 Task: Search one way flight ticket for 5 adults, 2 children, 1 infant in seat and 2 infants on lap in economy from Salina: Salina Regional Airport to Greensboro: Piedmont Triad International Airport on 5-1-2023. Choice of flights is Delta. Number of bags: 2 carry on bags. Price is upto 35000. Outbound departure time preference is 4:00.
Action: Mouse moved to (294, 313)
Screenshot: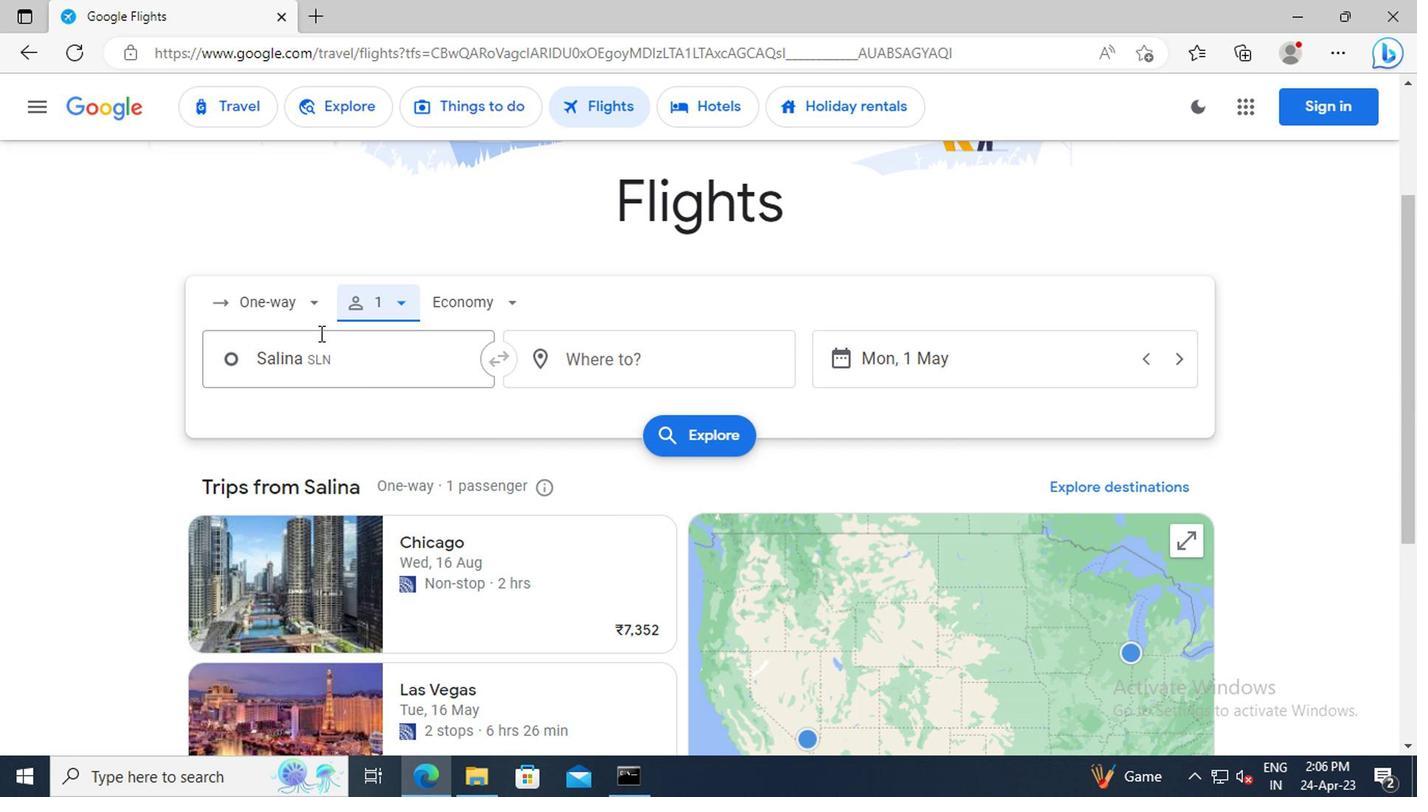 
Action: Mouse pressed left at (294, 313)
Screenshot: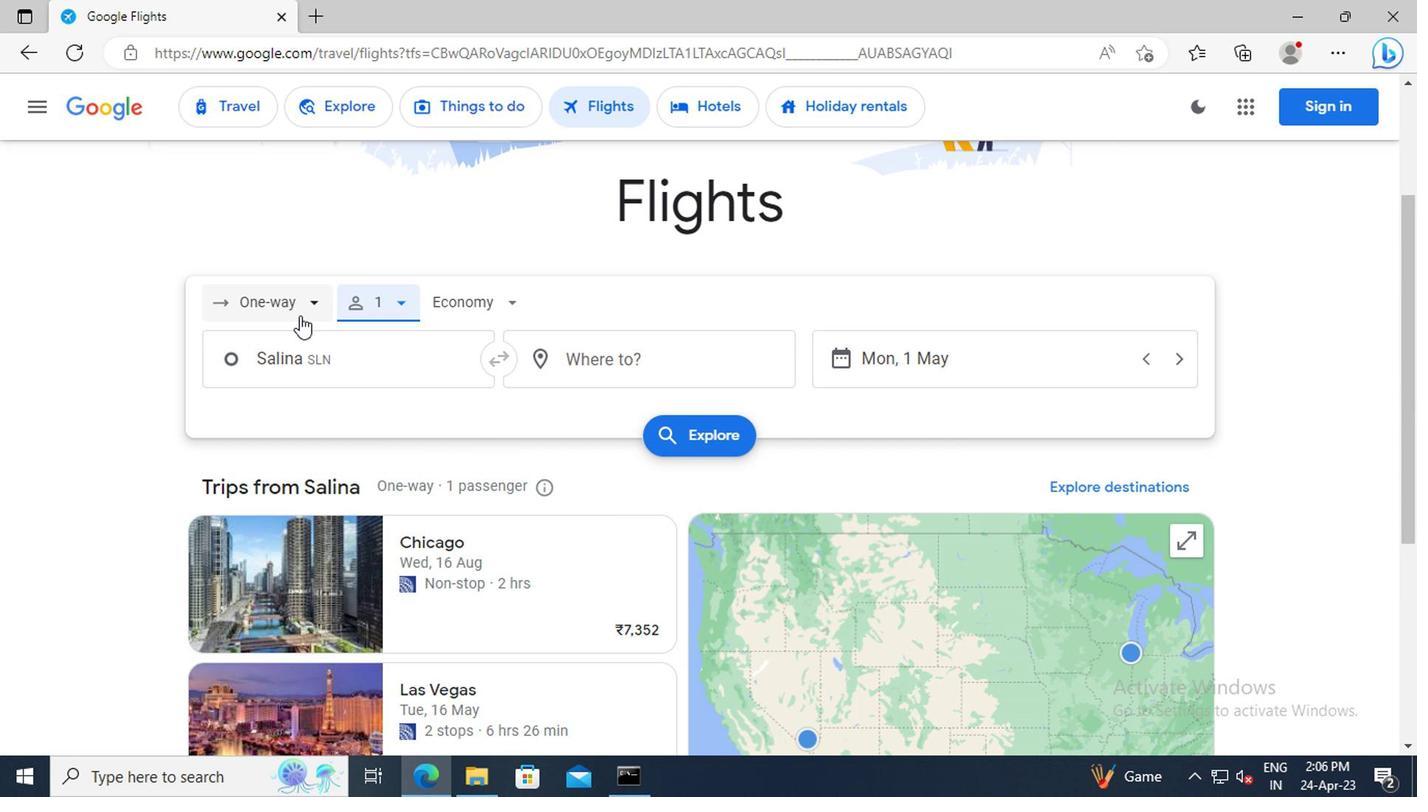 
Action: Mouse moved to (273, 409)
Screenshot: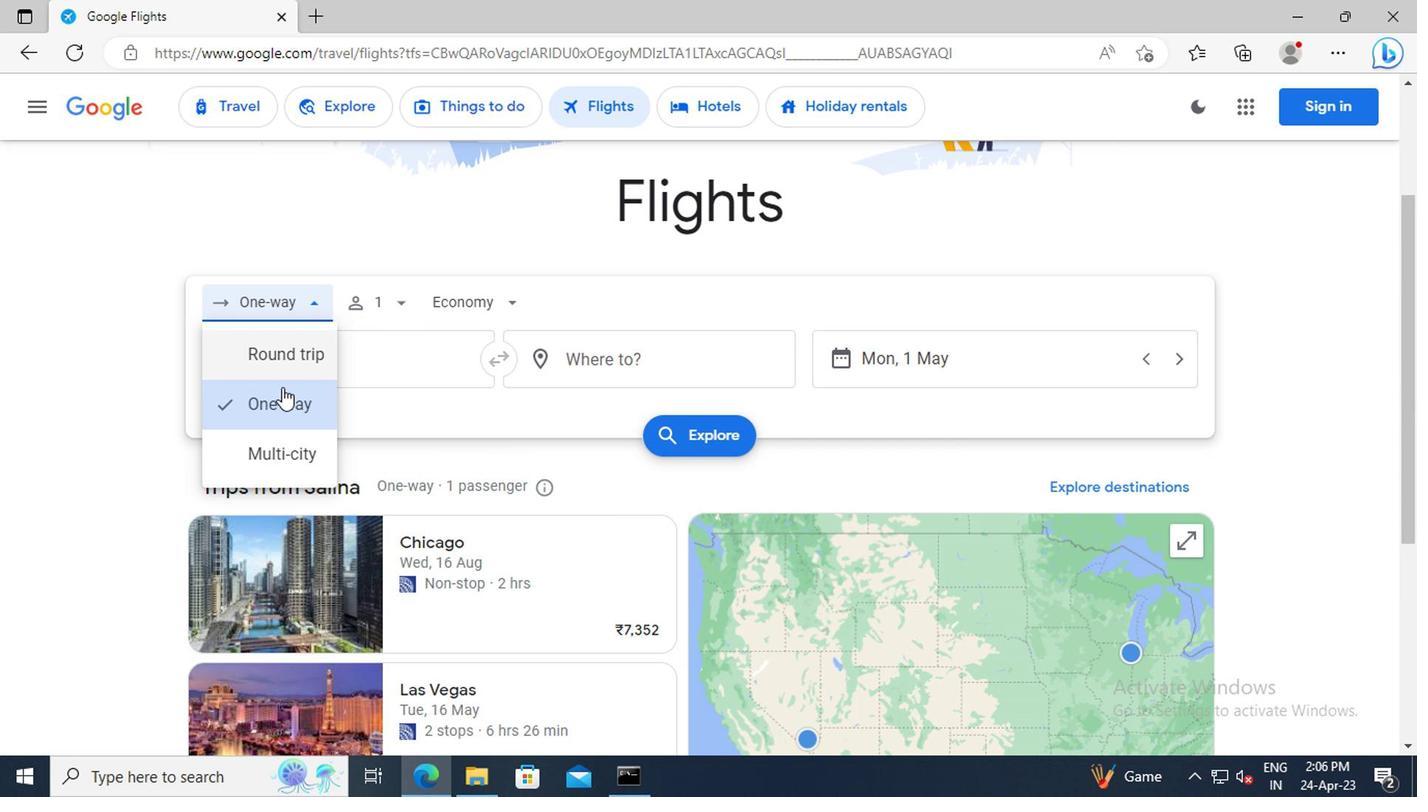 
Action: Mouse pressed left at (273, 409)
Screenshot: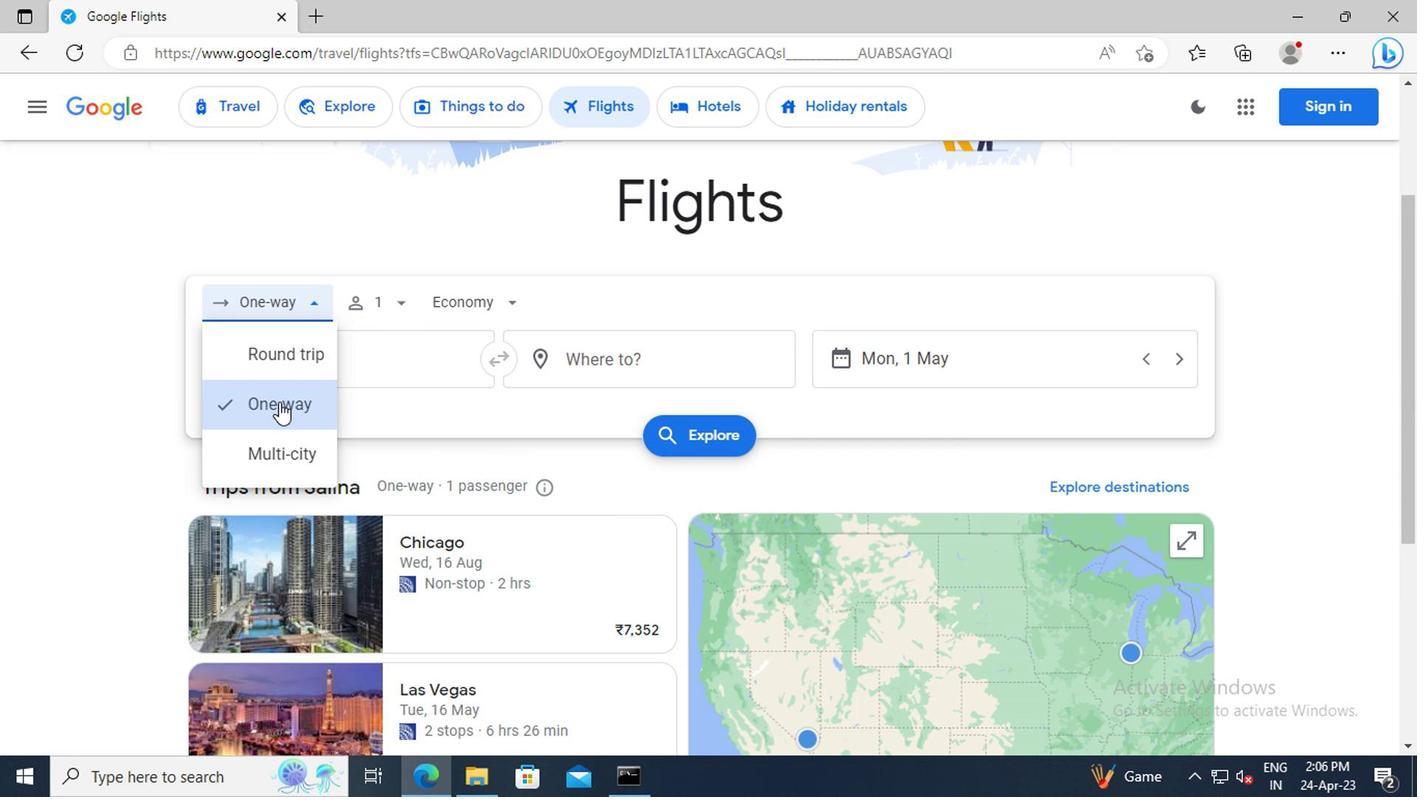 
Action: Mouse moved to (386, 308)
Screenshot: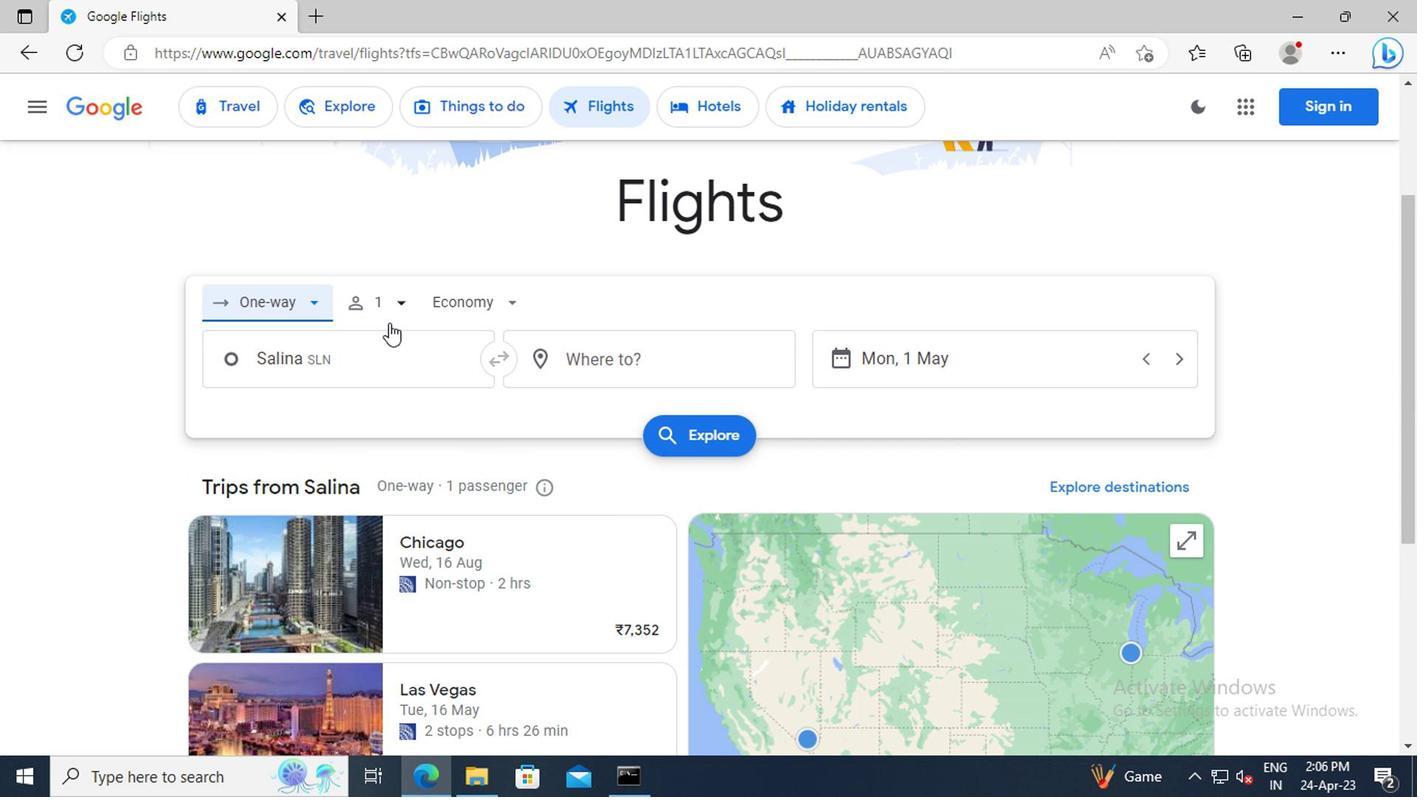
Action: Mouse pressed left at (386, 308)
Screenshot: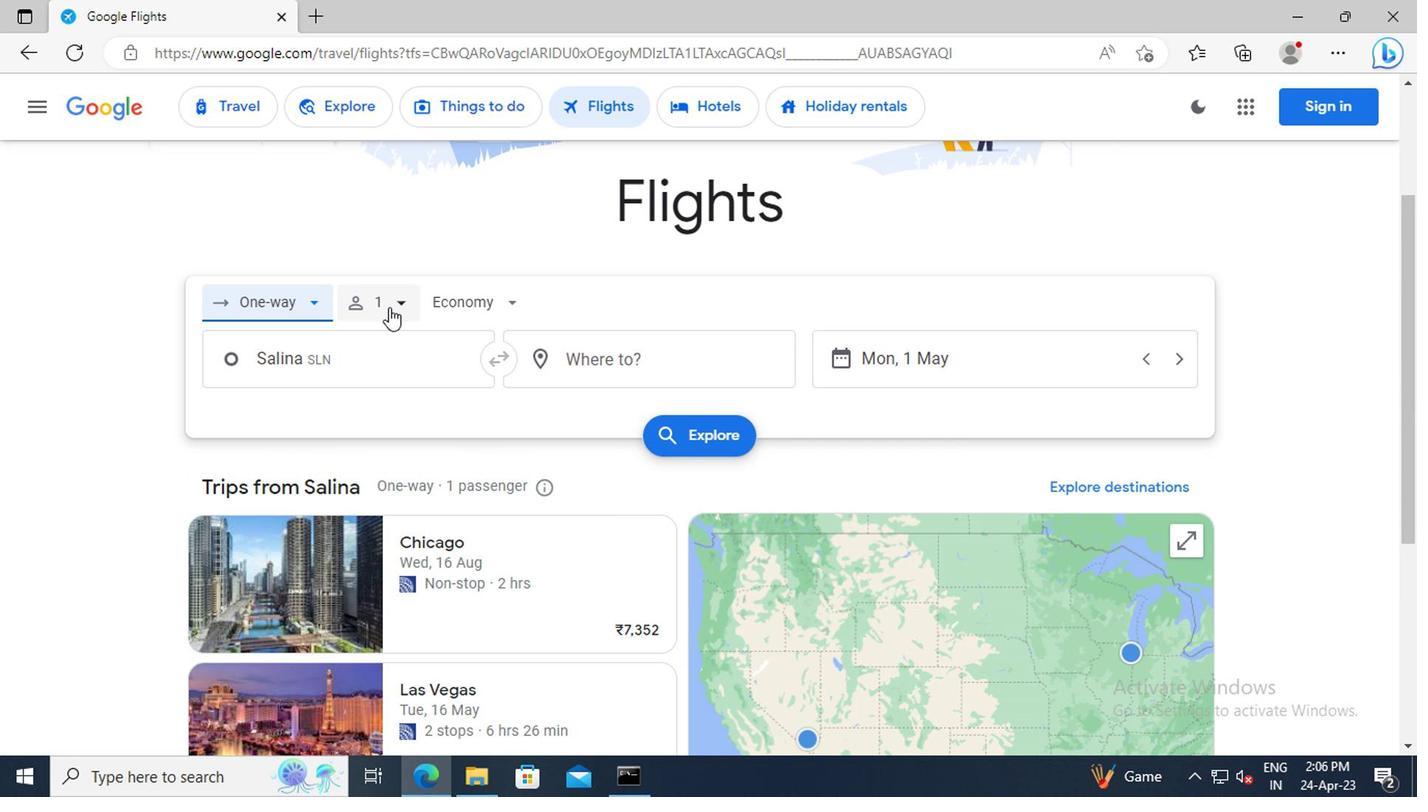 
Action: Mouse moved to (552, 364)
Screenshot: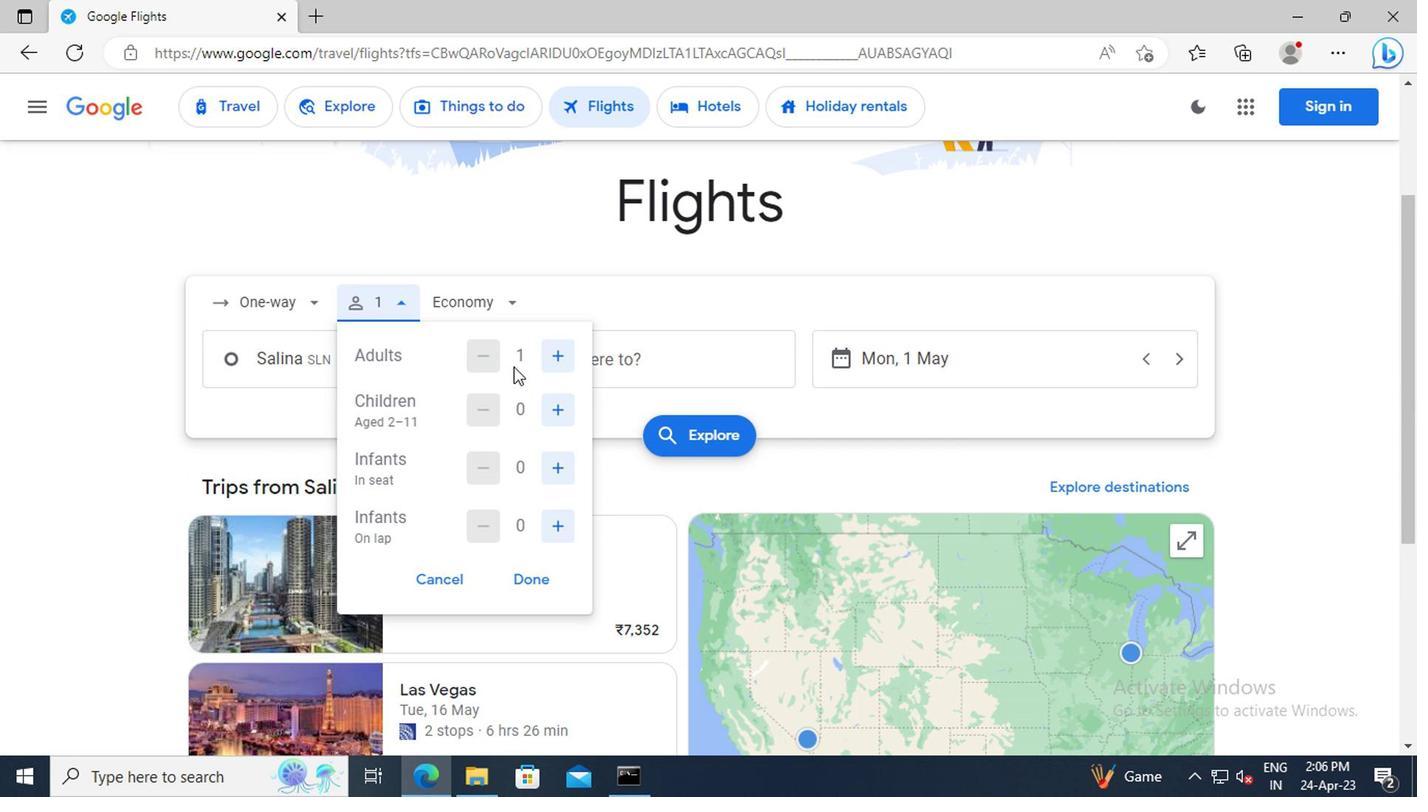
Action: Mouse pressed left at (552, 364)
Screenshot: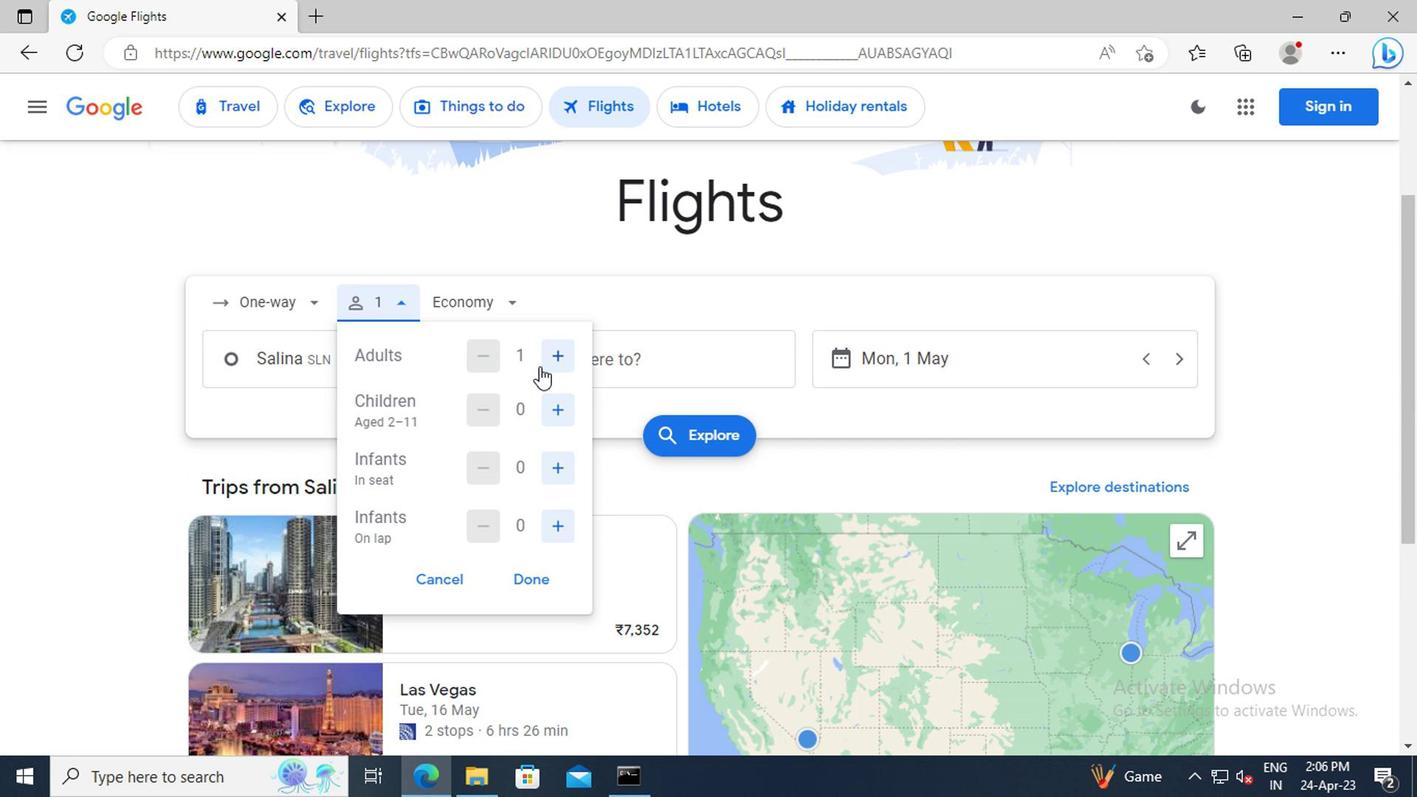 
Action: Mouse pressed left at (552, 364)
Screenshot: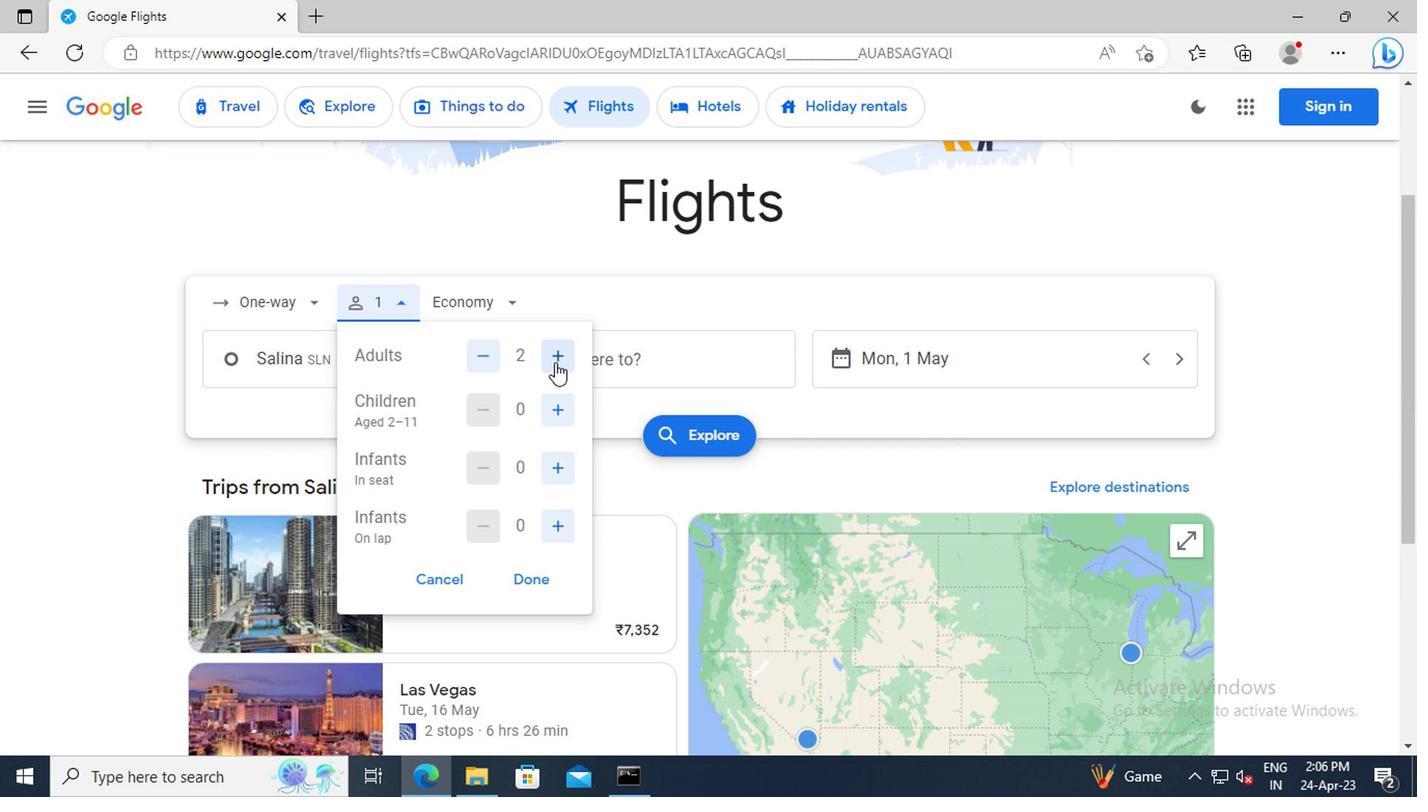 
Action: Mouse pressed left at (552, 364)
Screenshot: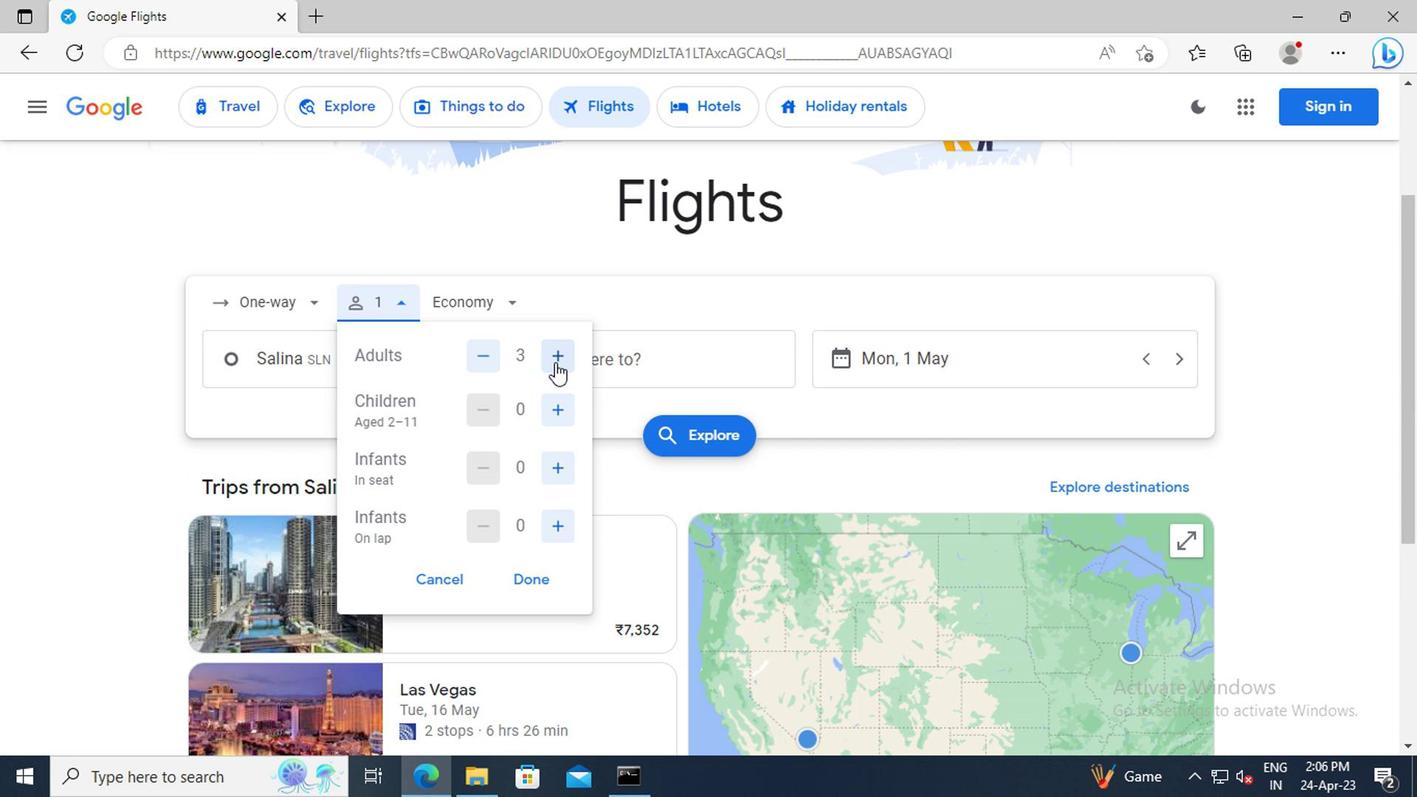 
Action: Mouse pressed left at (552, 364)
Screenshot: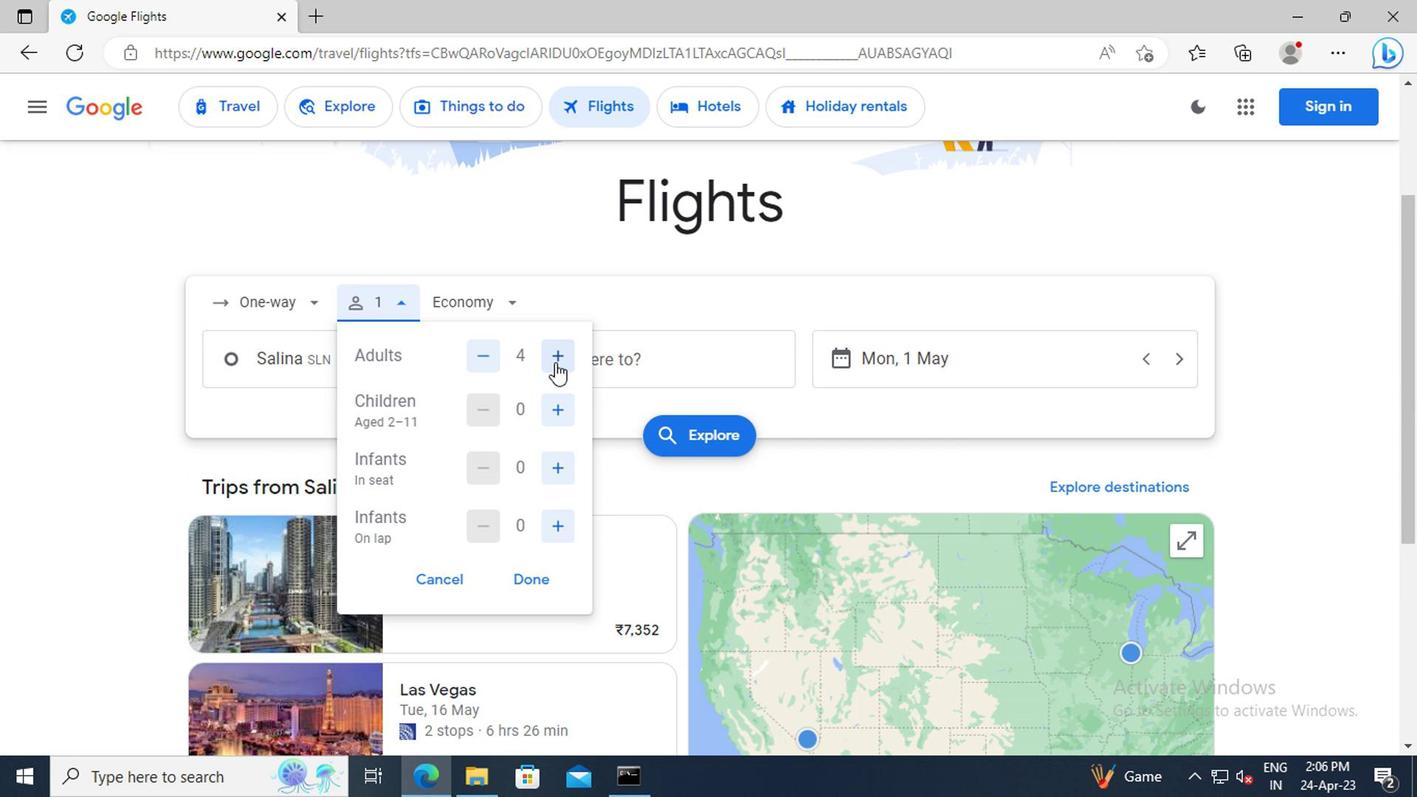 
Action: Mouse moved to (549, 406)
Screenshot: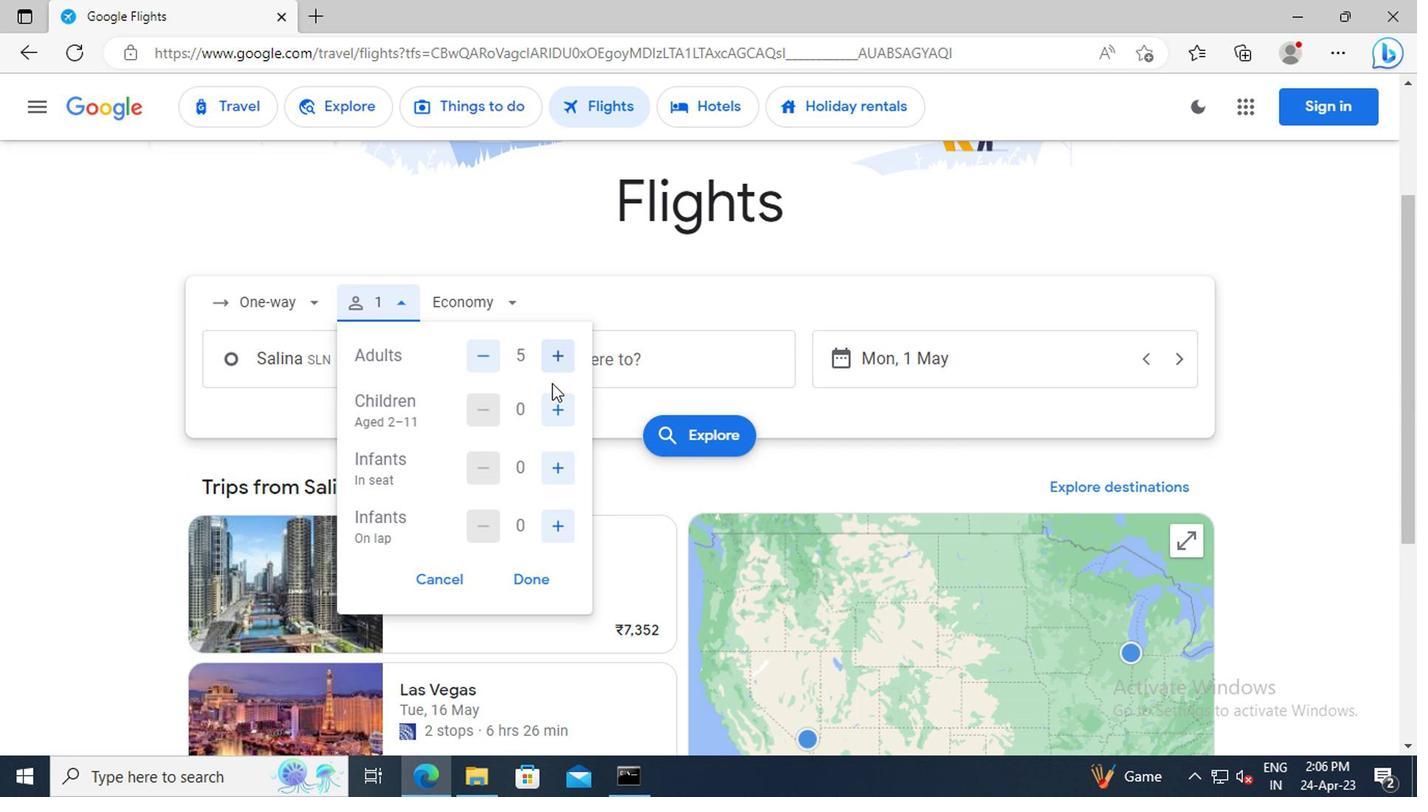 
Action: Mouse pressed left at (549, 406)
Screenshot: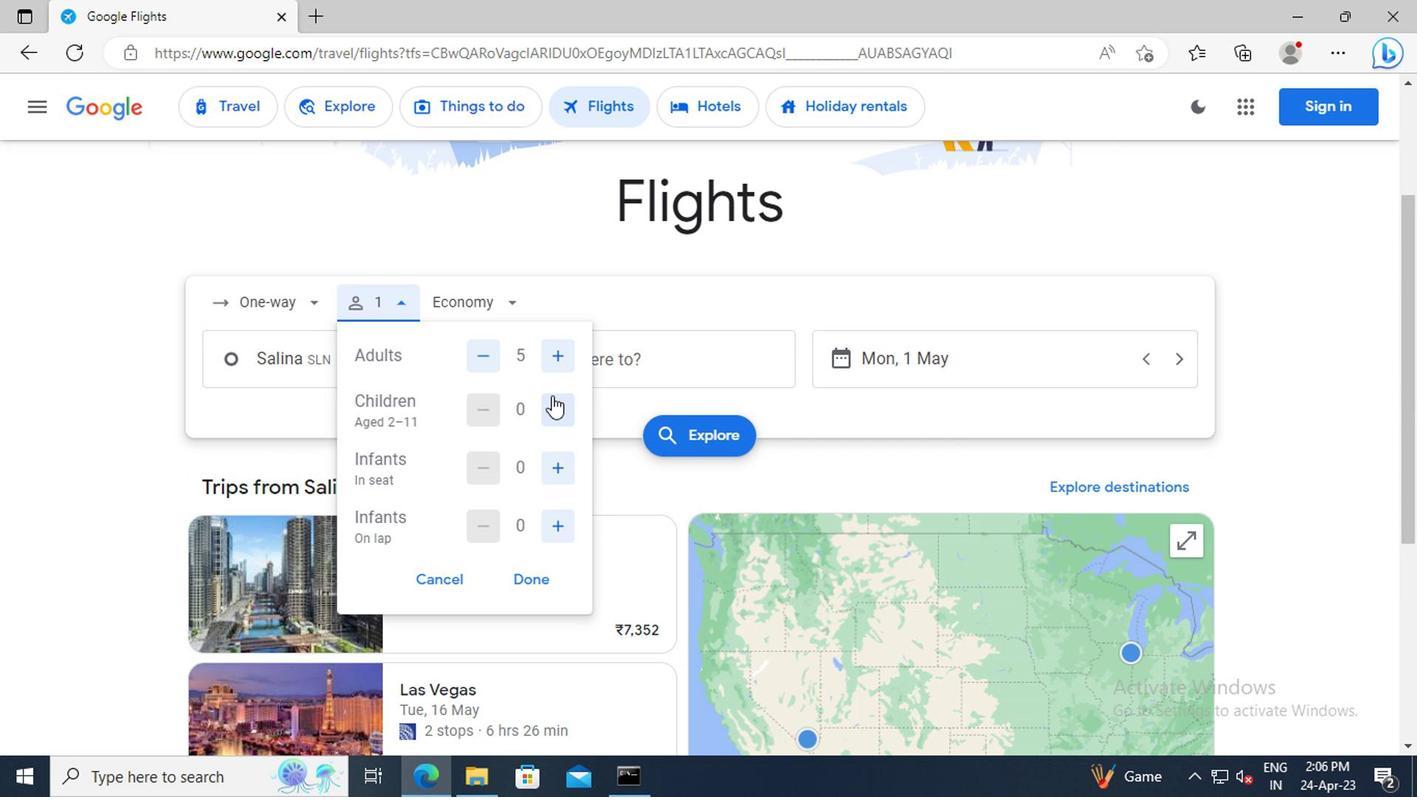 
Action: Mouse pressed left at (549, 406)
Screenshot: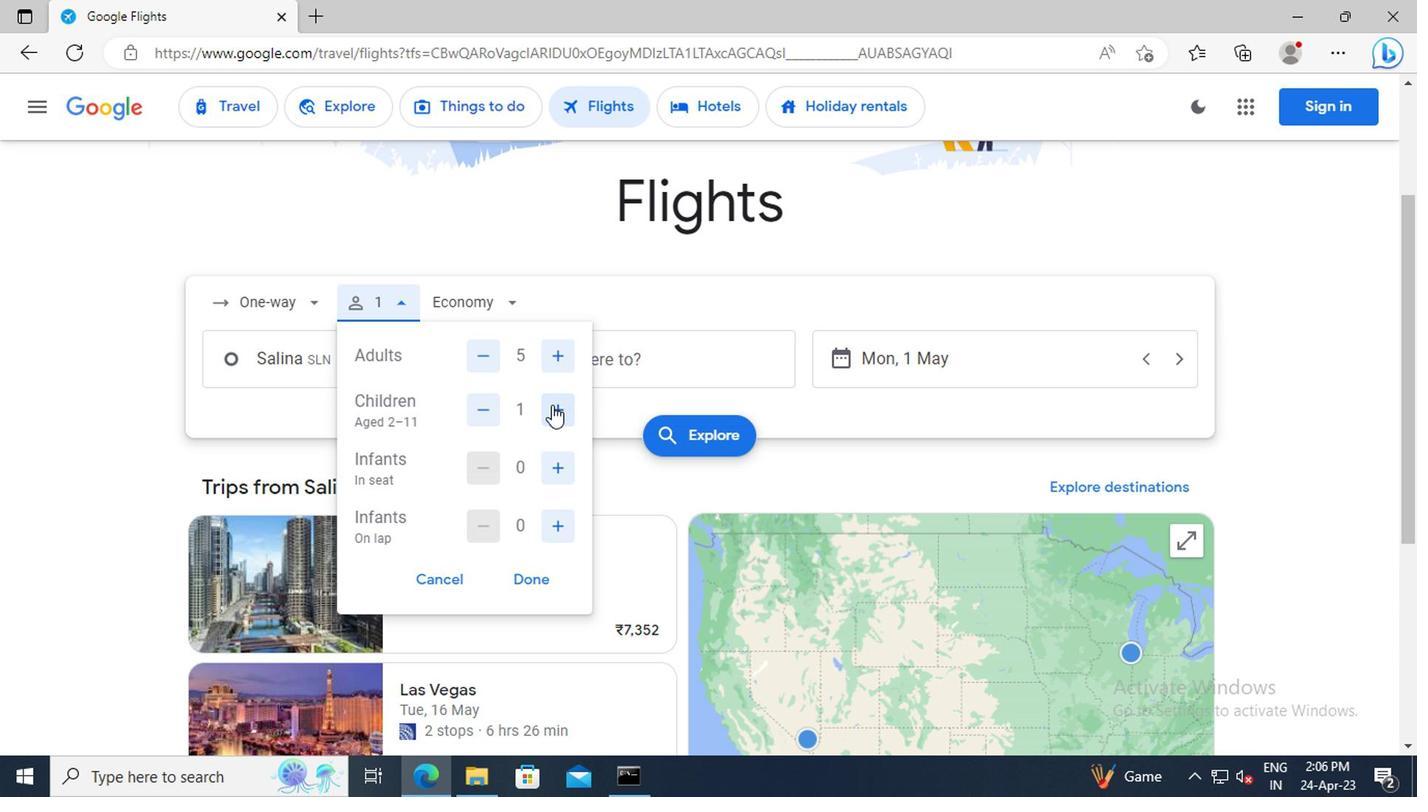 
Action: Mouse moved to (549, 460)
Screenshot: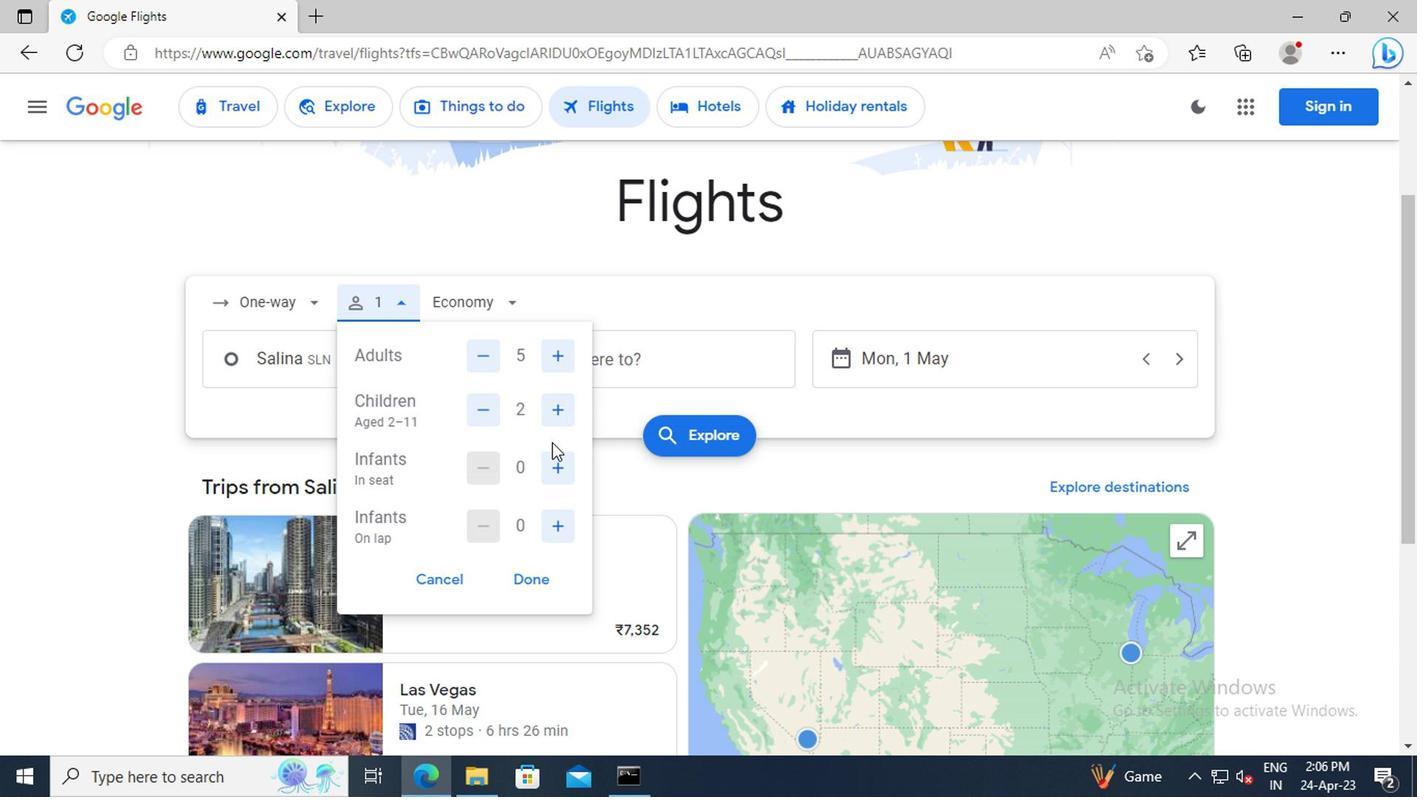 
Action: Mouse pressed left at (549, 460)
Screenshot: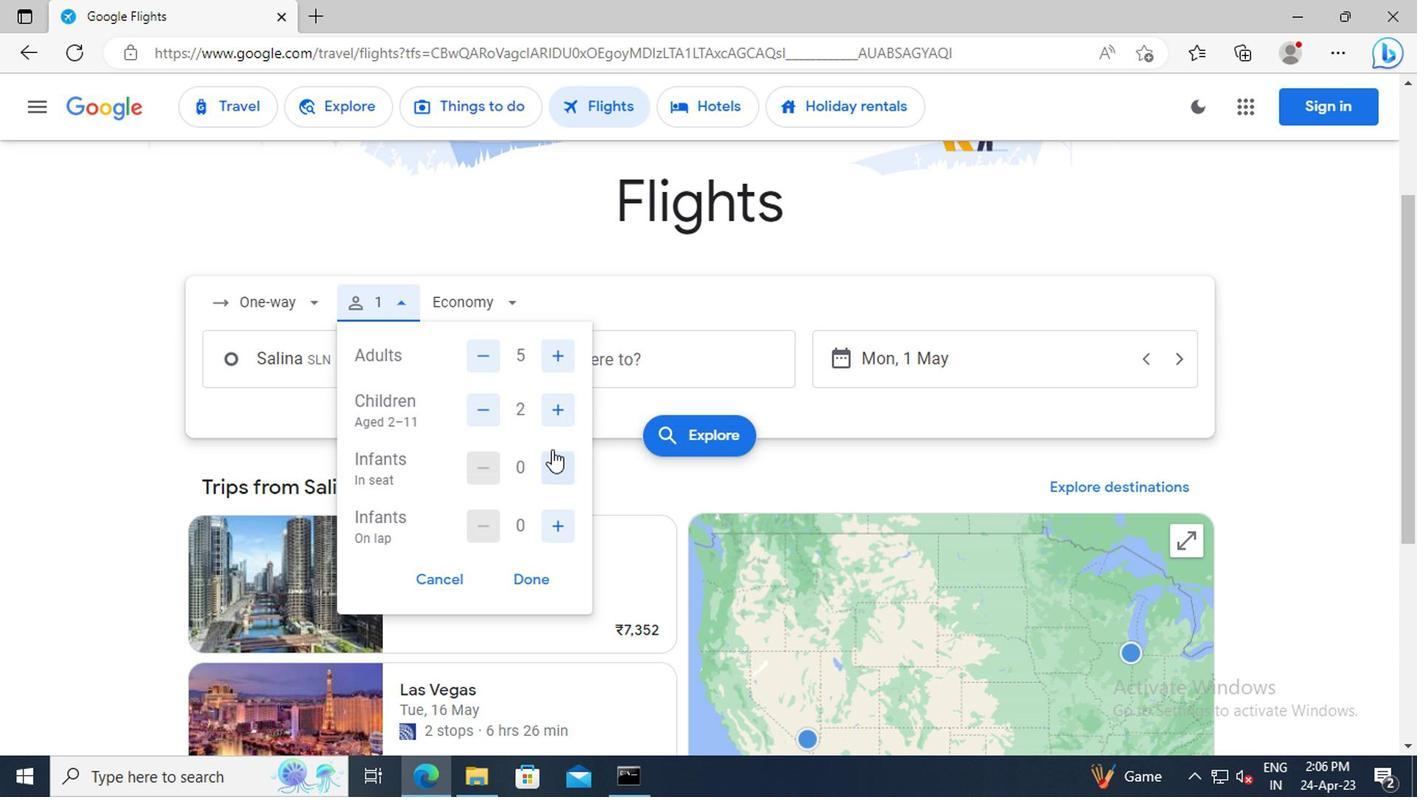 
Action: Mouse moved to (554, 530)
Screenshot: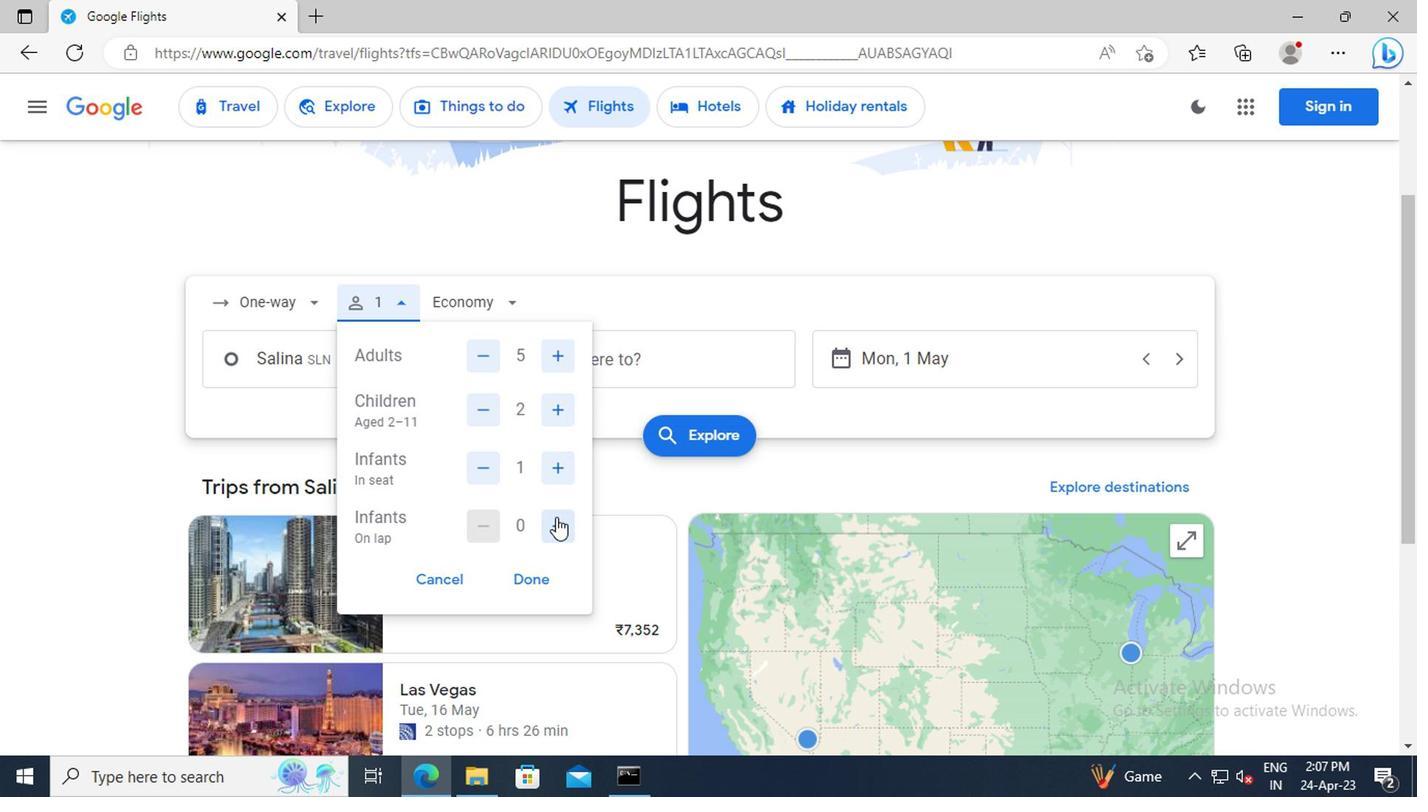 
Action: Mouse pressed left at (554, 530)
Screenshot: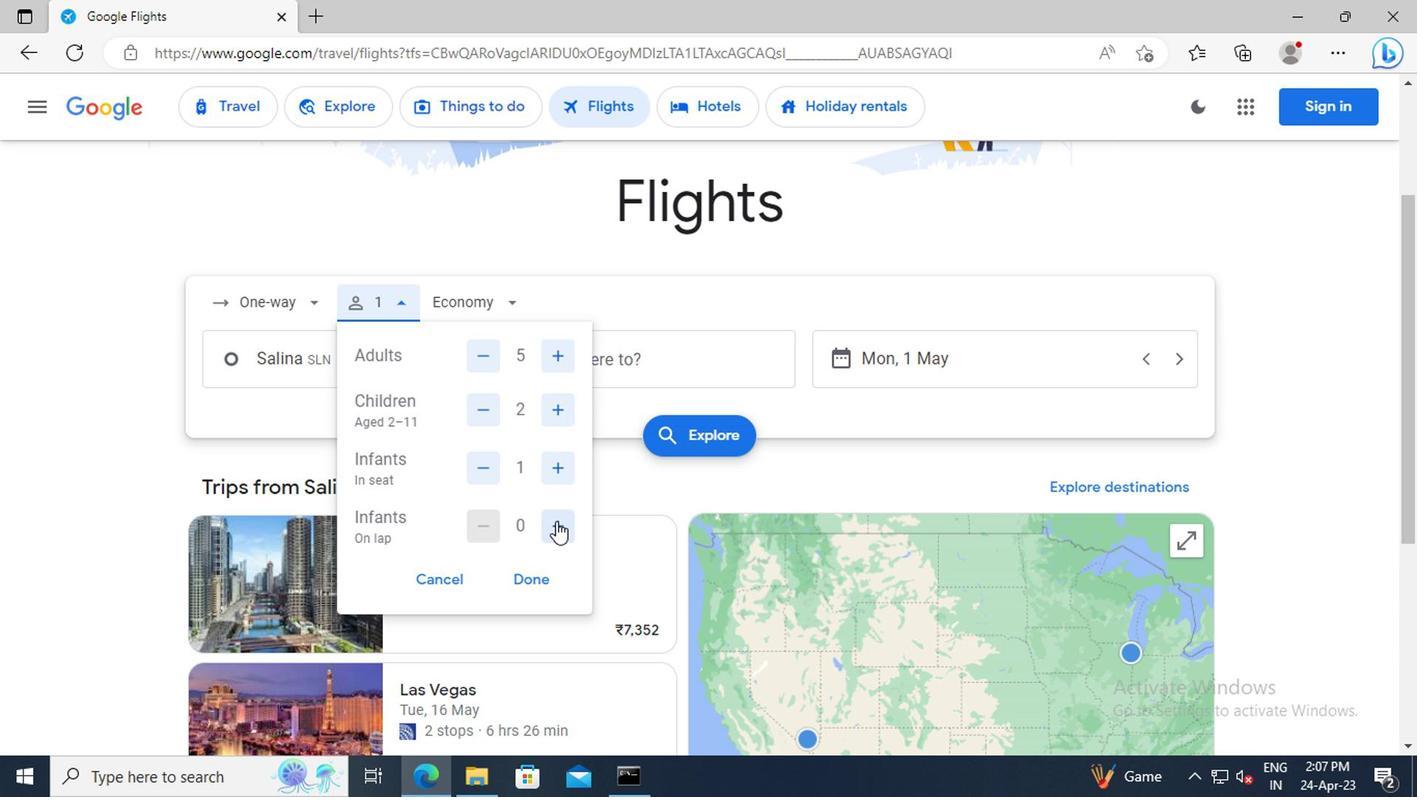 
Action: Mouse moved to (530, 581)
Screenshot: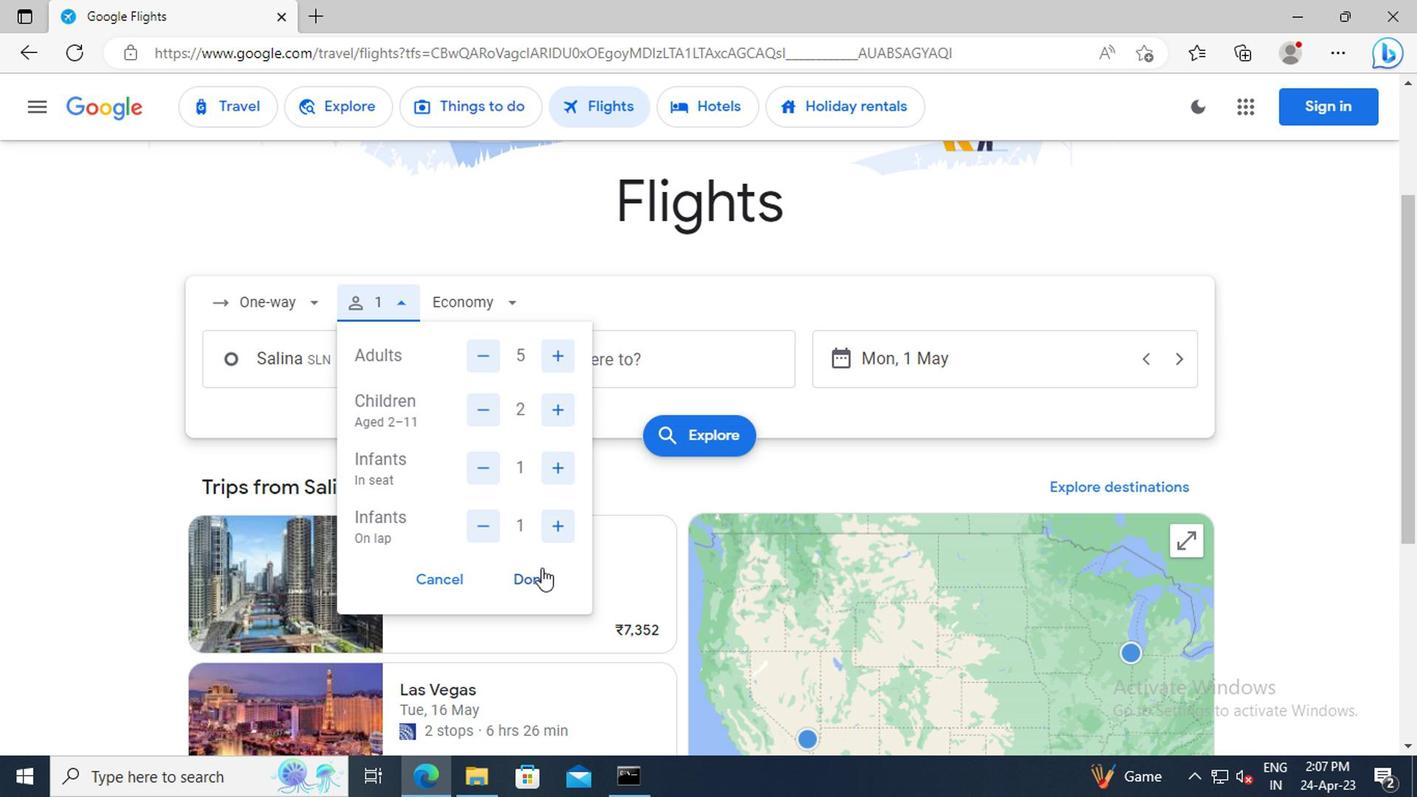 
Action: Mouse pressed left at (530, 581)
Screenshot: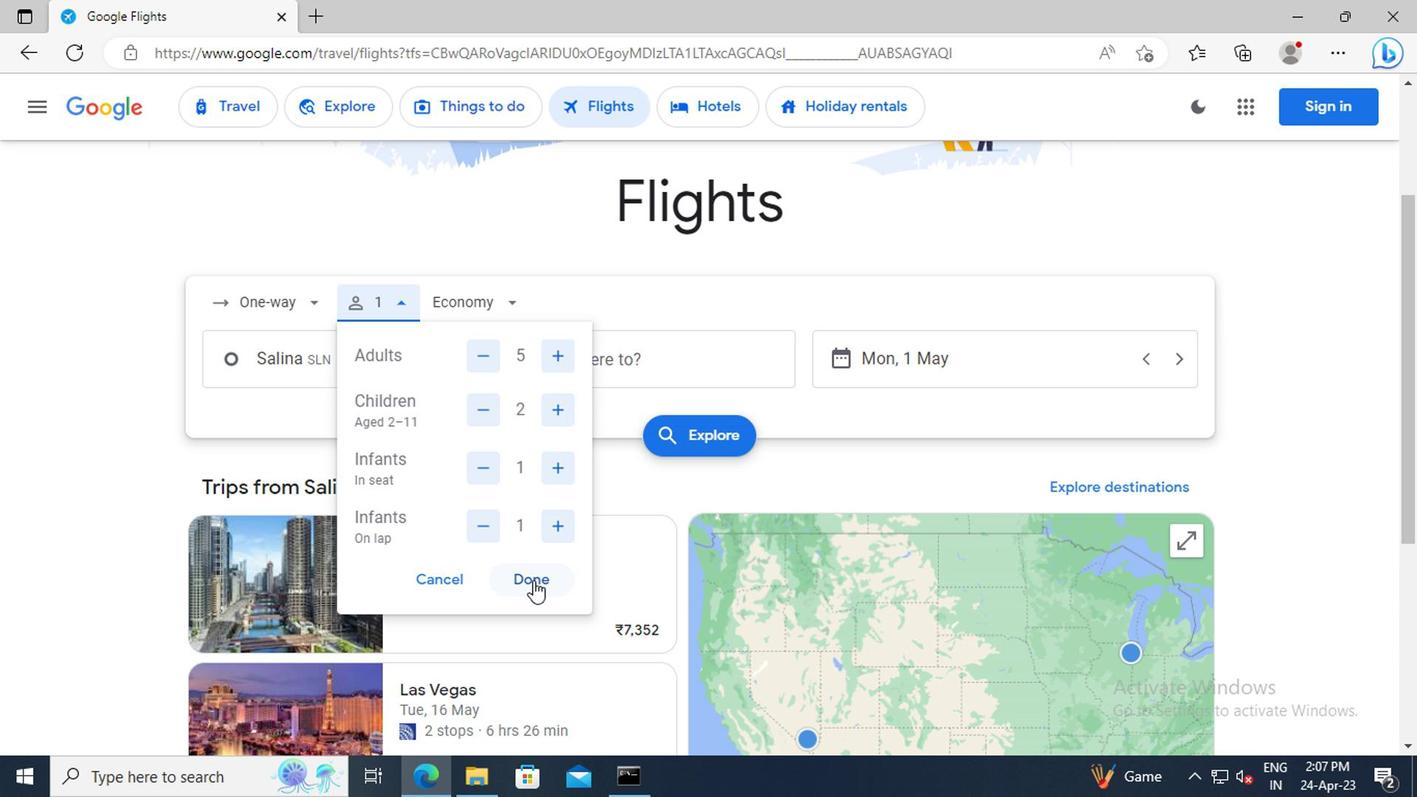 
Action: Mouse moved to (467, 307)
Screenshot: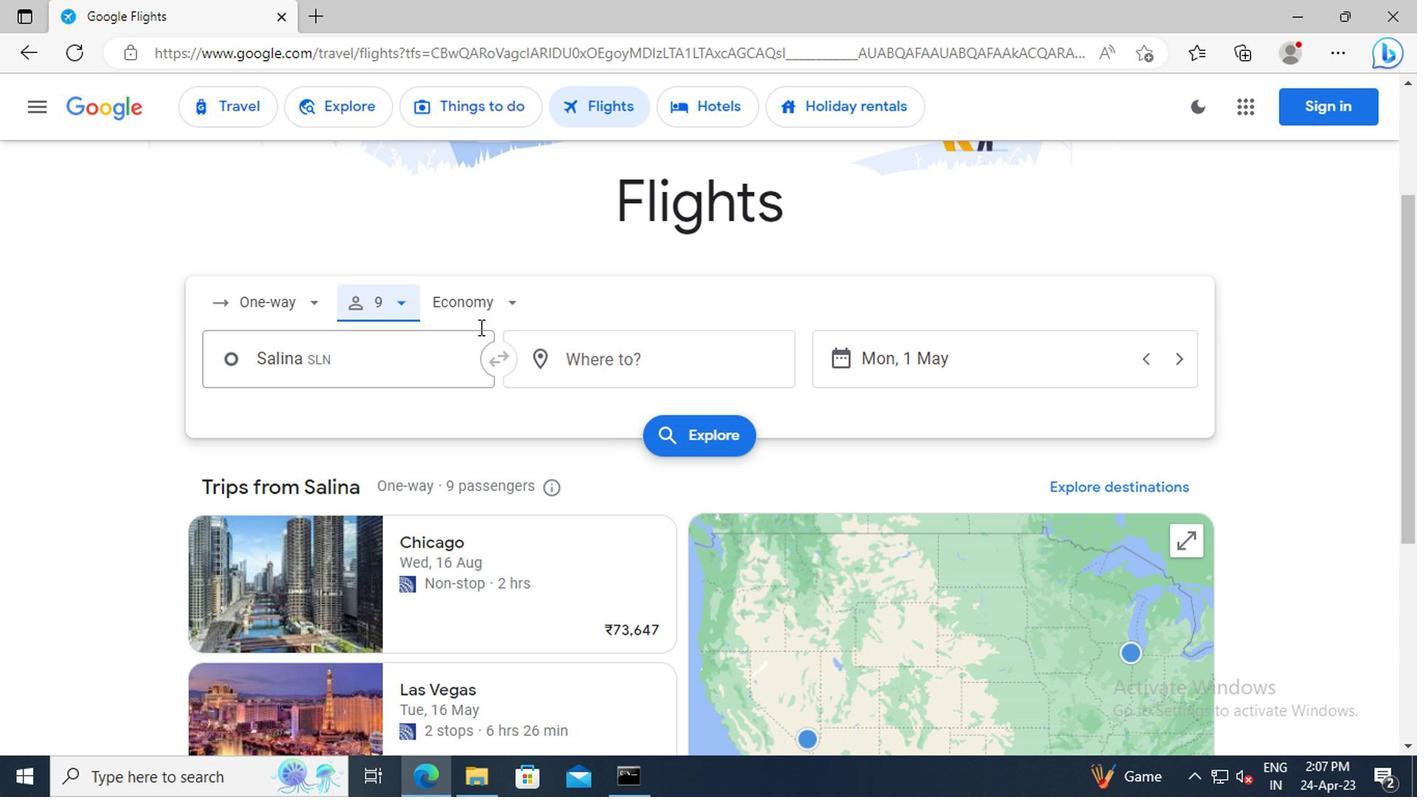 
Action: Mouse pressed left at (467, 307)
Screenshot: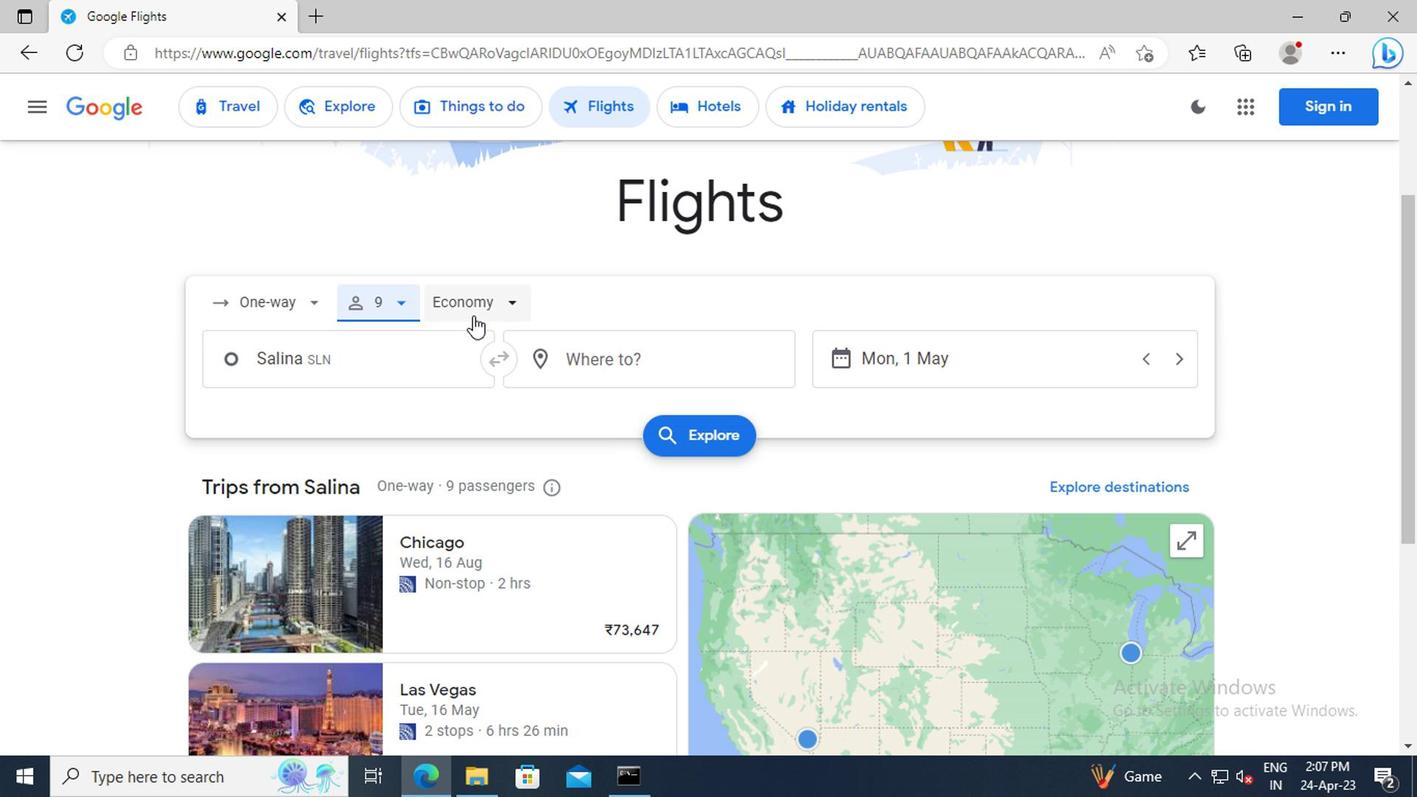 
Action: Mouse moved to (484, 366)
Screenshot: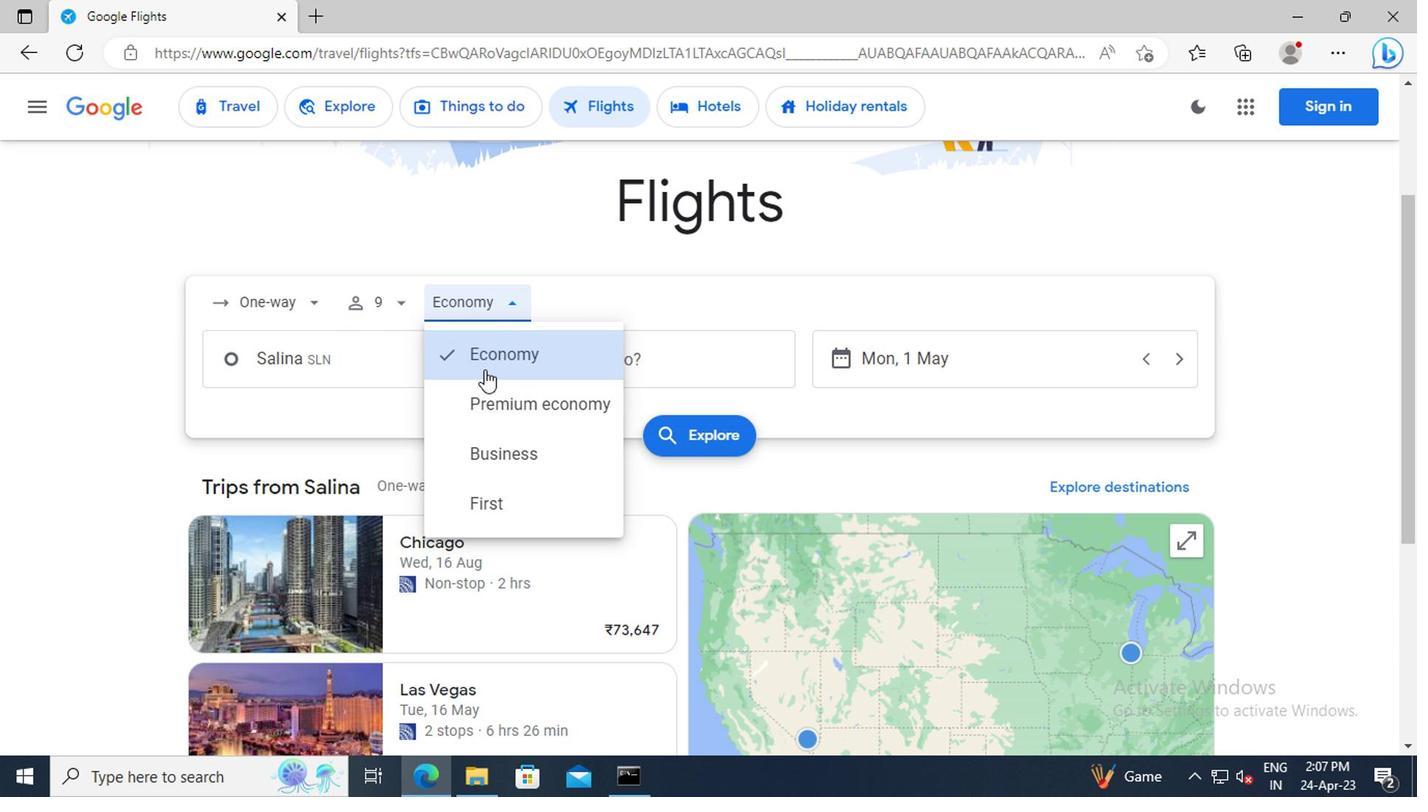 
Action: Mouse pressed left at (484, 366)
Screenshot: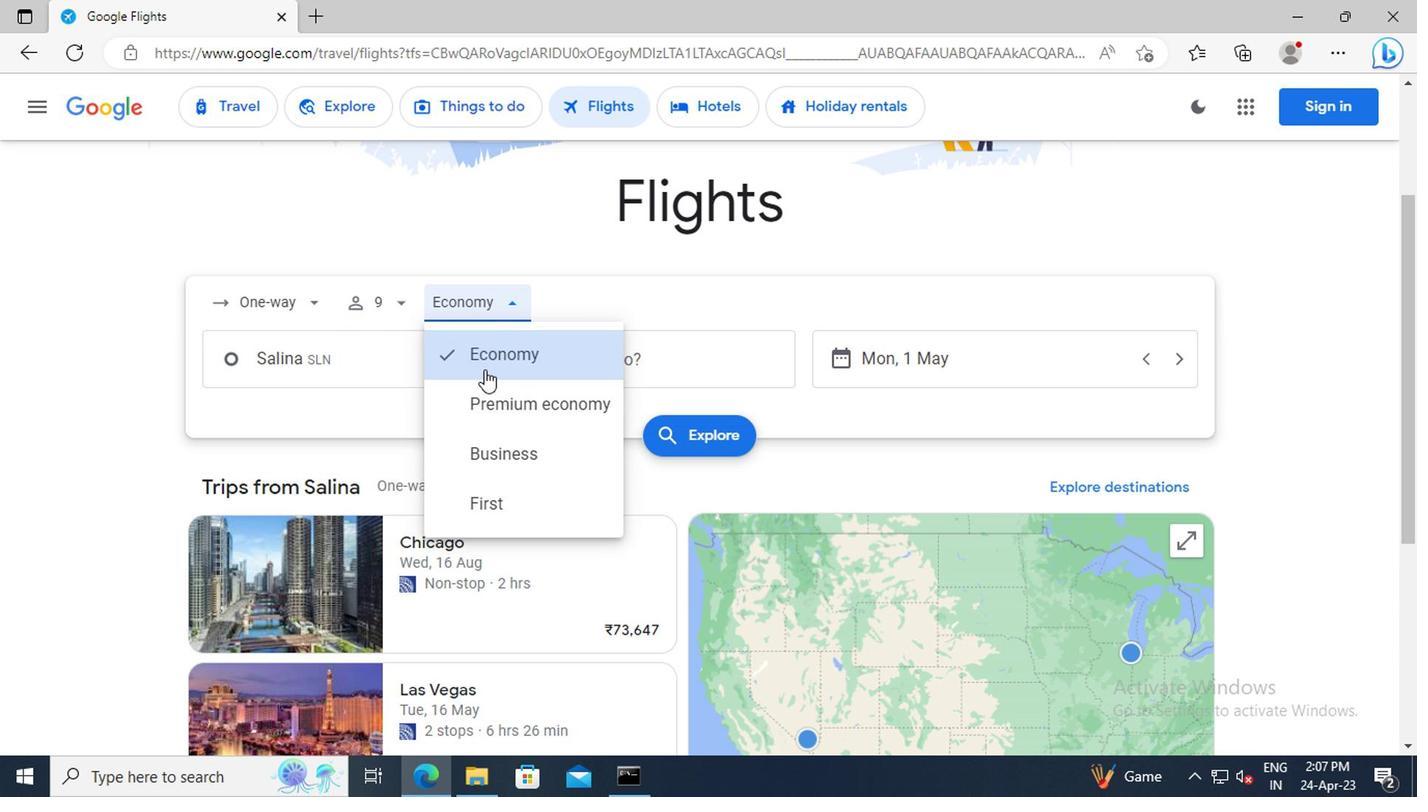 
Action: Mouse moved to (416, 371)
Screenshot: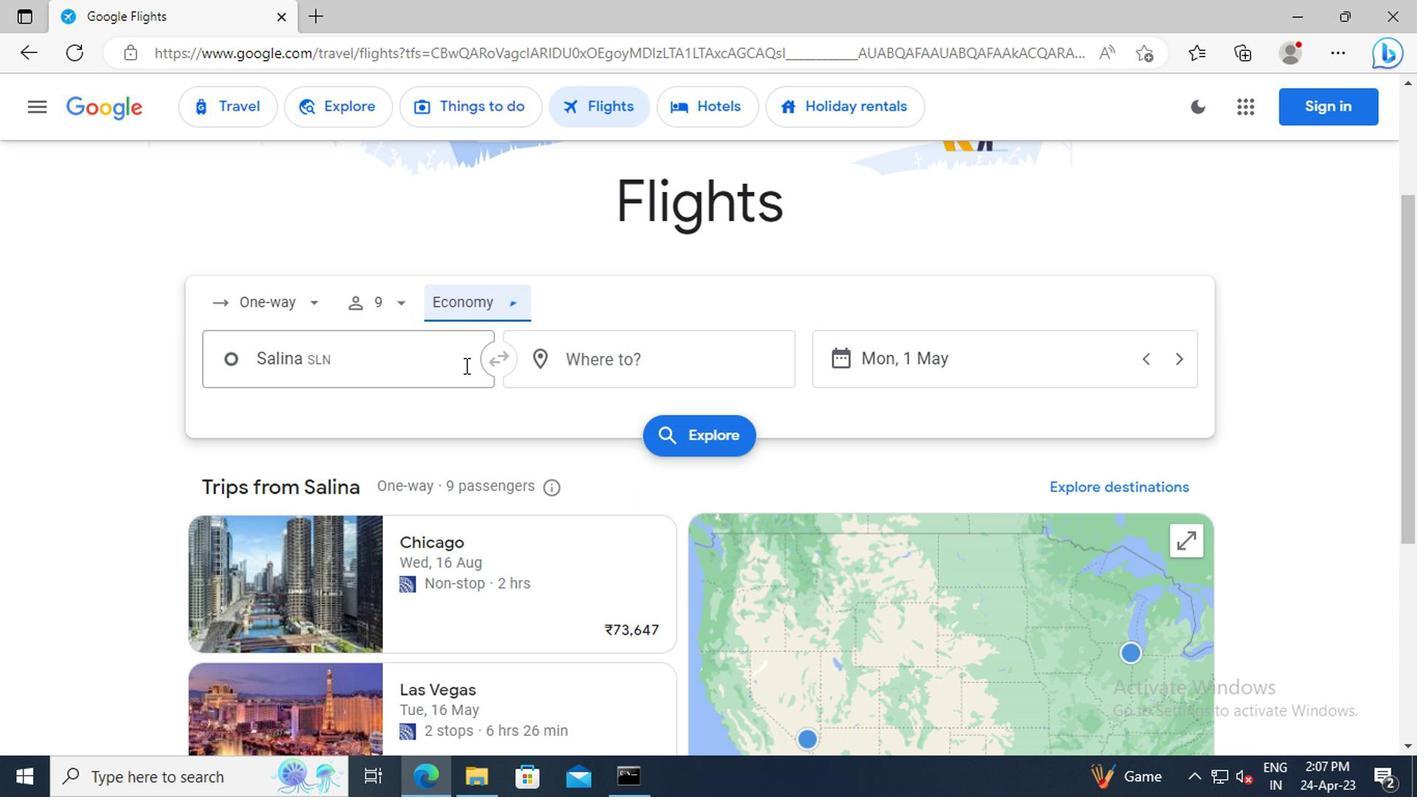 
Action: Mouse pressed left at (416, 371)
Screenshot: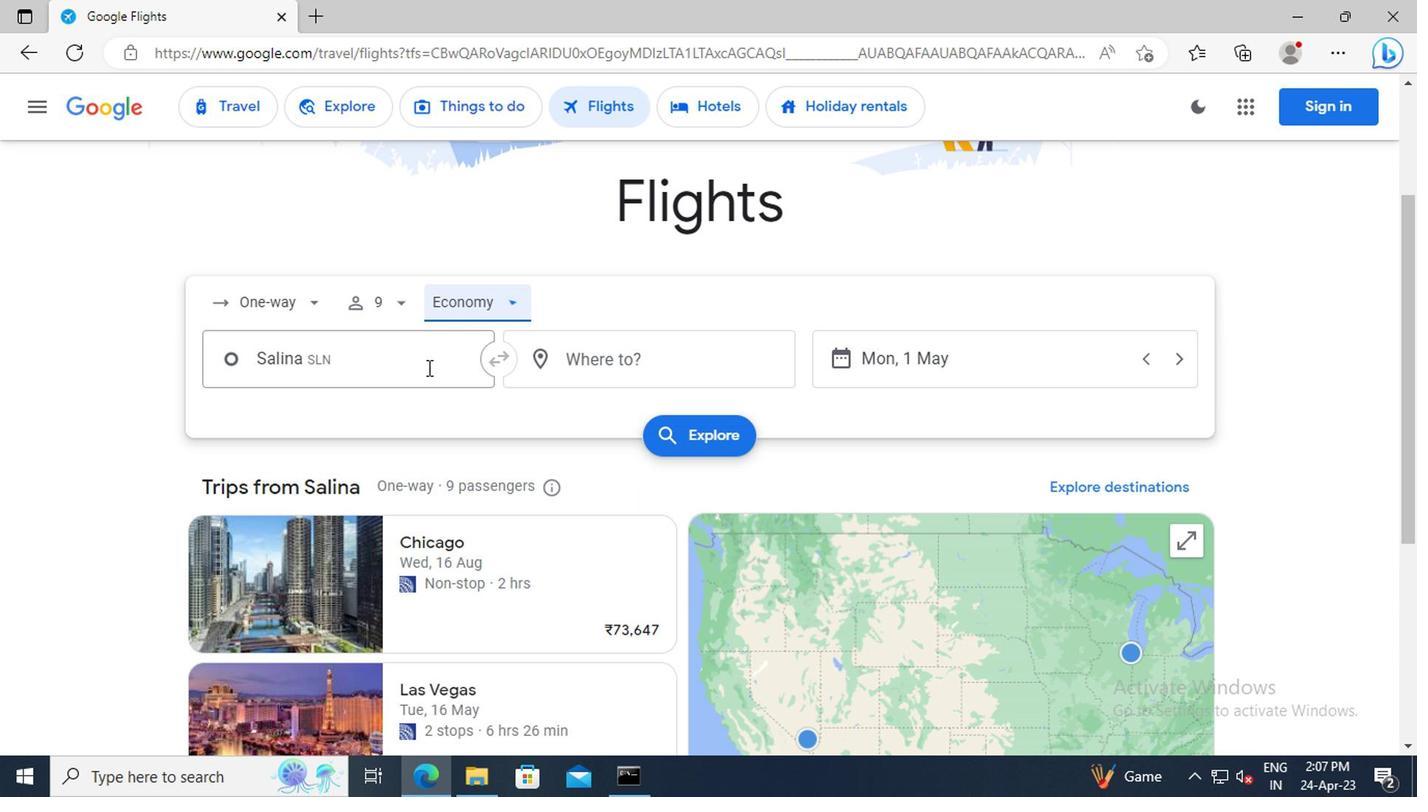 
Action: Key pressed <Key.shift>SALINA<Key.space><Key.shift>RE
Screenshot: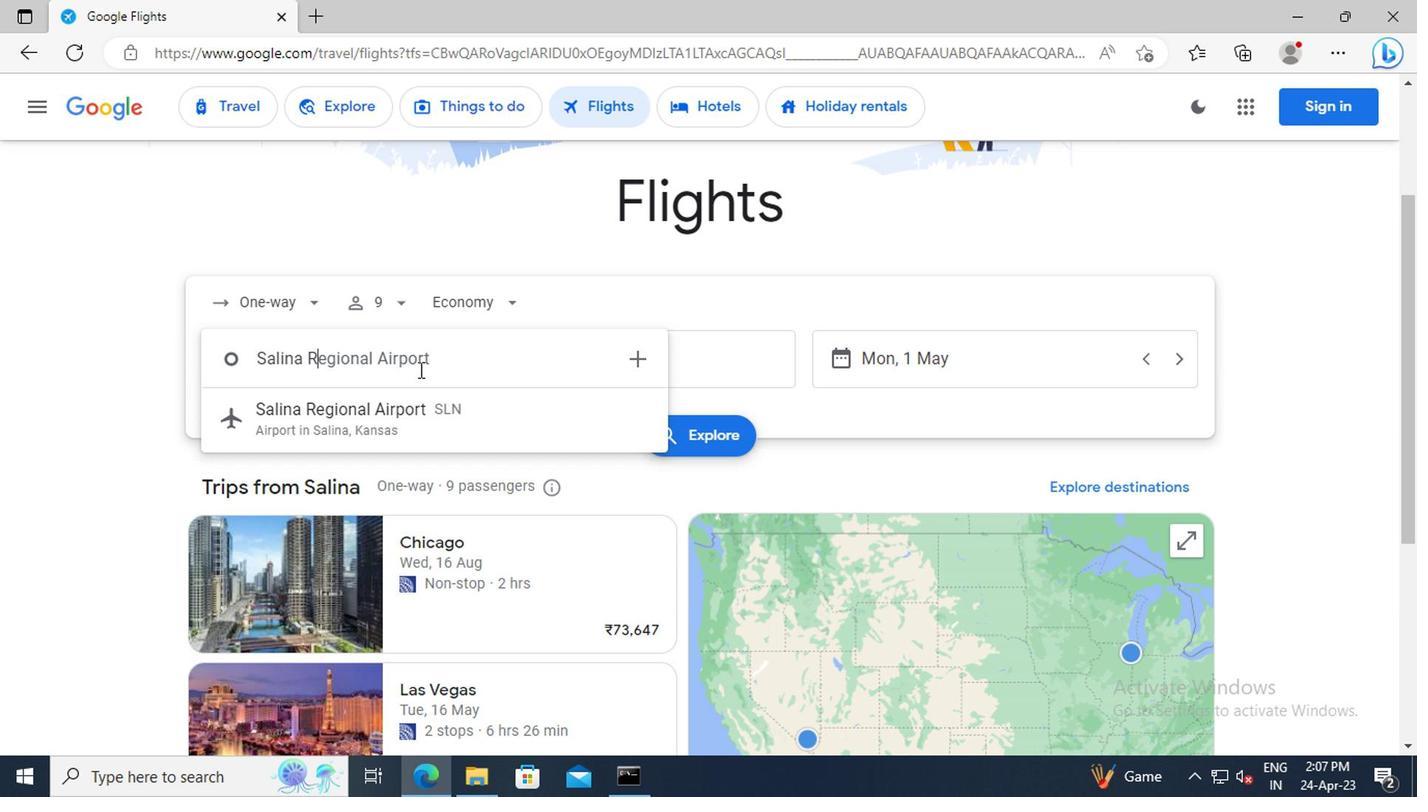 
Action: Mouse moved to (409, 414)
Screenshot: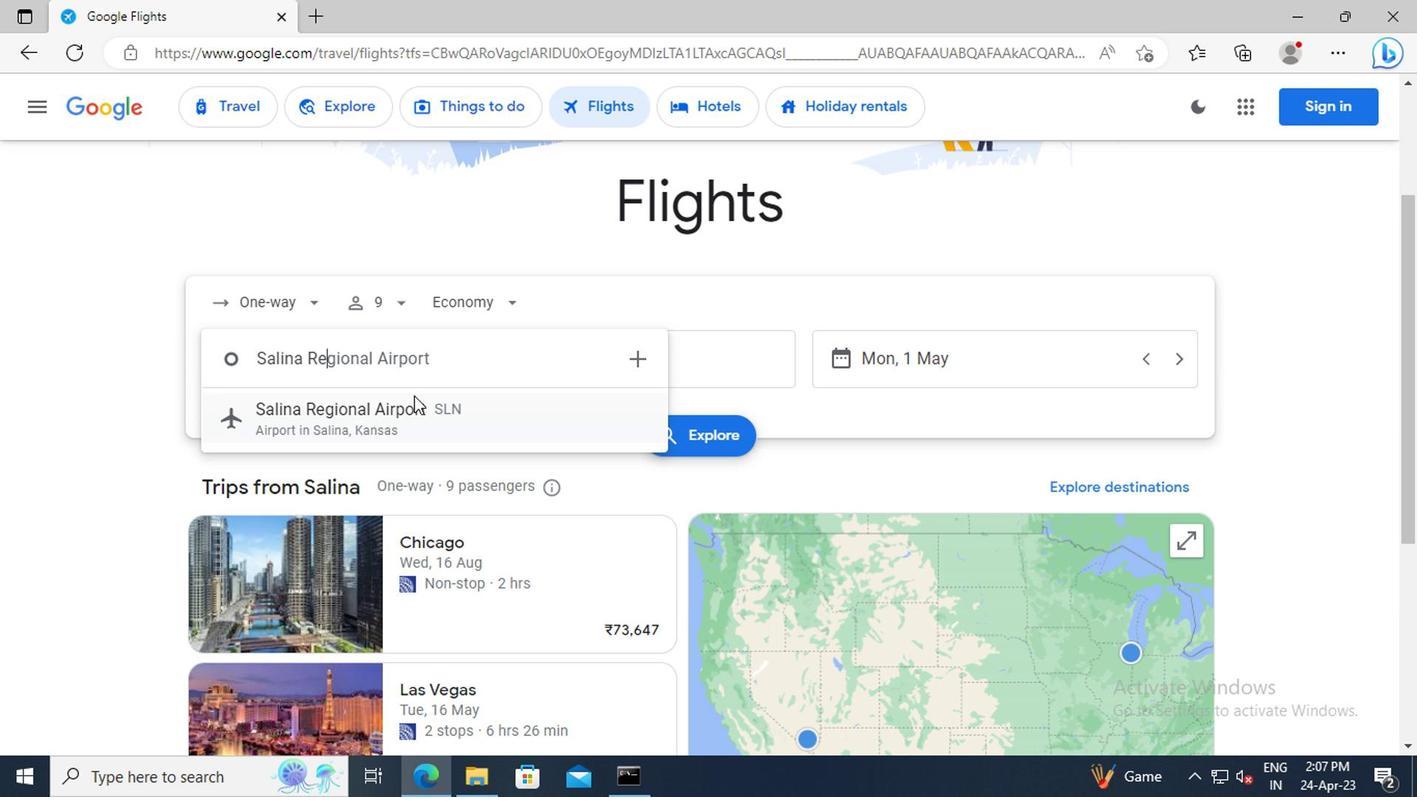 
Action: Mouse pressed left at (409, 414)
Screenshot: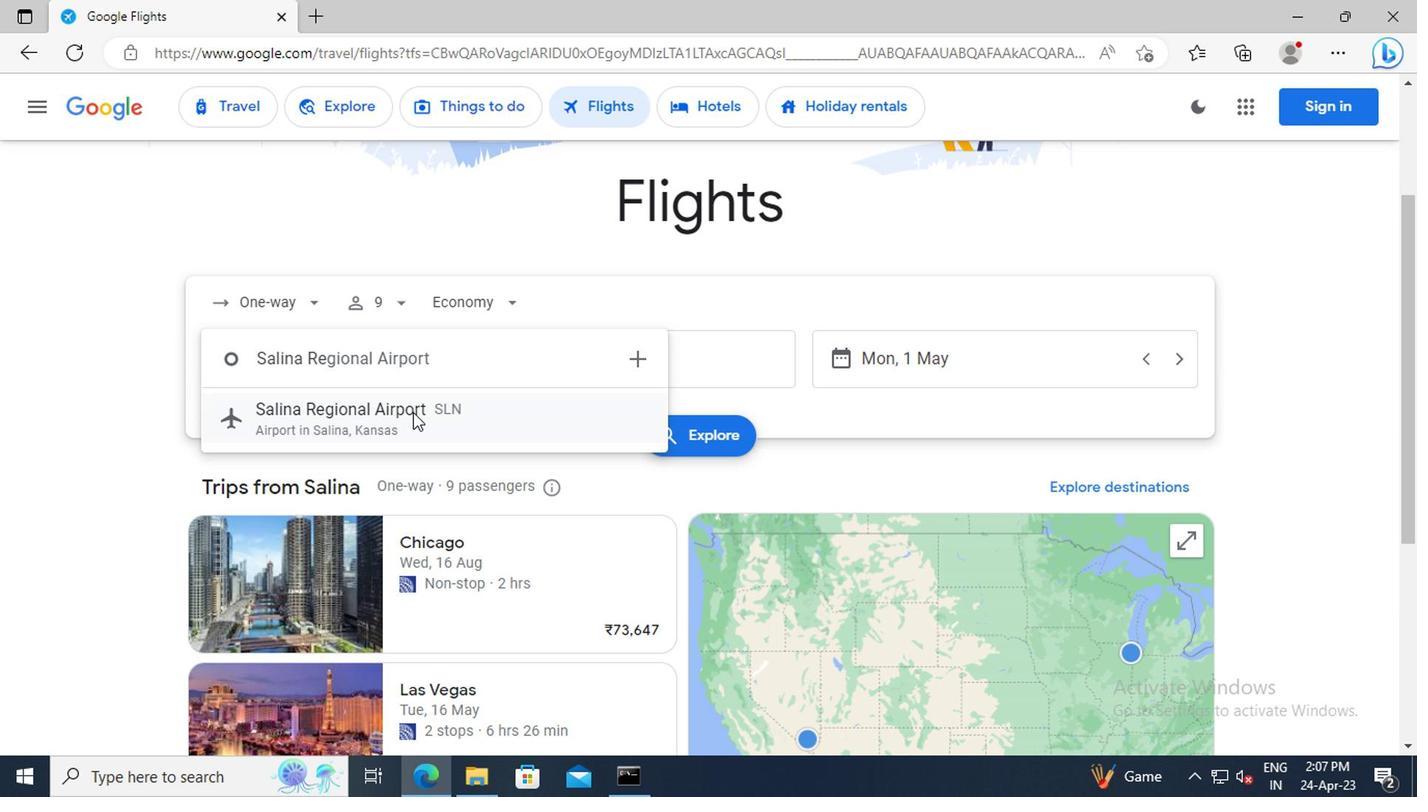 
Action: Mouse moved to (573, 369)
Screenshot: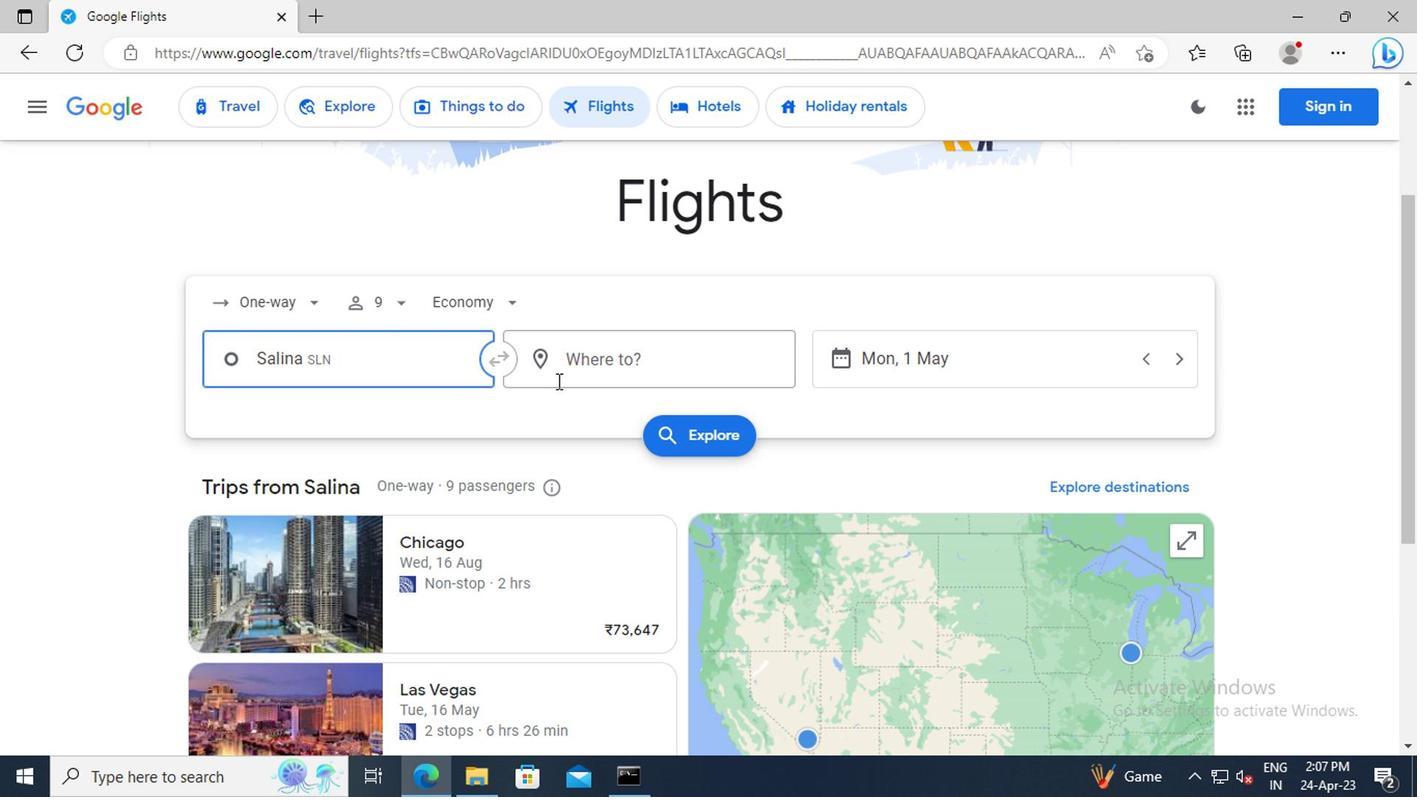 
Action: Mouse pressed left at (573, 369)
Screenshot: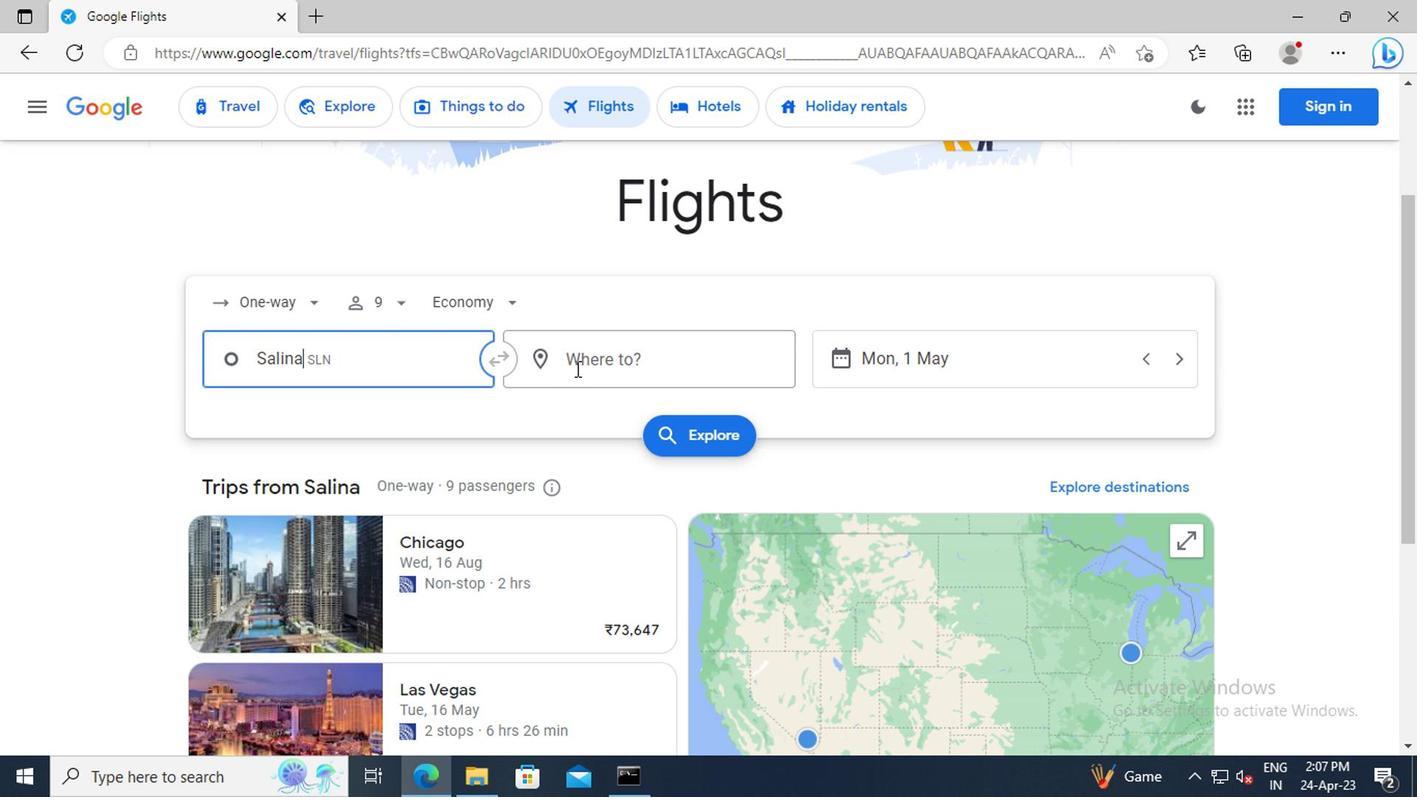 
Action: Key pressed <Key.shift>GREENSBORO
Screenshot: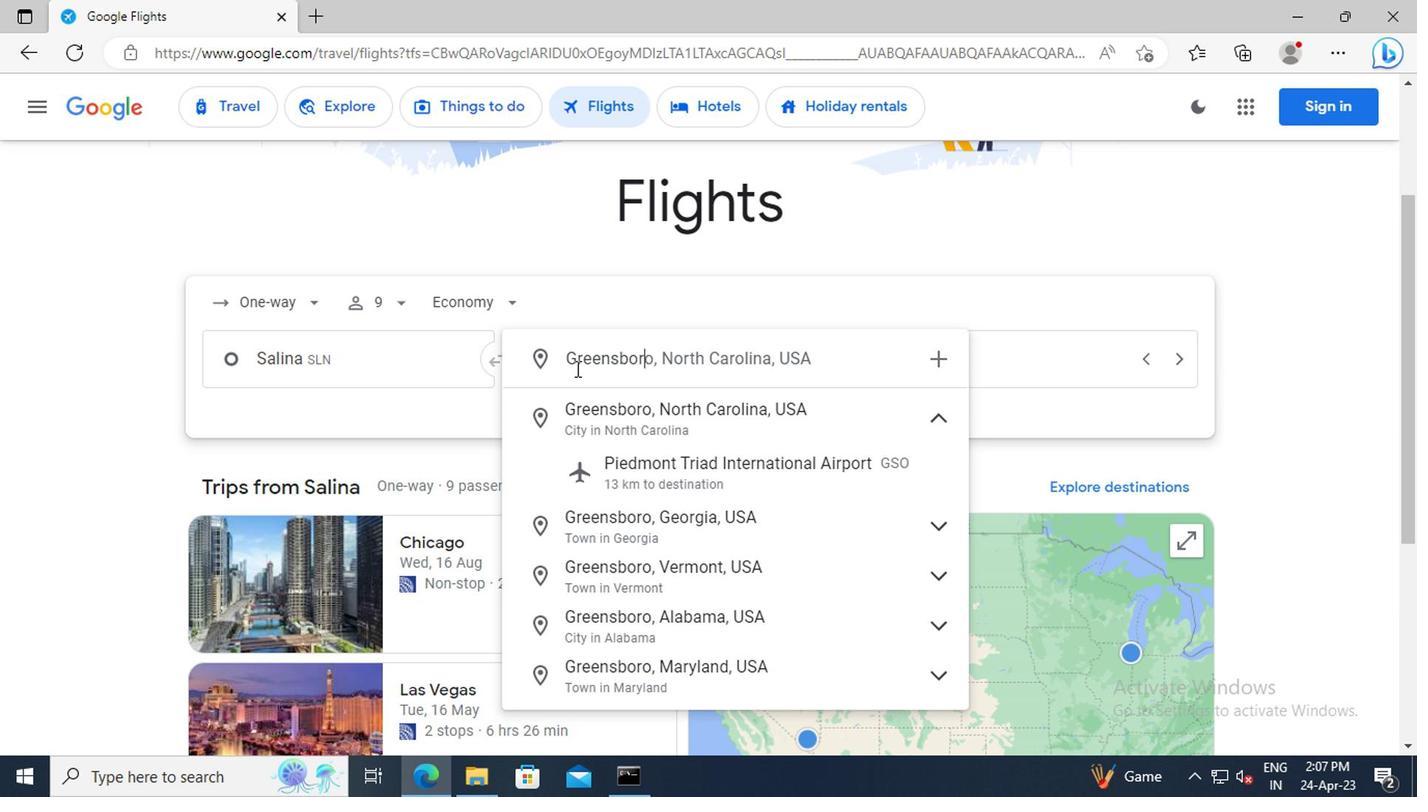 
Action: Mouse moved to (619, 469)
Screenshot: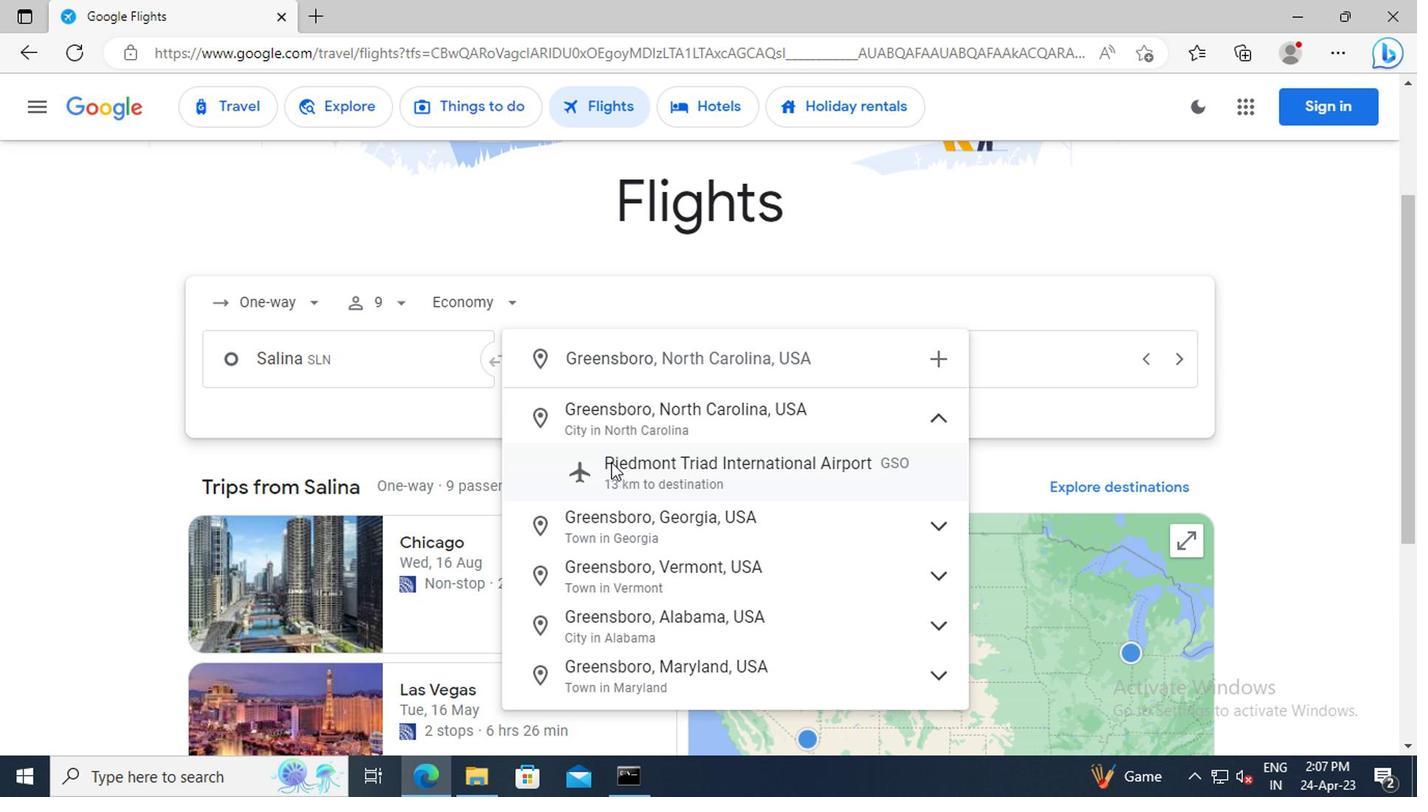 
Action: Mouse pressed left at (619, 469)
Screenshot: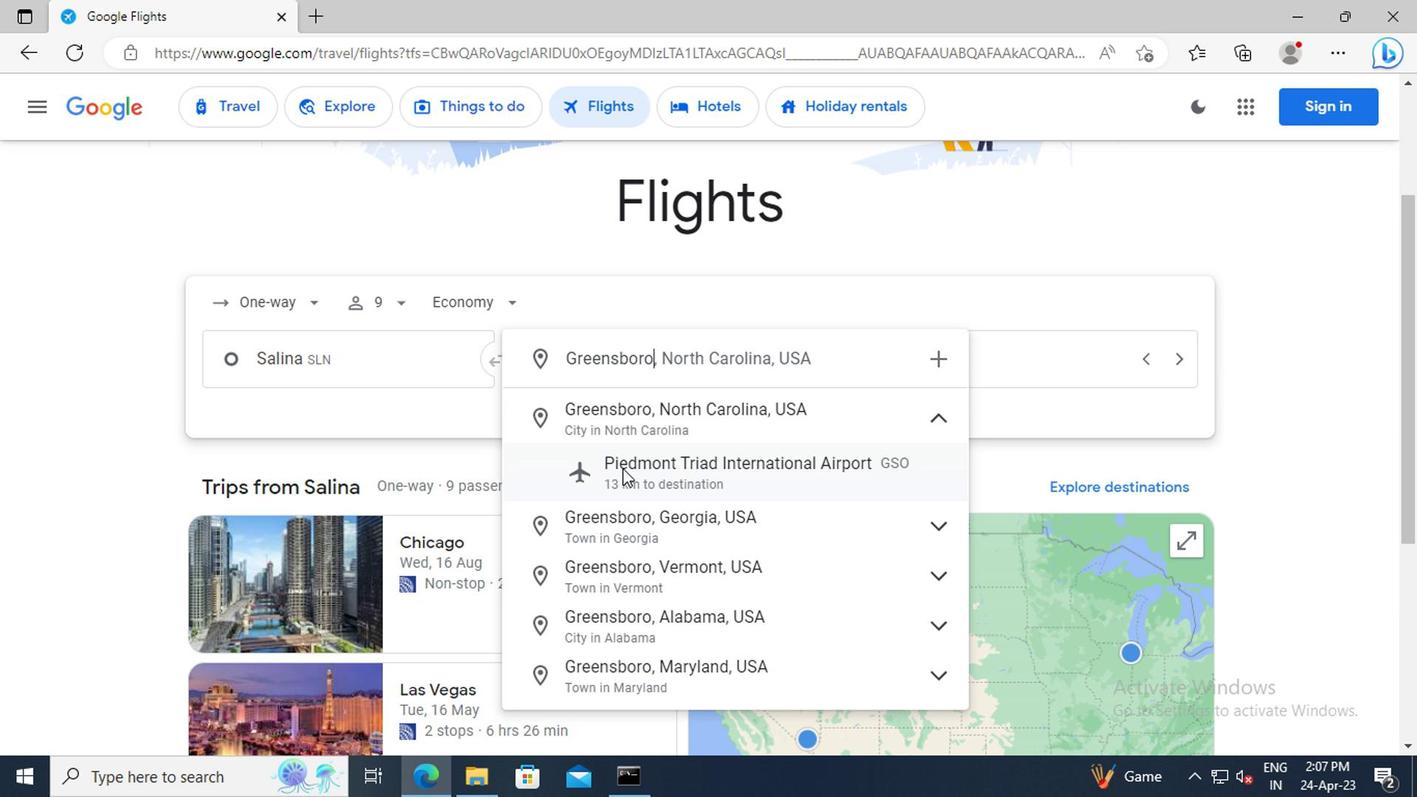 
Action: Mouse moved to (897, 371)
Screenshot: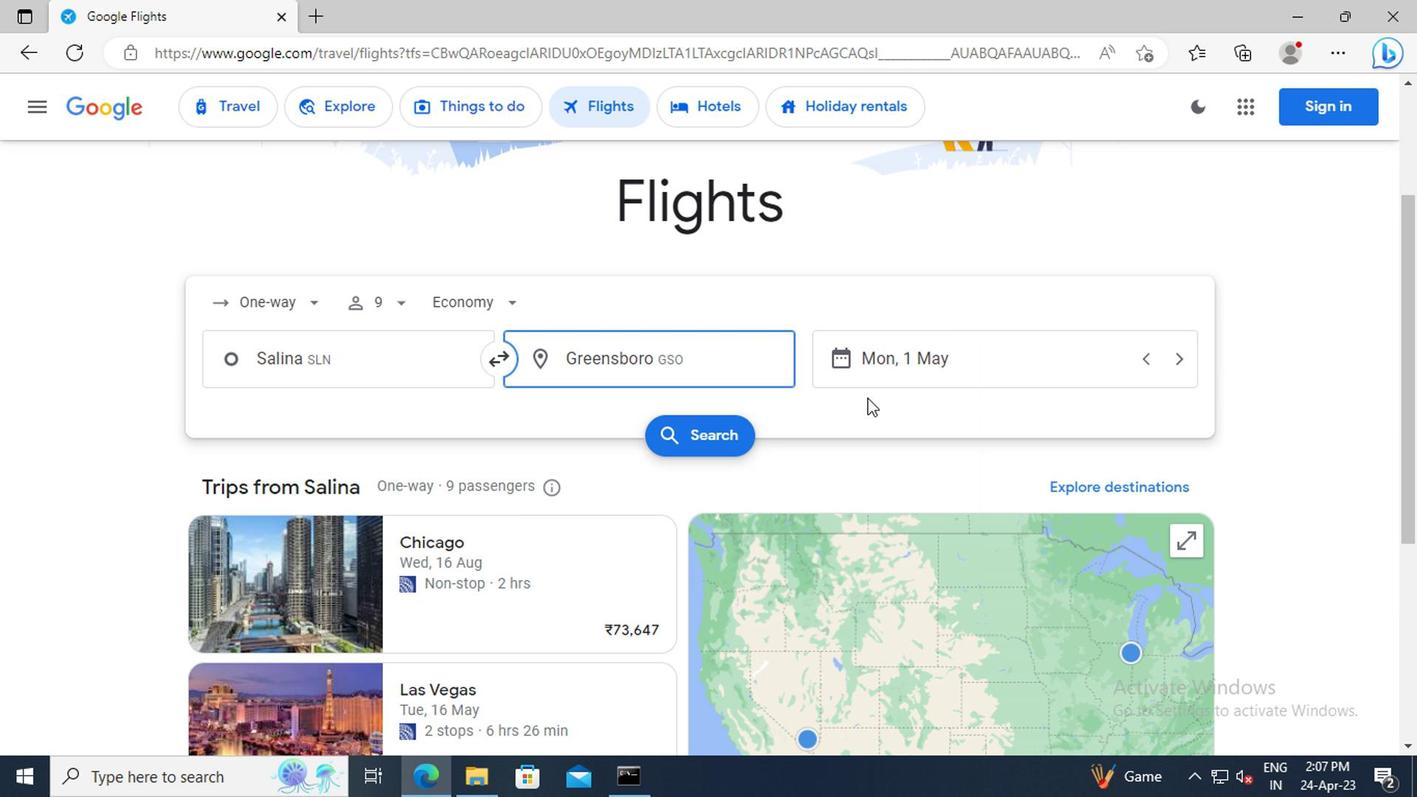 
Action: Mouse pressed left at (897, 371)
Screenshot: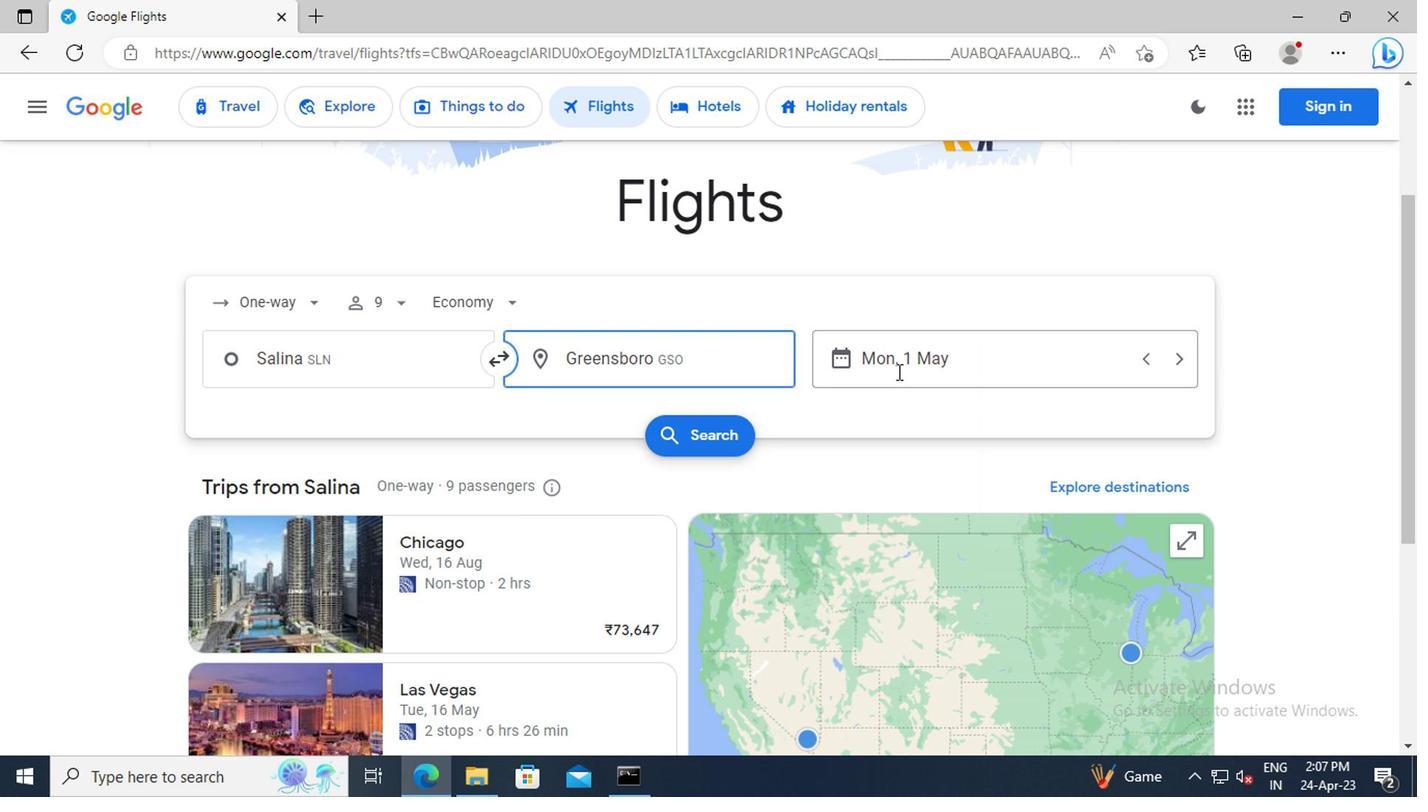 
Action: Mouse moved to (841, 333)
Screenshot: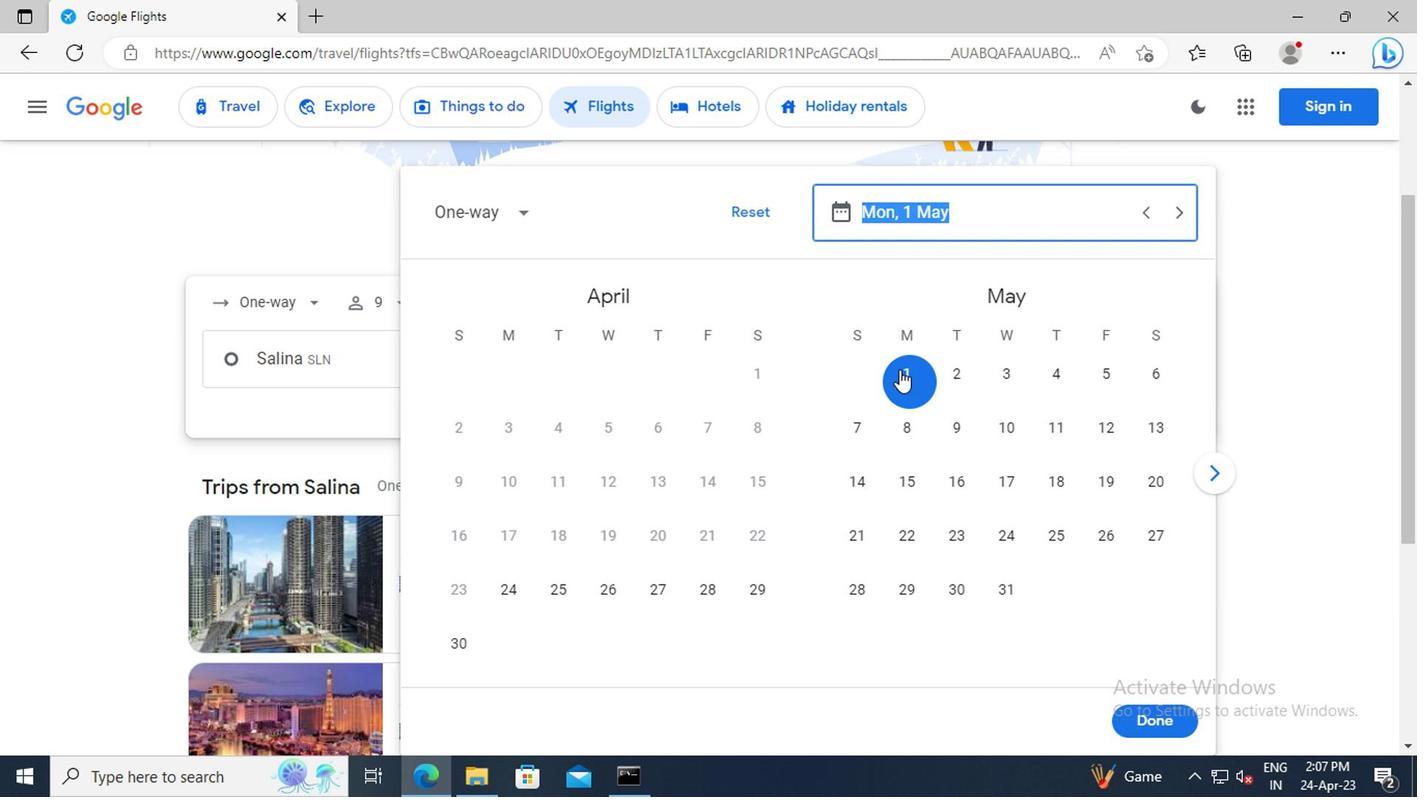 
Action: Key pressed 1<Key.space>MAY<Key.enter>
Screenshot: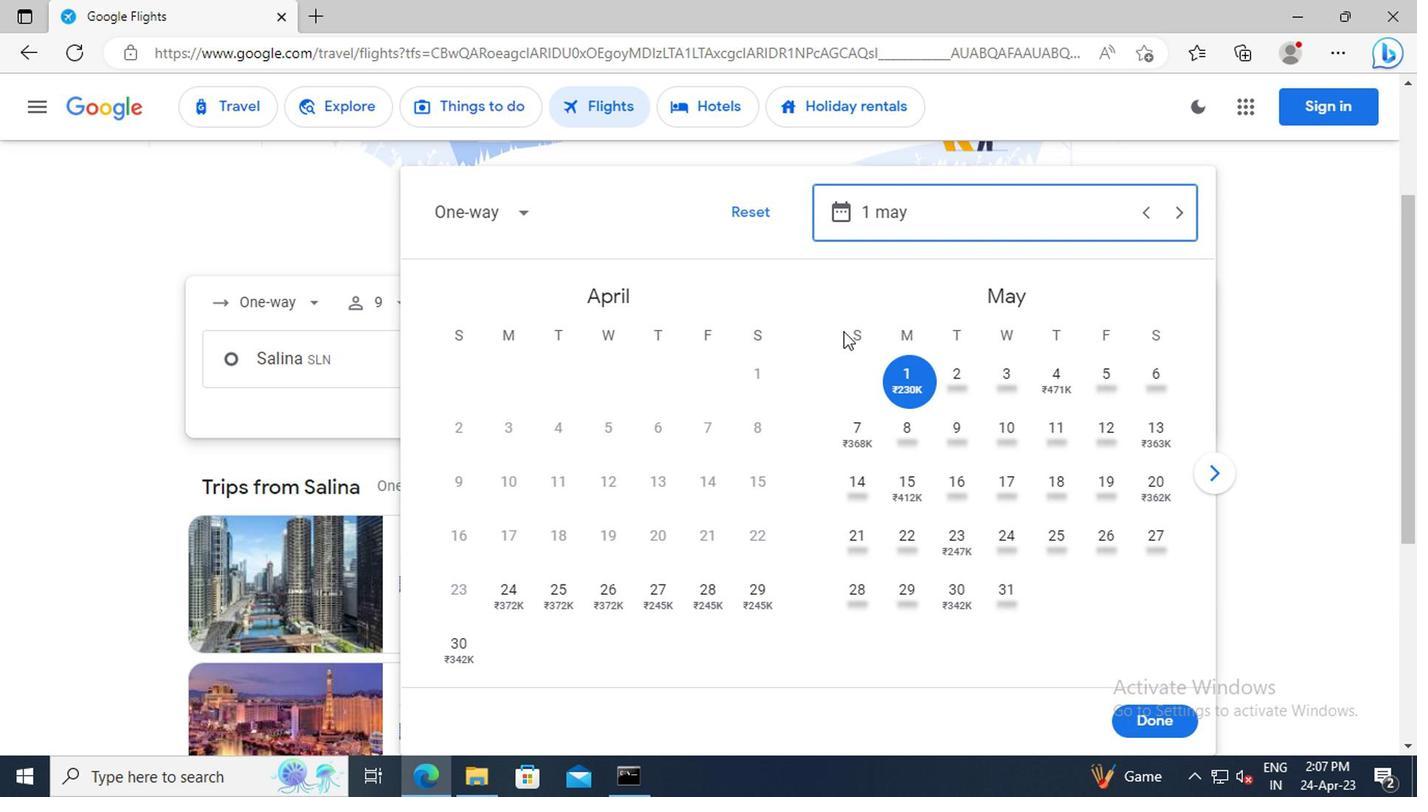 
Action: Mouse moved to (1150, 731)
Screenshot: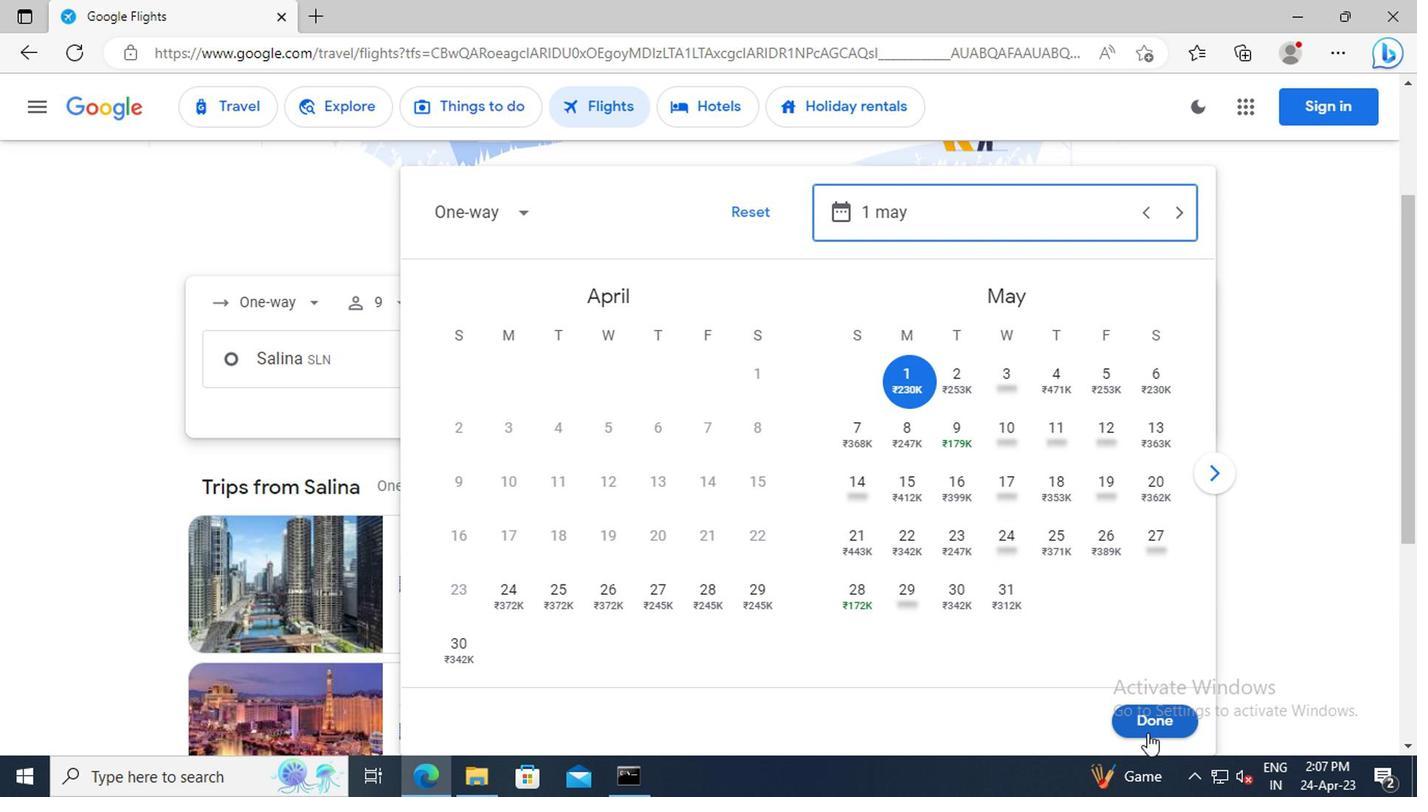 
Action: Mouse pressed left at (1150, 731)
Screenshot: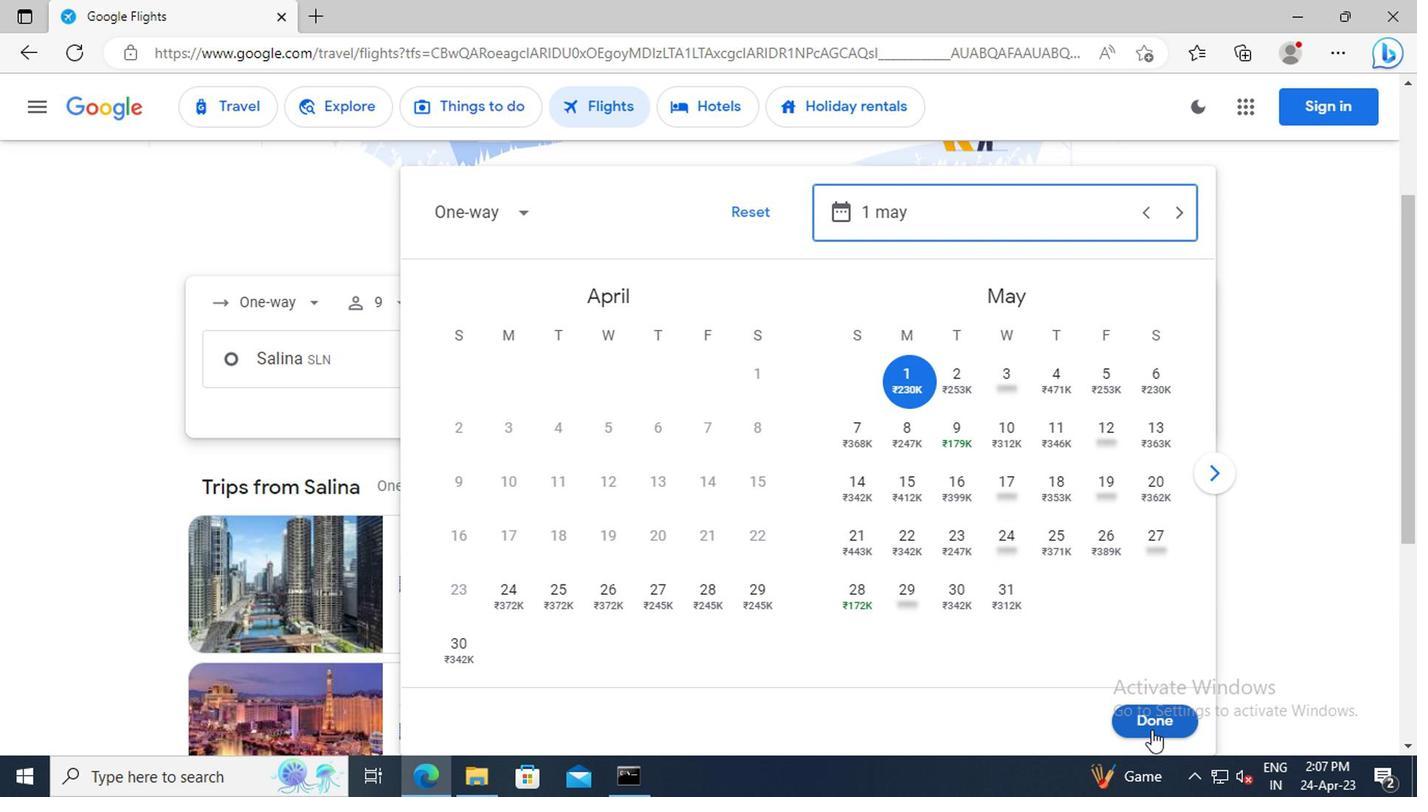 
Action: Mouse moved to (702, 443)
Screenshot: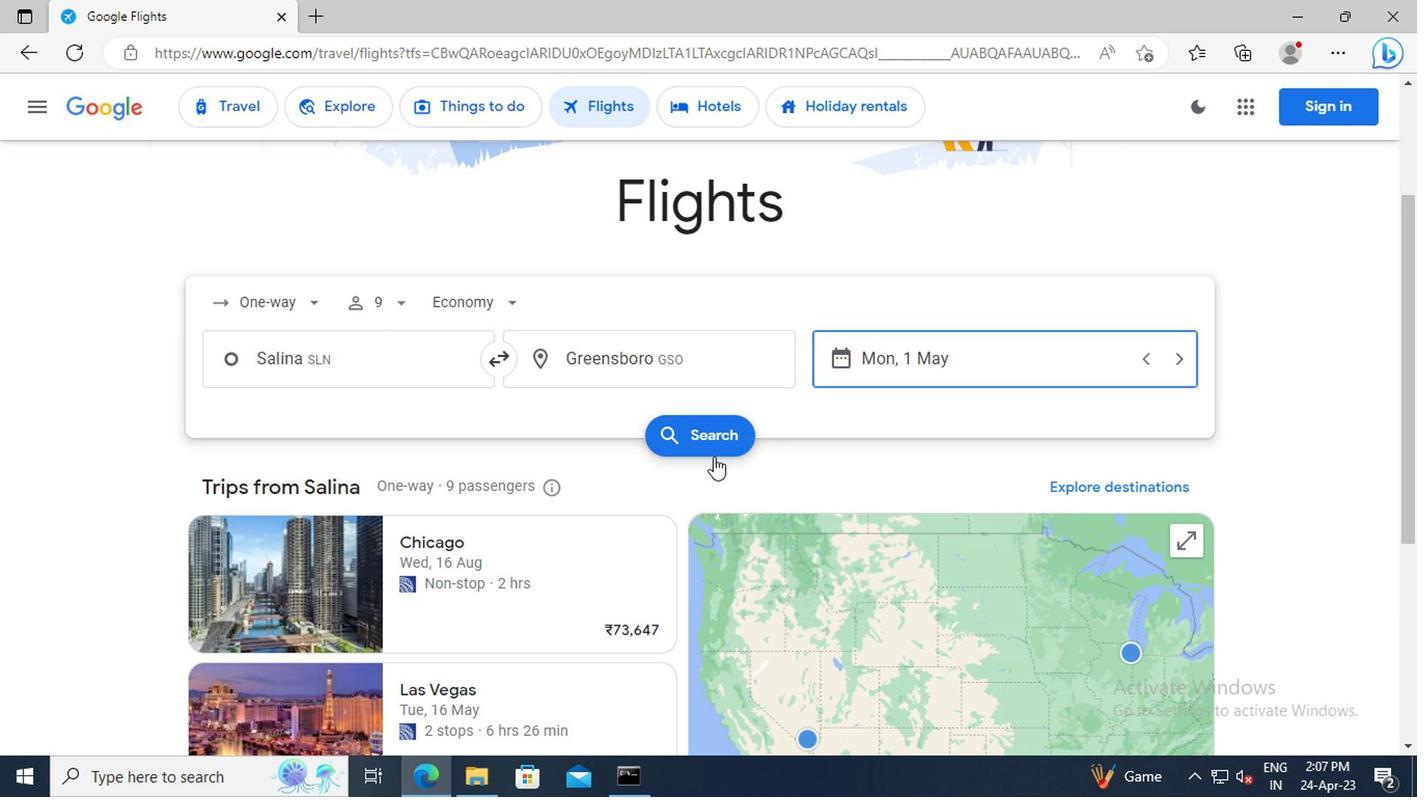 
Action: Mouse pressed left at (702, 443)
Screenshot: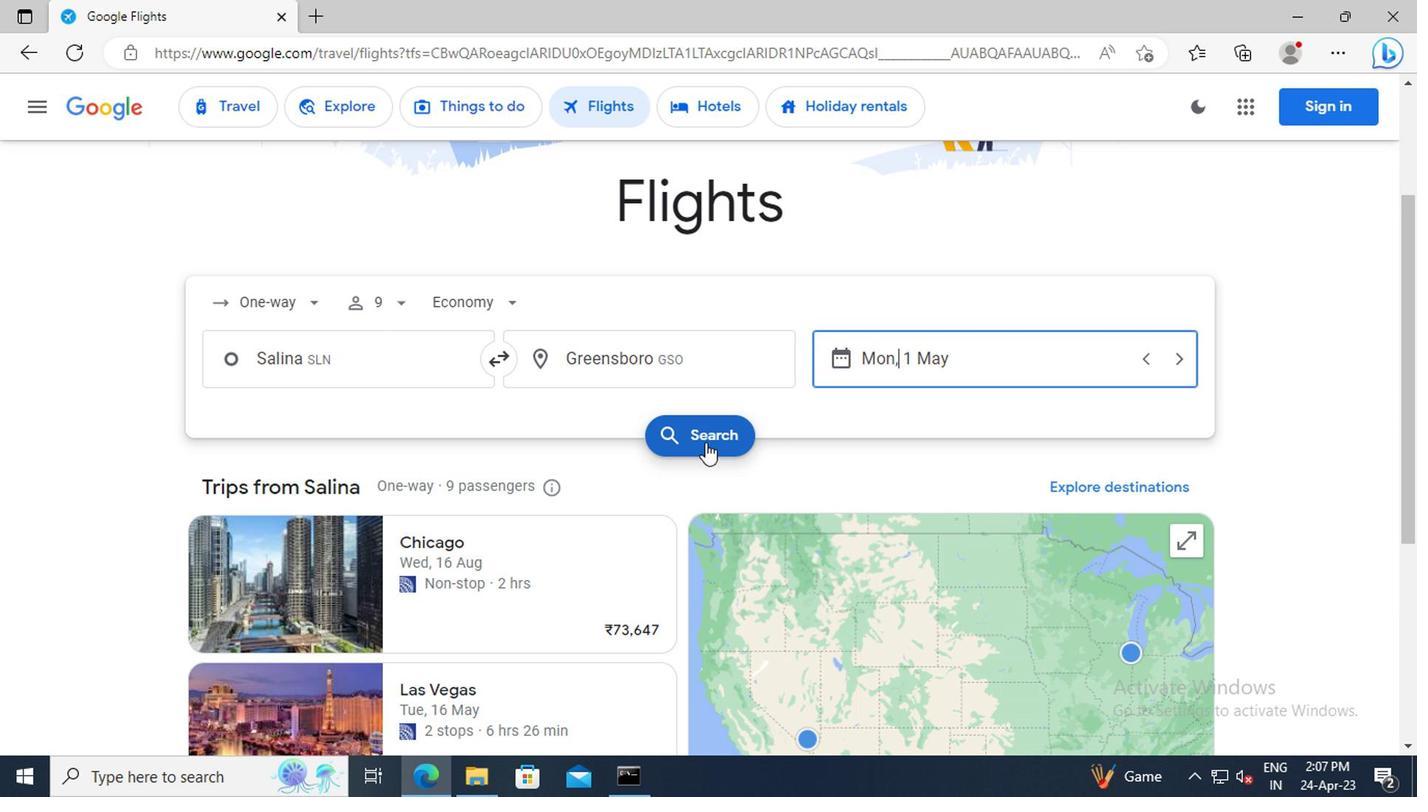 
Action: Mouse moved to (247, 307)
Screenshot: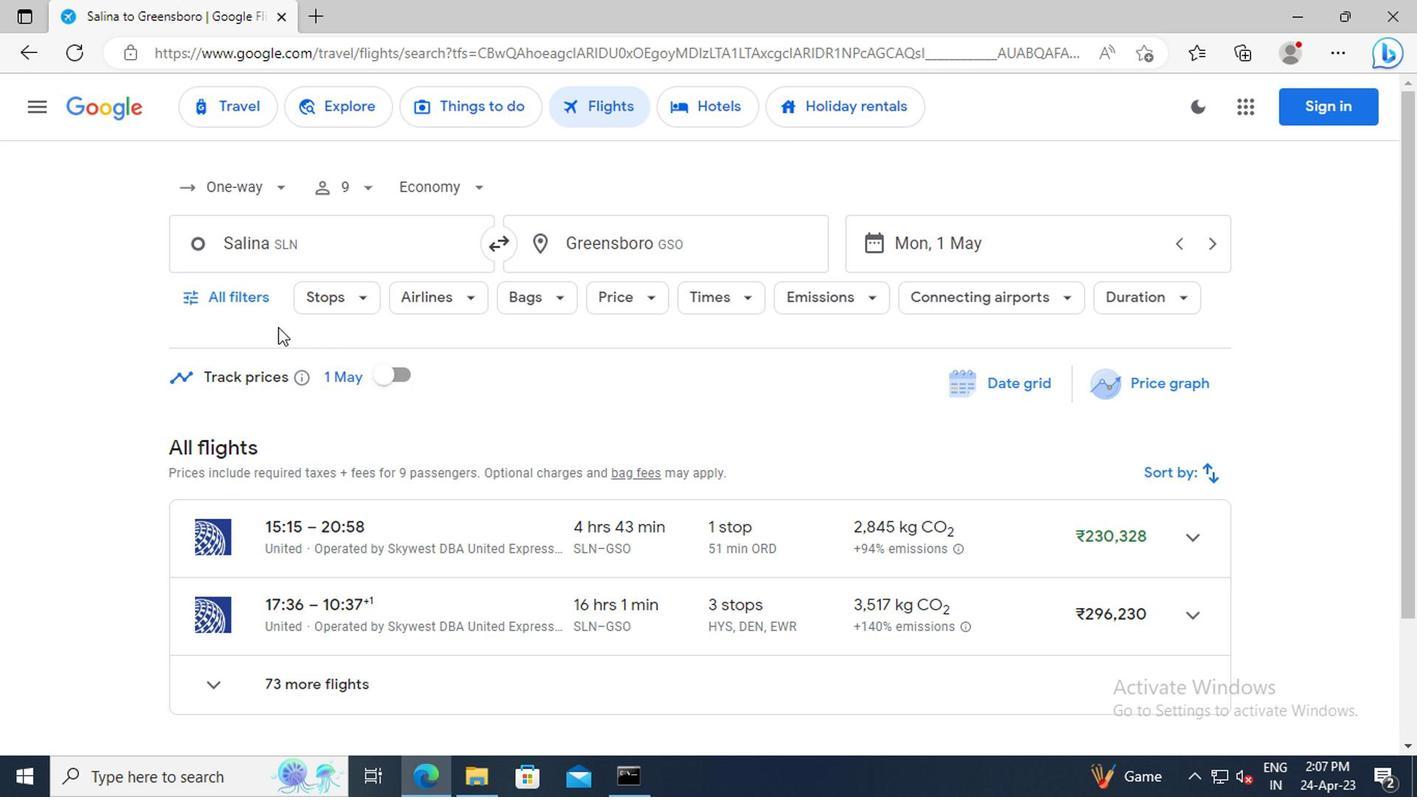 
Action: Mouse pressed left at (247, 307)
Screenshot: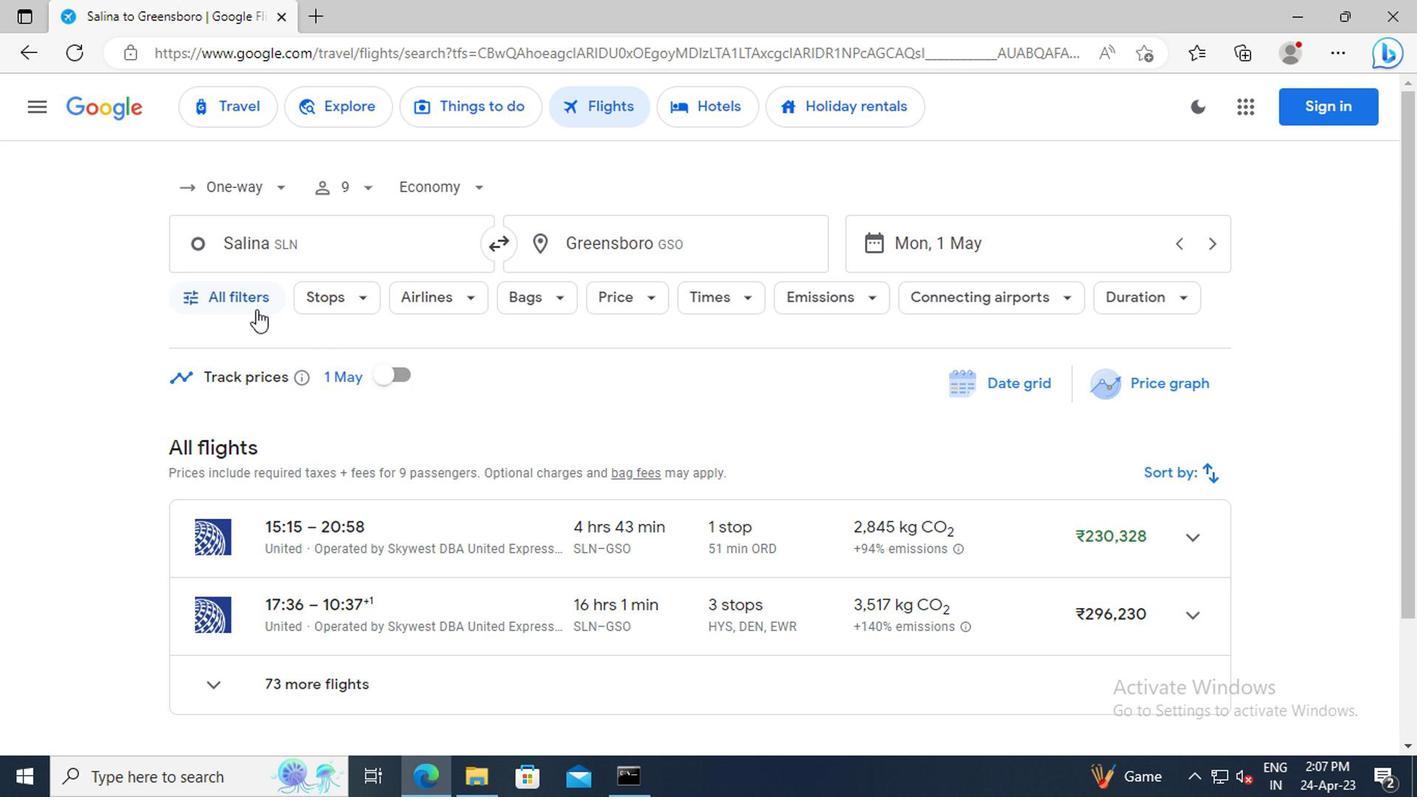 
Action: Mouse moved to (365, 434)
Screenshot: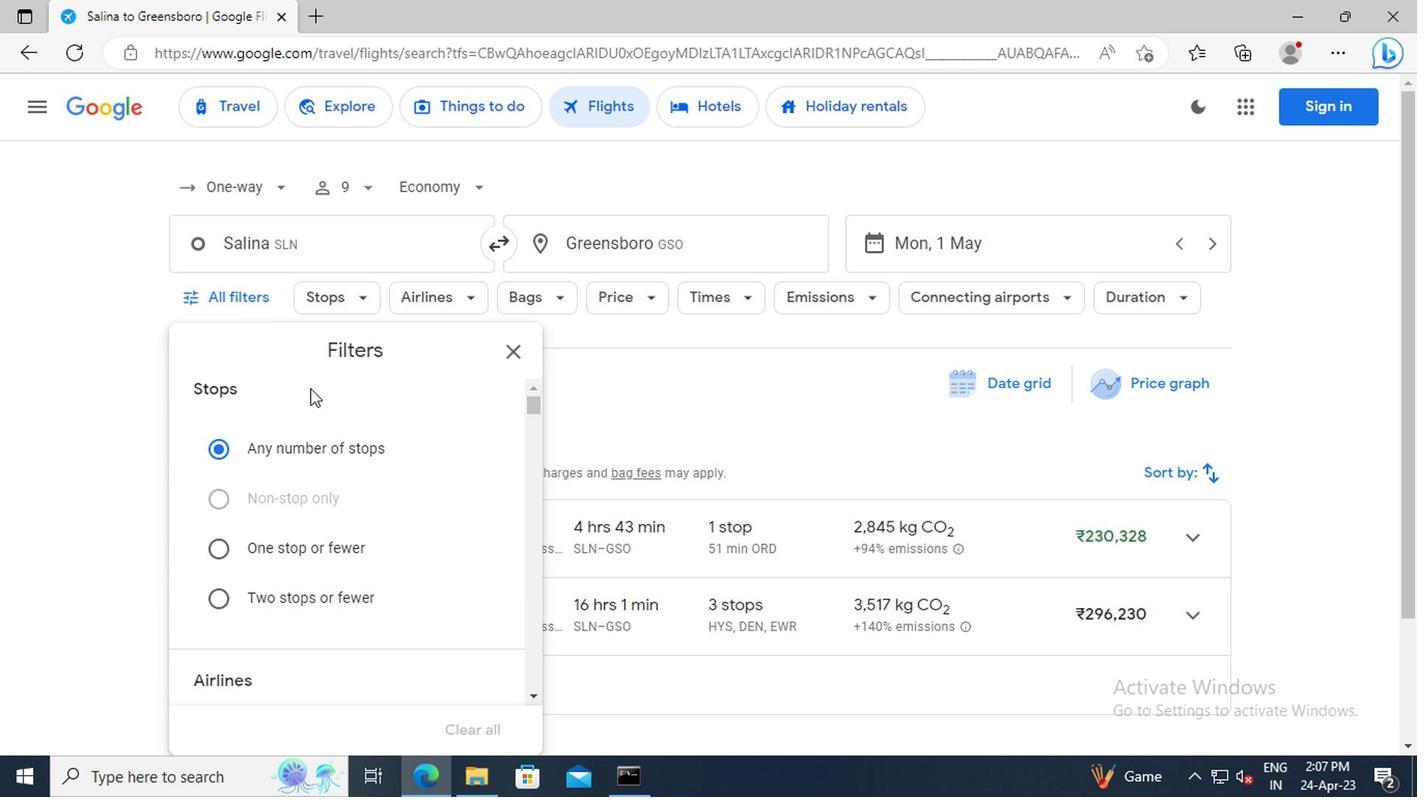 
Action: Mouse scrolled (365, 433) with delta (0, 0)
Screenshot: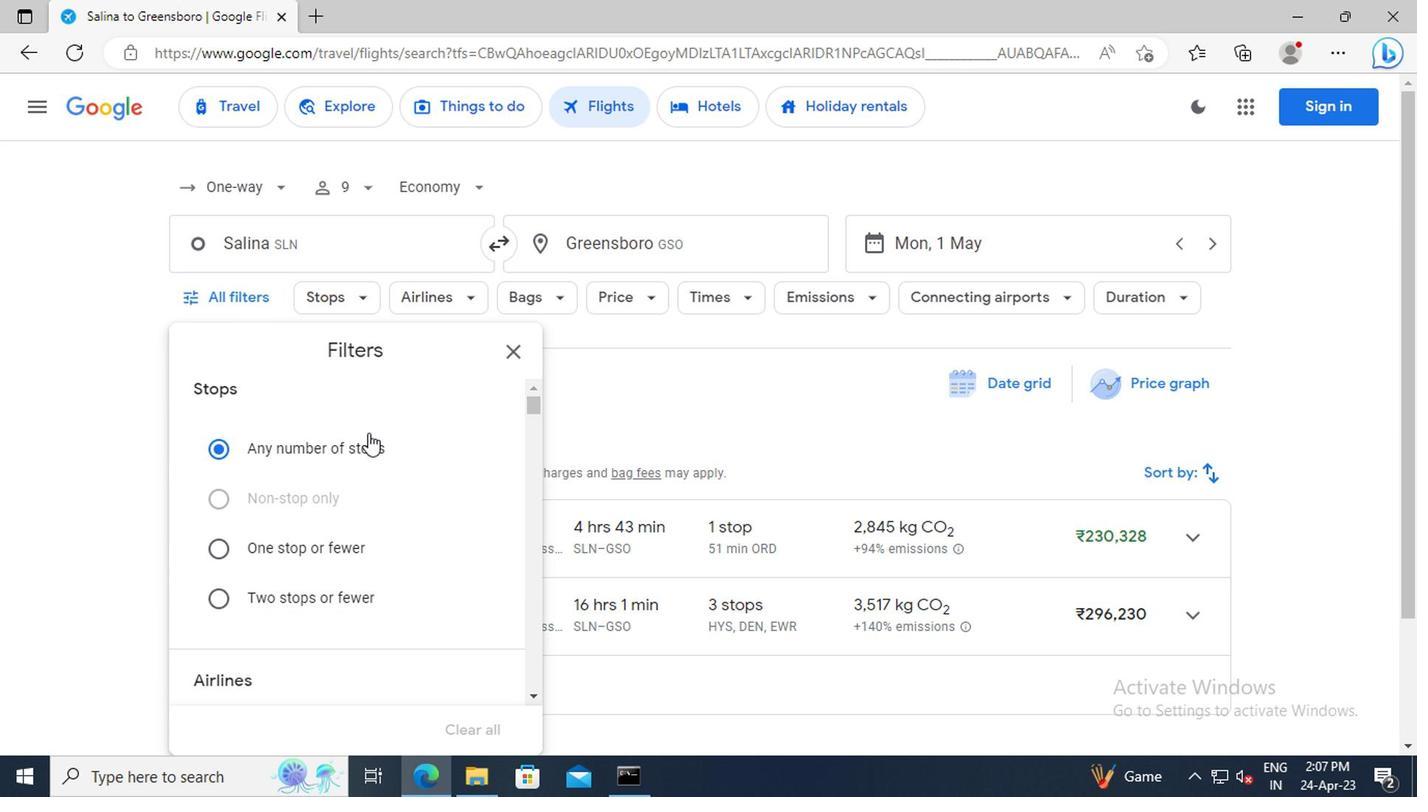 
Action: Mouse moved to (365, 434)
Screenshot: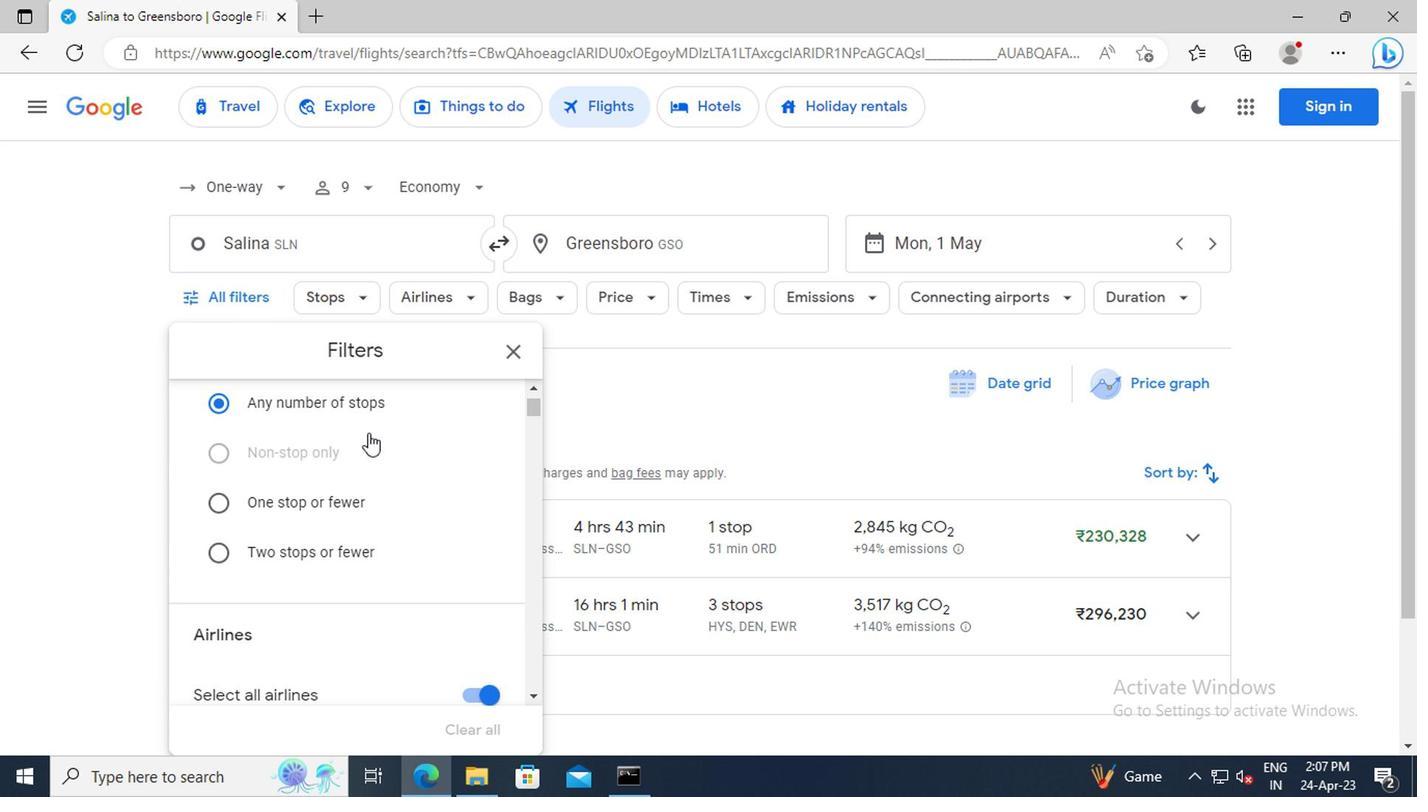 
Action: Mouse scrolled (365, 433) with delta (0, 0)
Screenshot: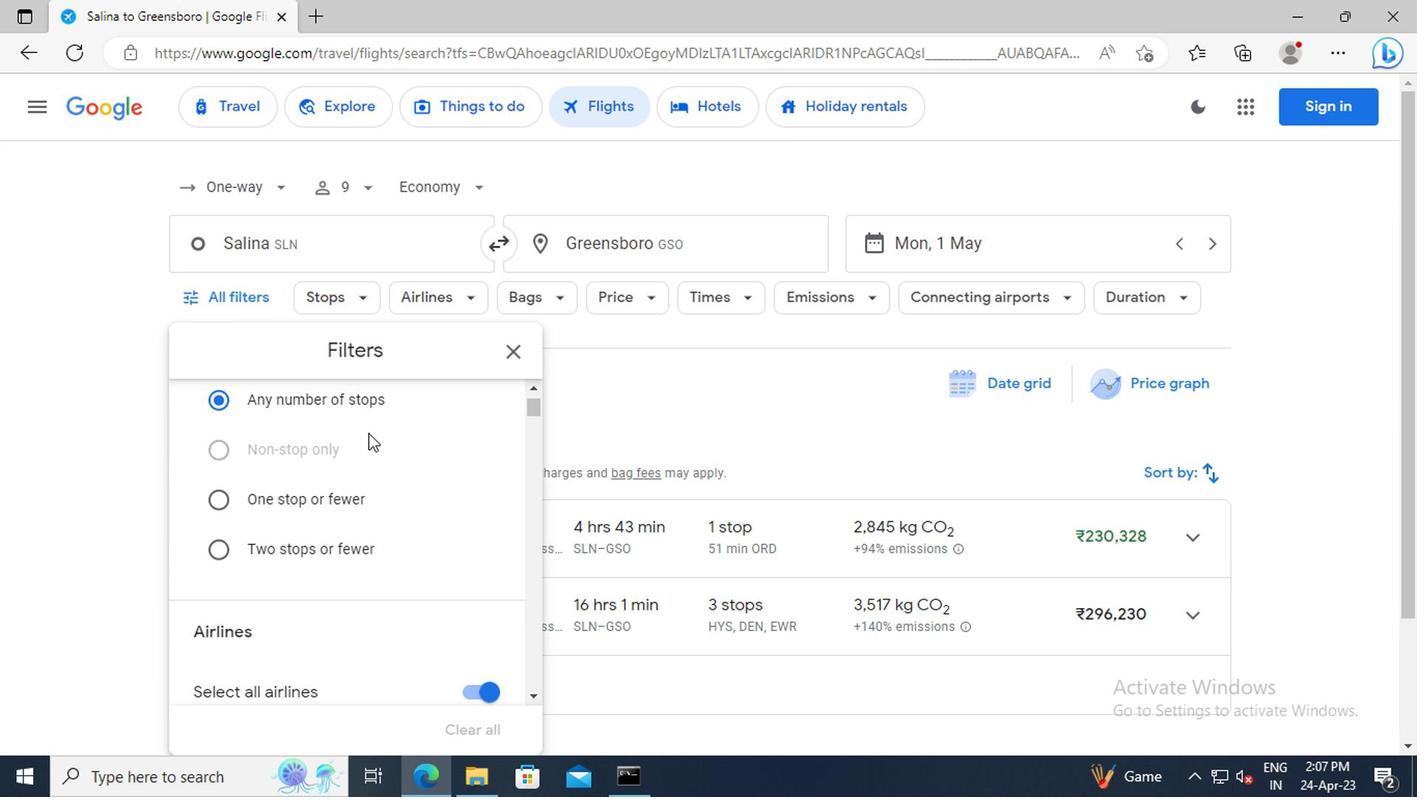 
Action: Mouse scrolled (365, 433) with delta (0, 0)
Screenshot: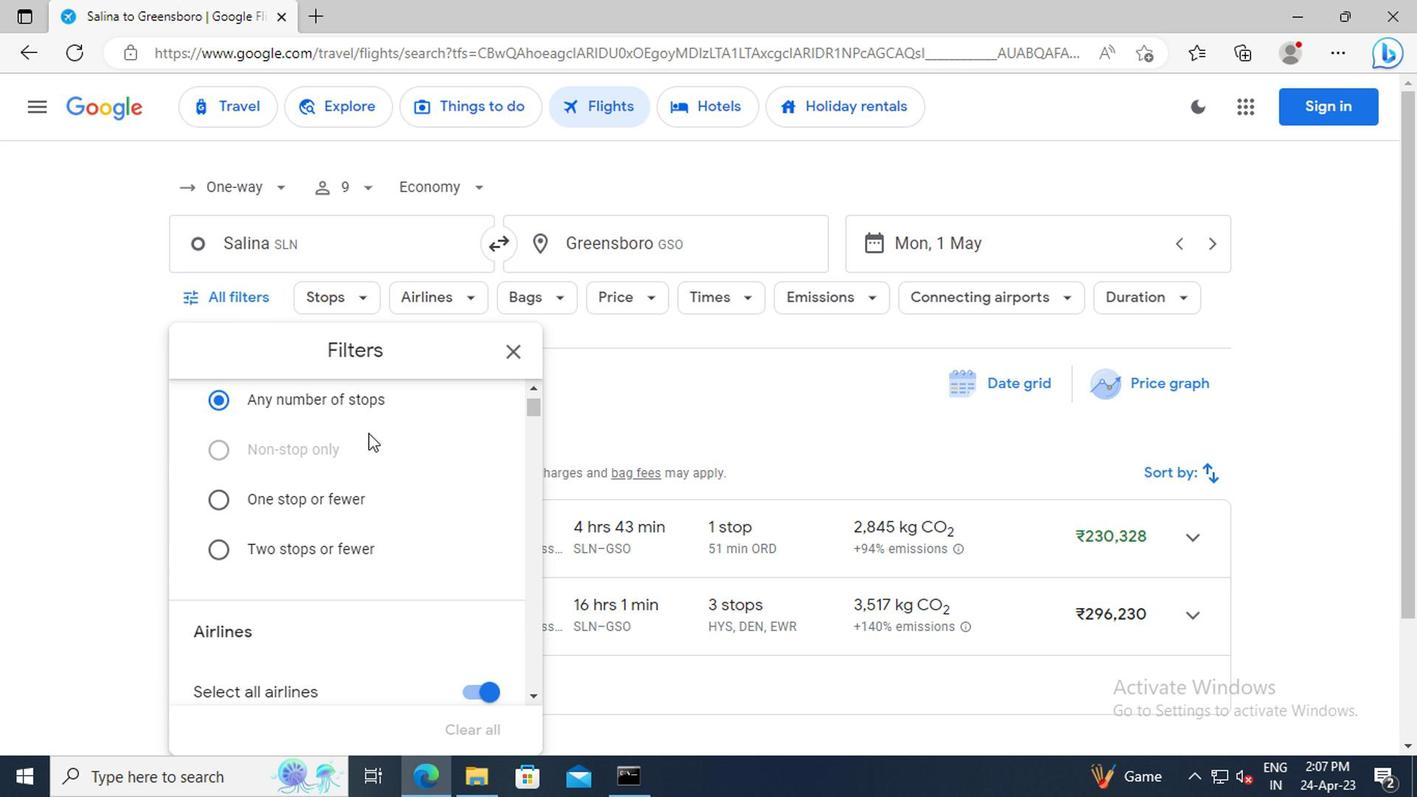 
Action: Mouse moved to (463, 587)
Screenshot: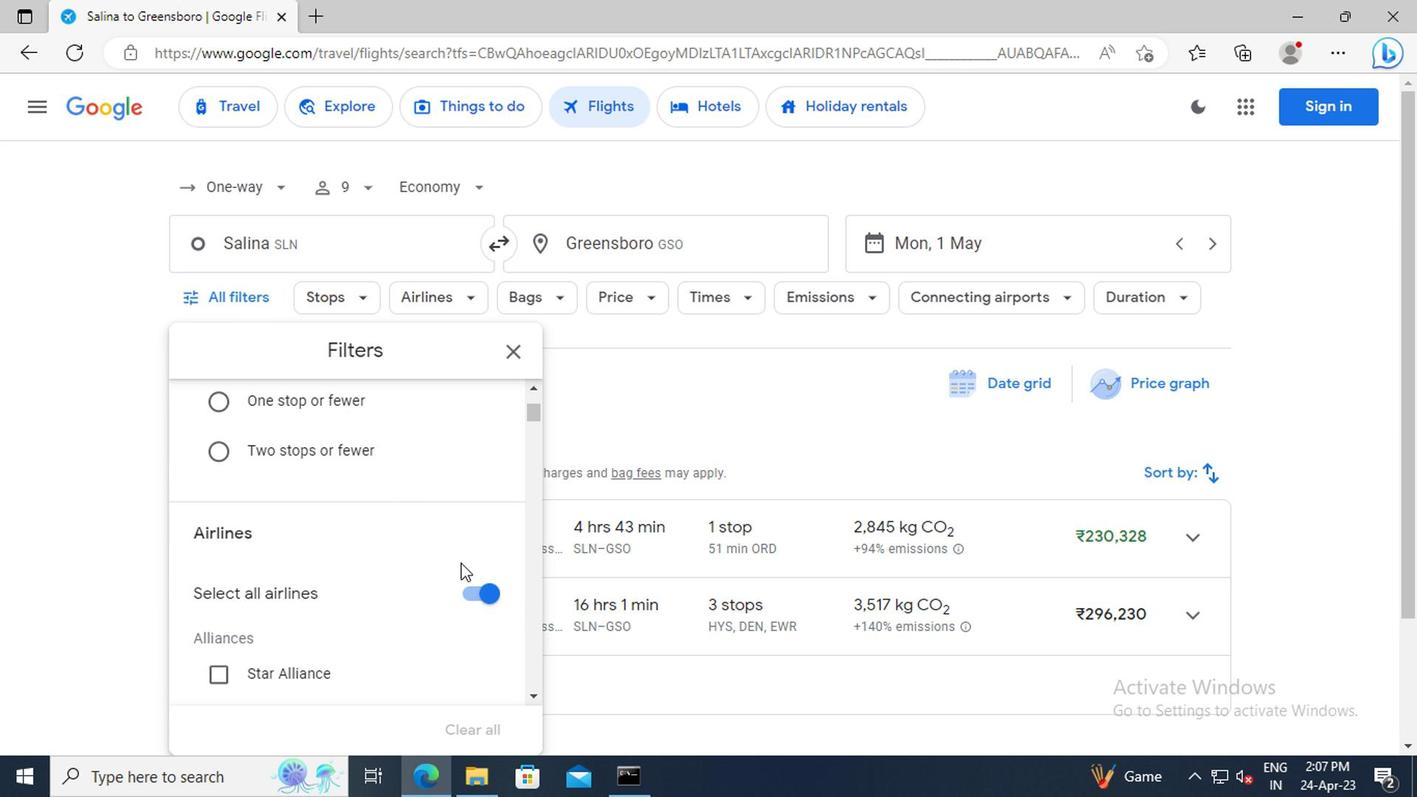 
Action: Mouse pressed left at (463, 587)
Screenshot: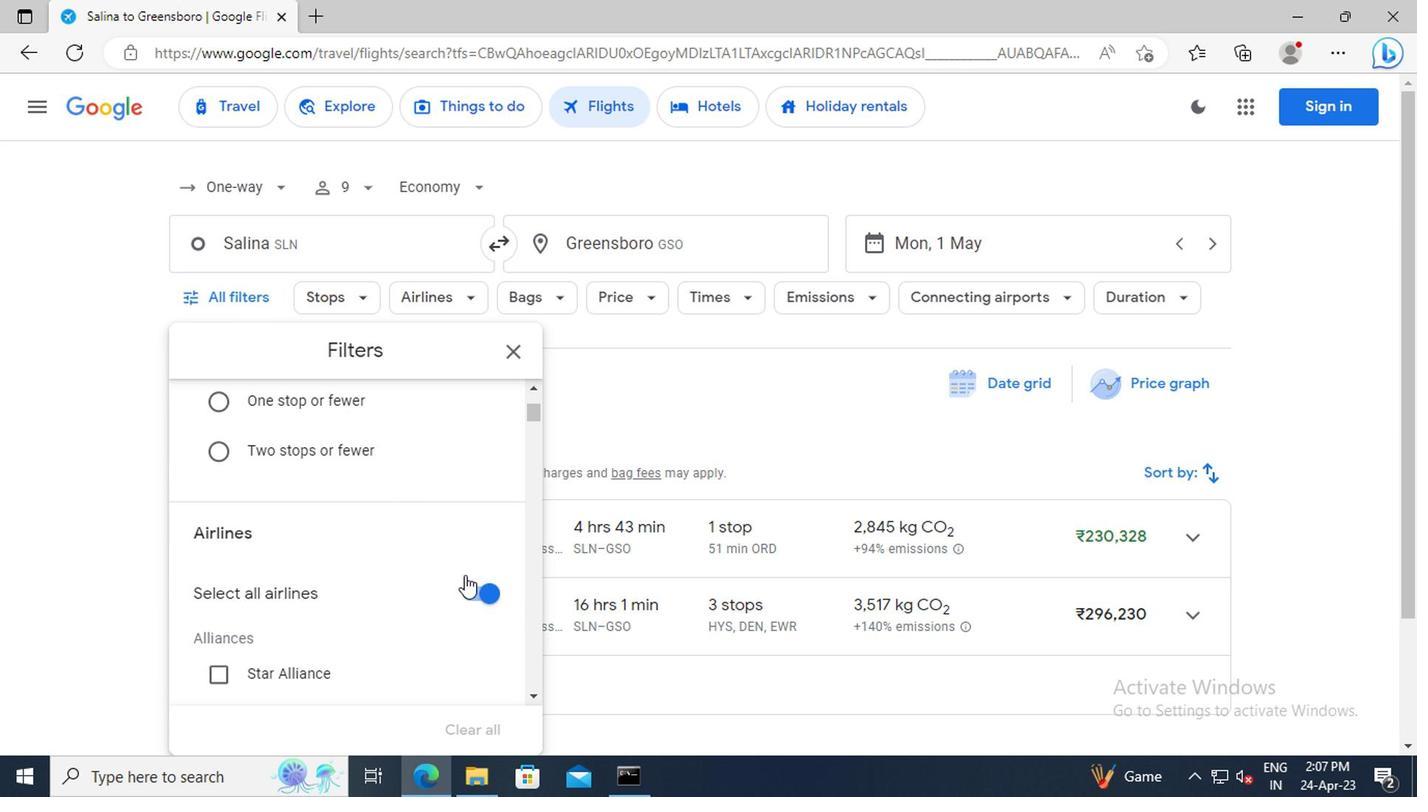 
Action: Mouse moved to (381, 543)
Screenshot: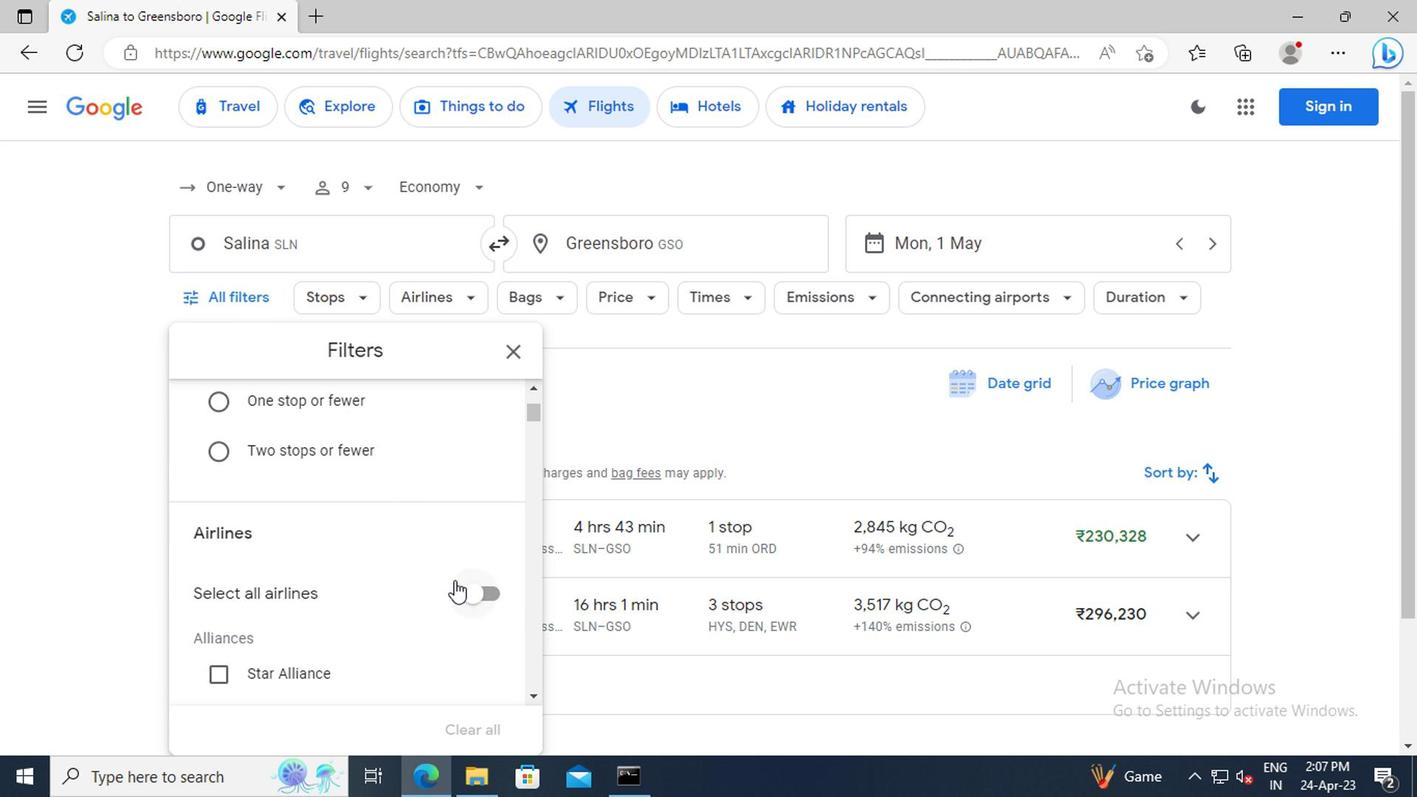 
Action: Mouse scrolled (381, 542) with delta (0, 0)
Screenshot: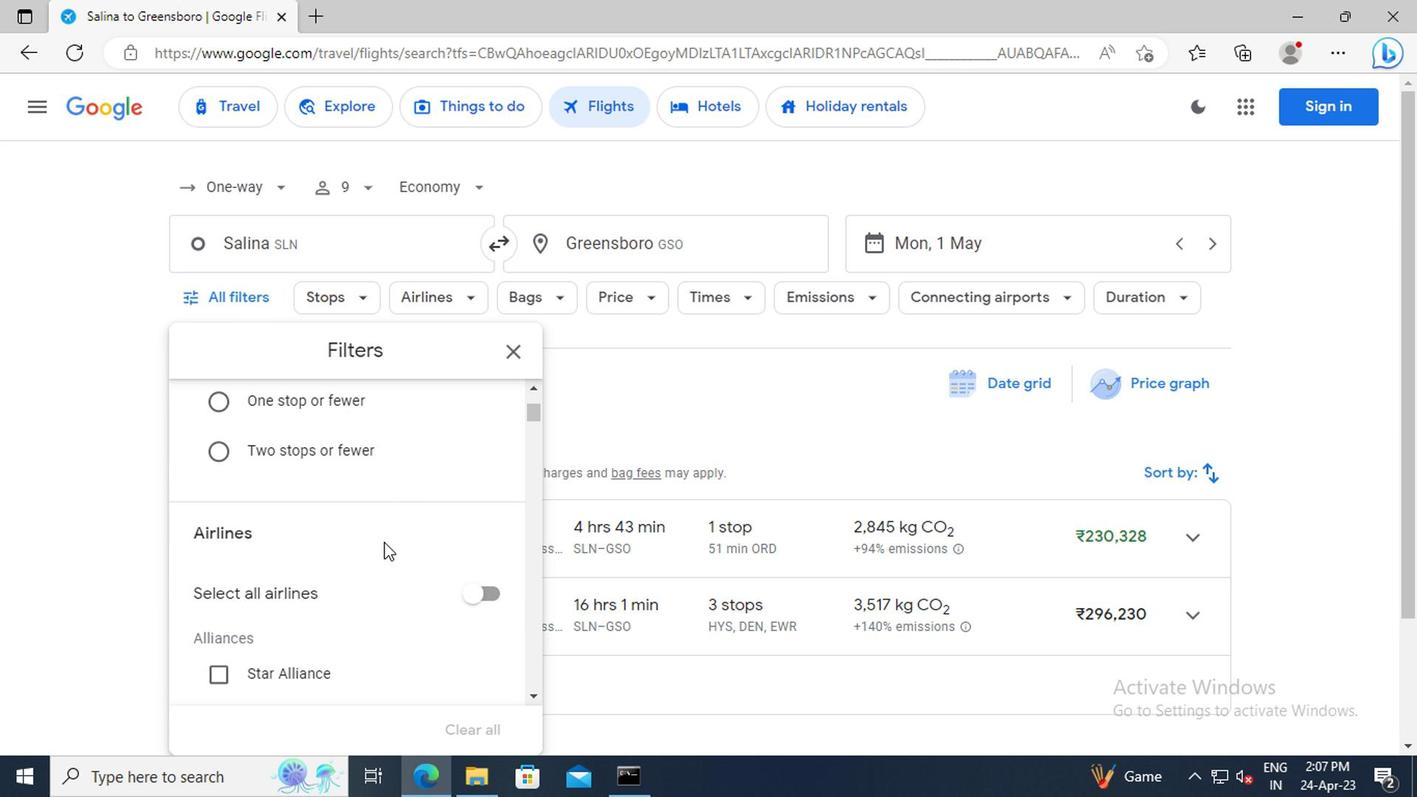 
Action: Mouse scrolled (381, 542) with delta (0, 0)
Screenshot: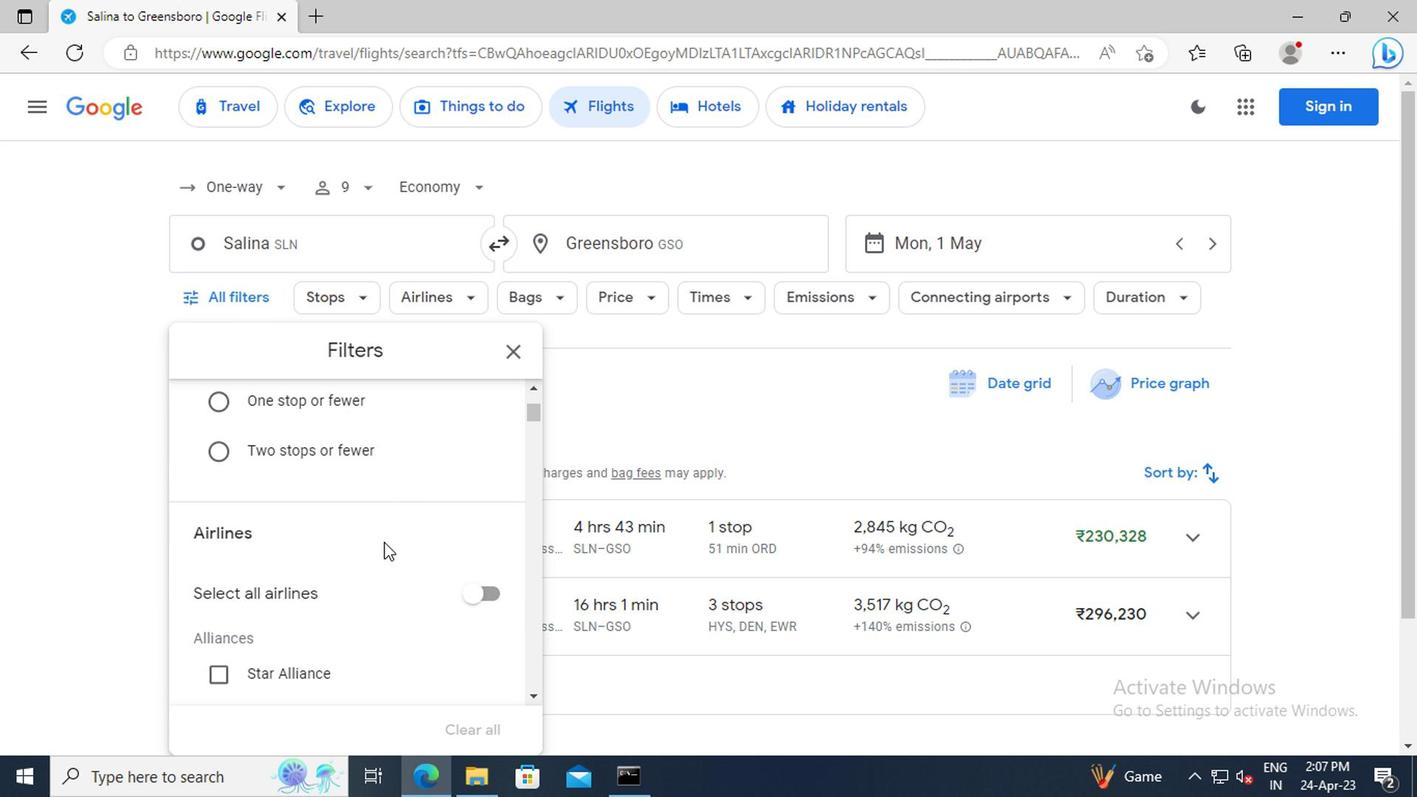 
Action: Mouse scrolled (381, 542) with delta (0, 0)
Screenshot: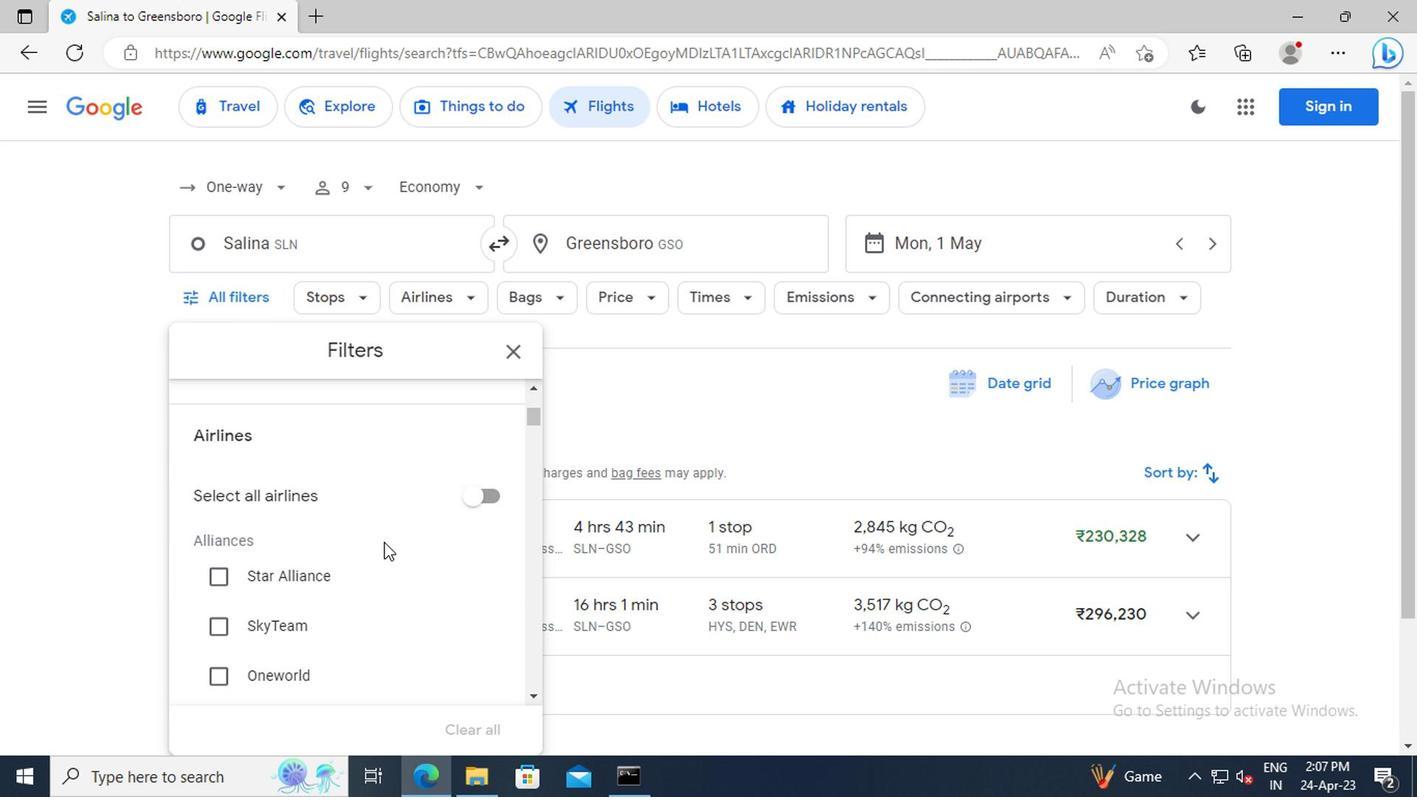 
Action: Mouse scrolled (381, 542) with delta (0, 0)
Screenshot: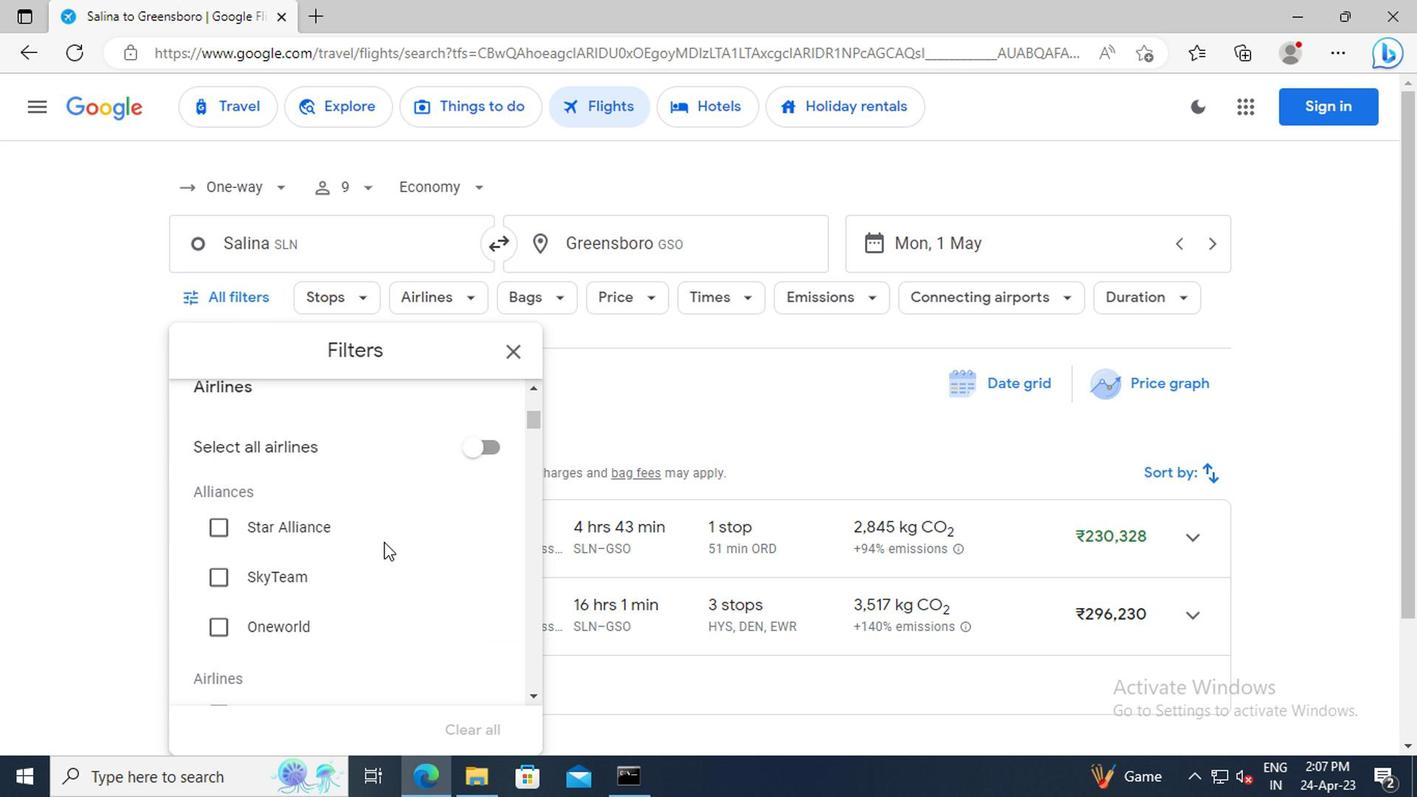 
Action: Mouse scrolled (381, 542) with delta (0, 0)
Screenshot: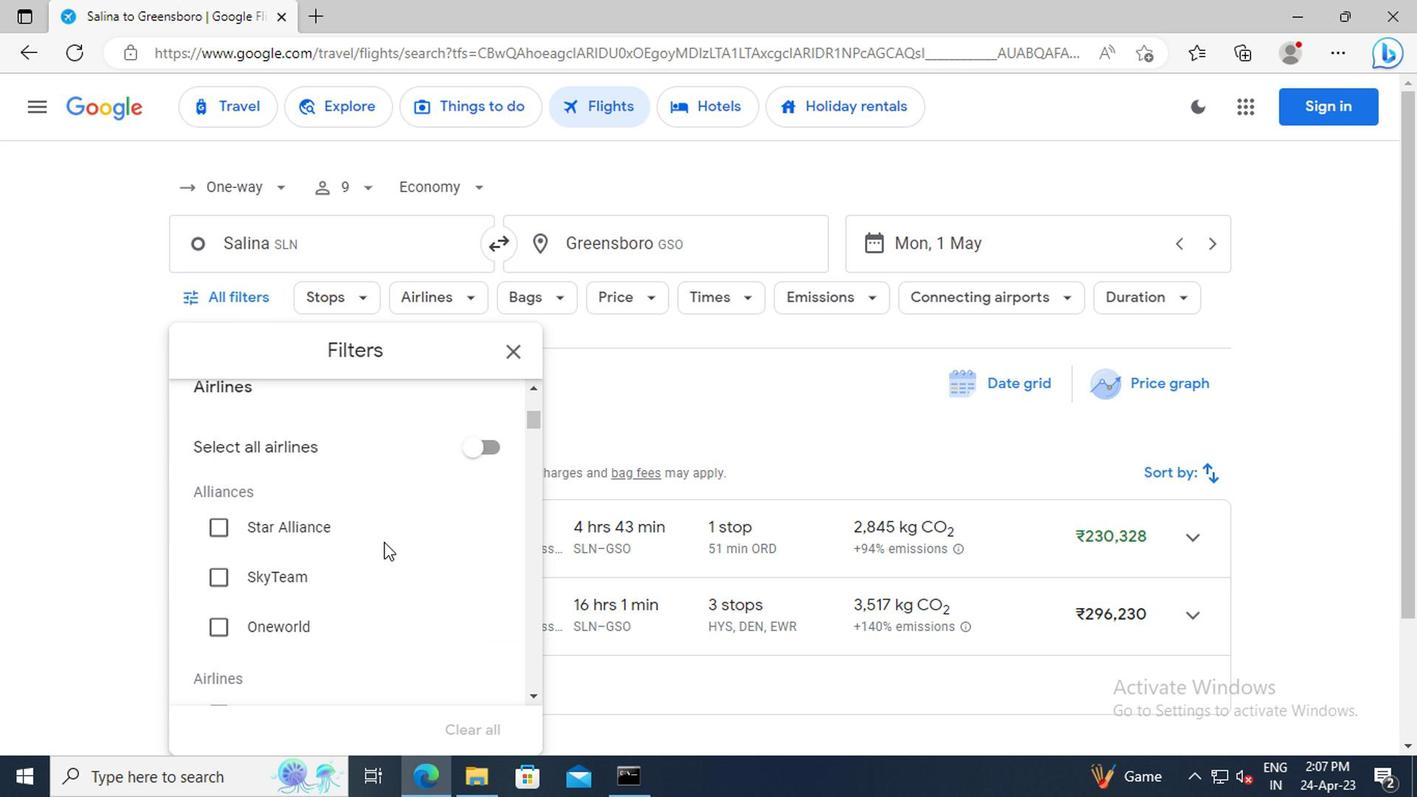 
Action: Mouse scrolled (381, 542) with delta (0, 0)
Screenshot: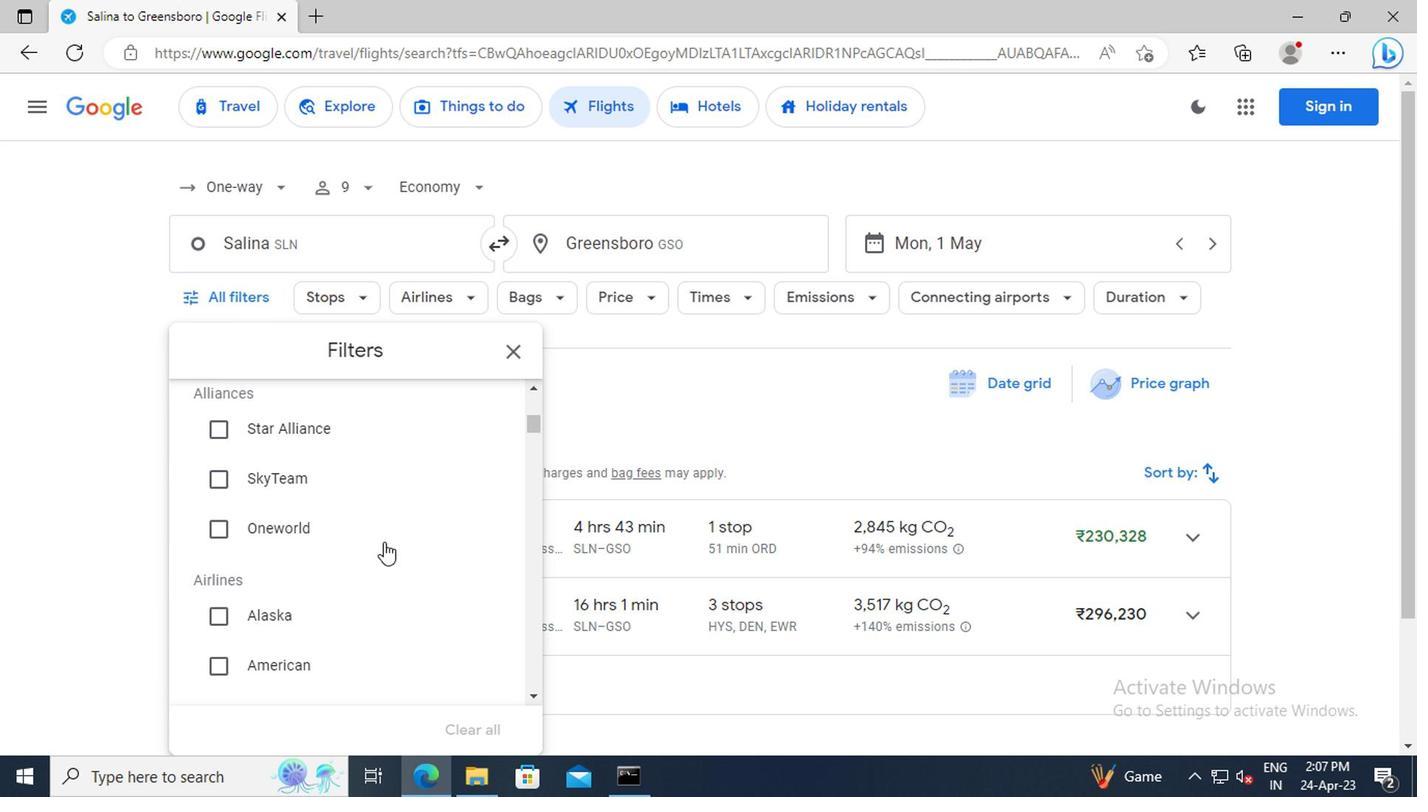 
Action: Mouse scrolled (381, 542) with delta (0, 0)
Screenshot: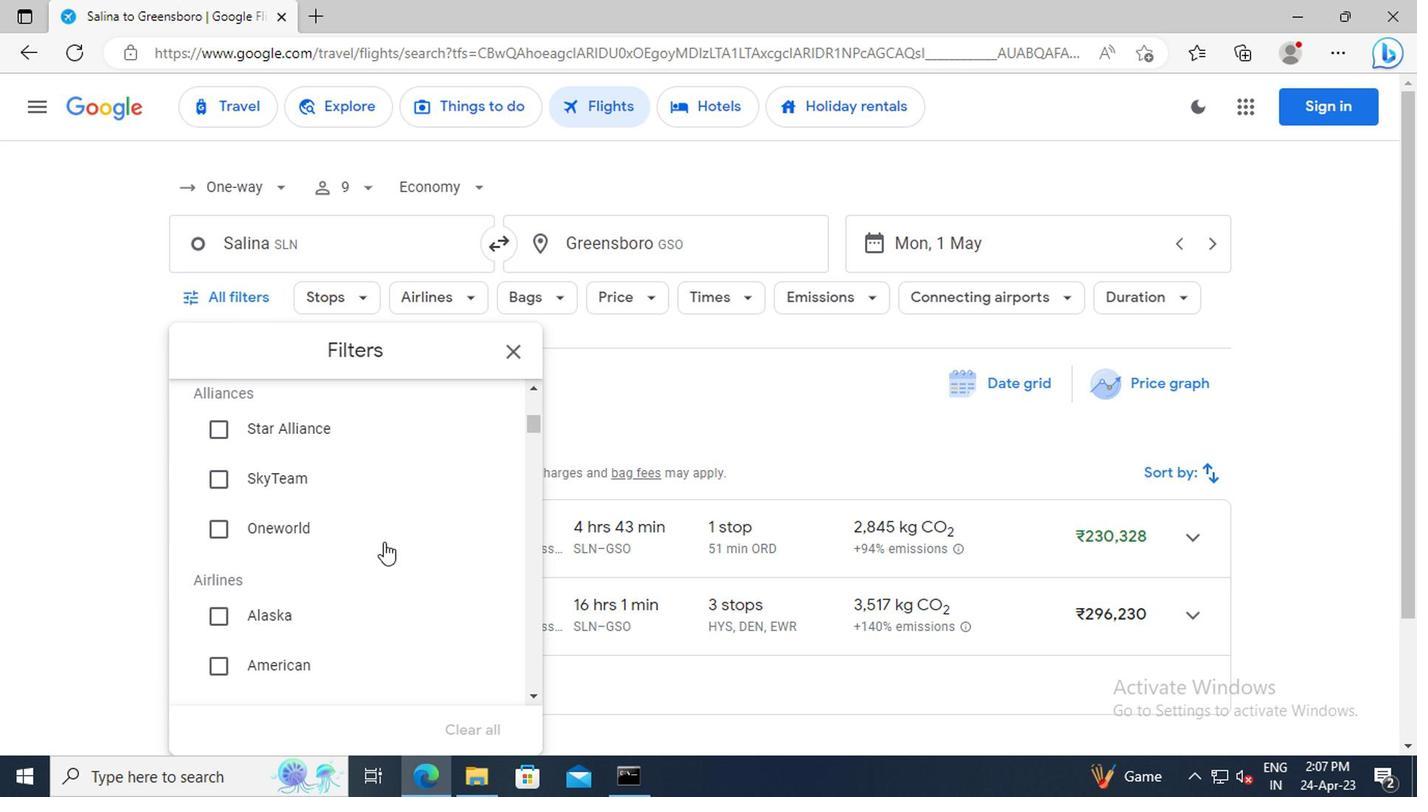 
Action: Mouse scrolled (381, 542) with delta (0, 0)
Screenshot: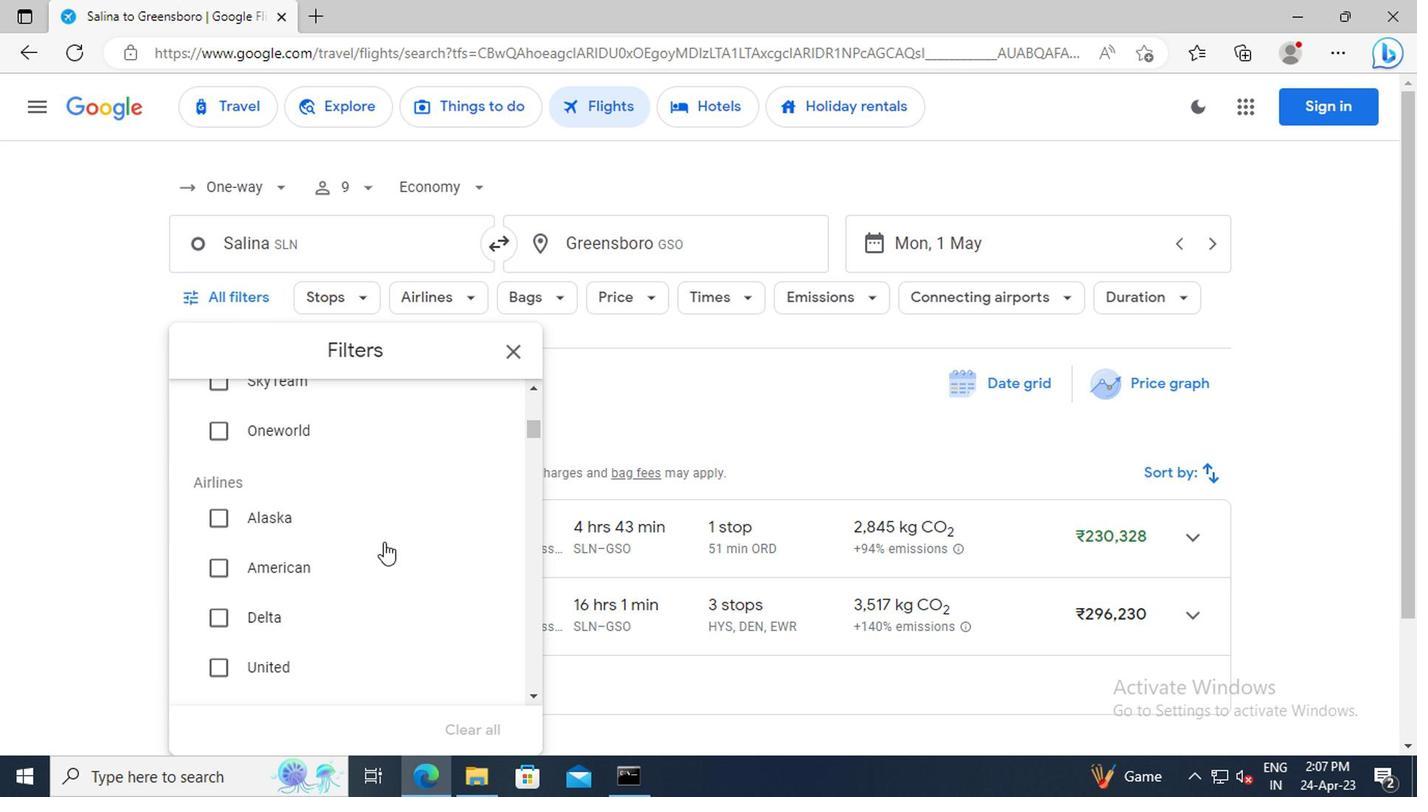
Action: Mouse moved to (216, 569)
Screenshot: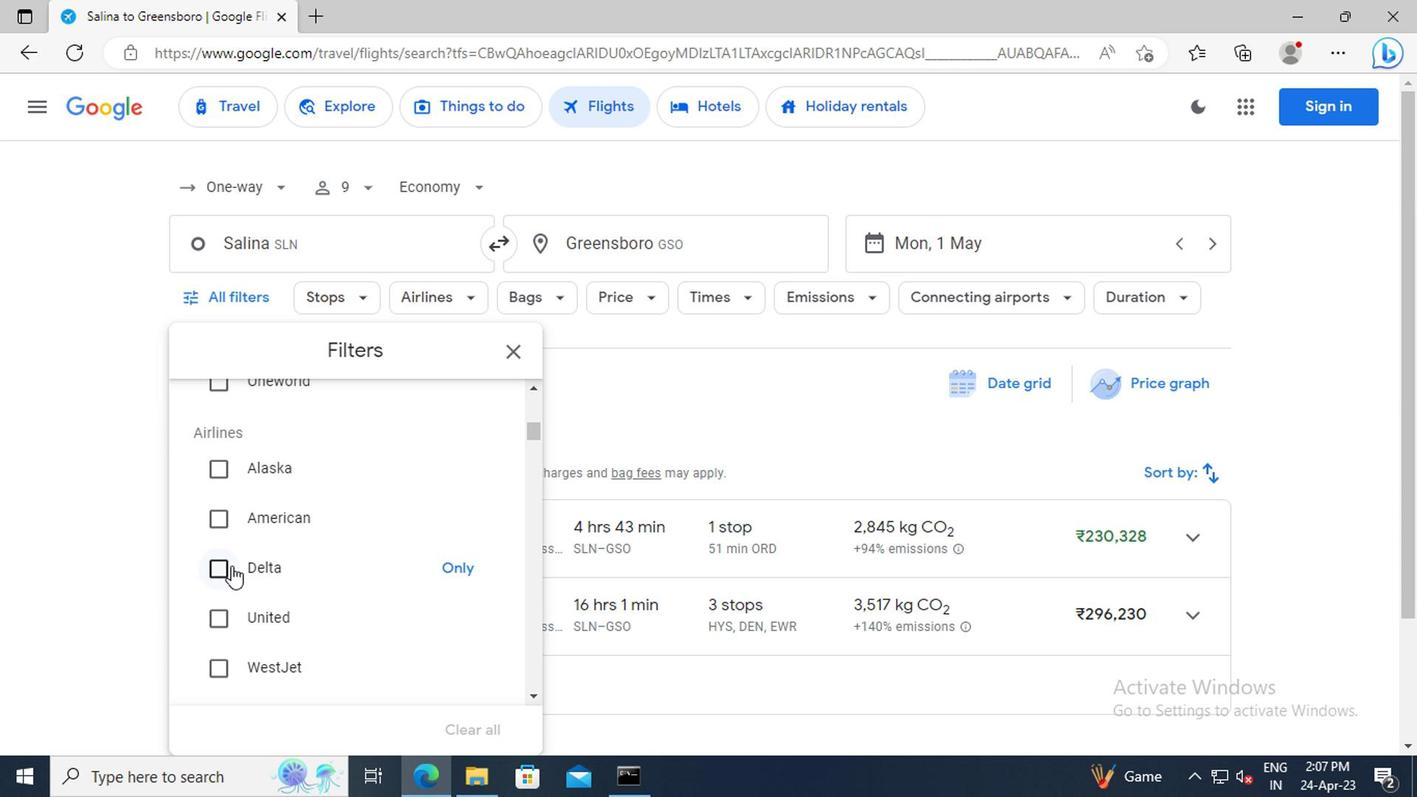 
Action: Mouse pressed left at (216, 569)
Screenshot: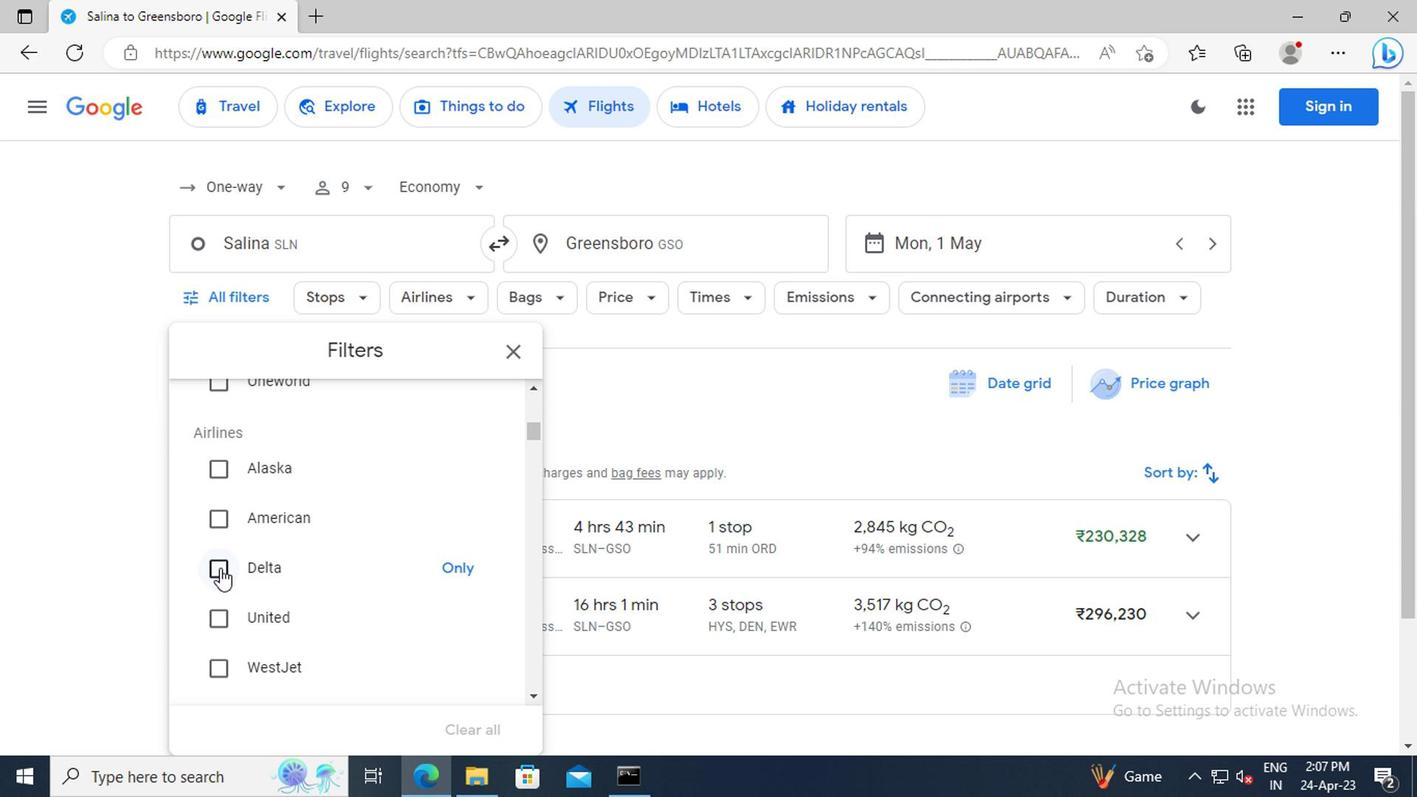 
Action: Mouse moved to (375, 532)
Screenshot: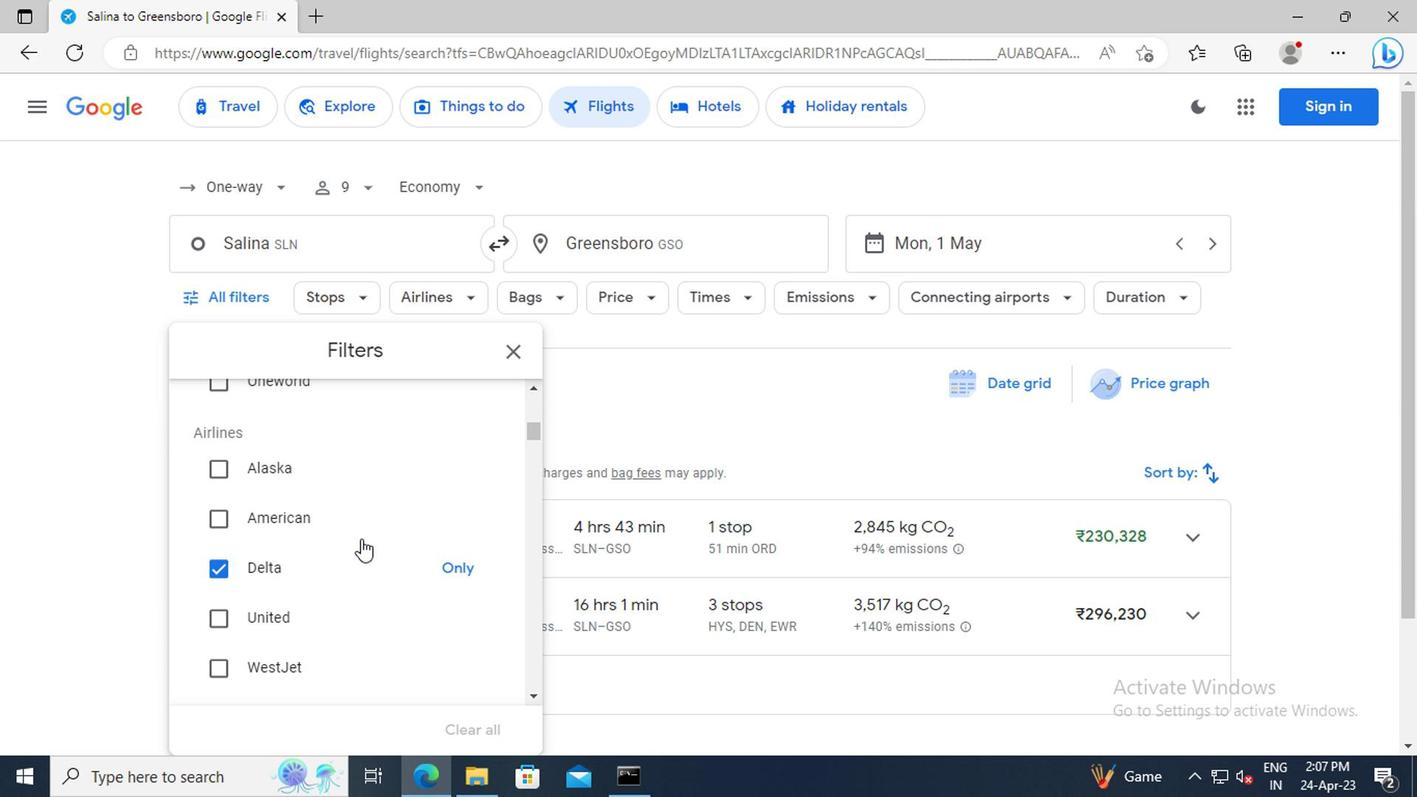 
Action: Mouse scrolled (375, 530) with delta (0, -1)
Screenshot: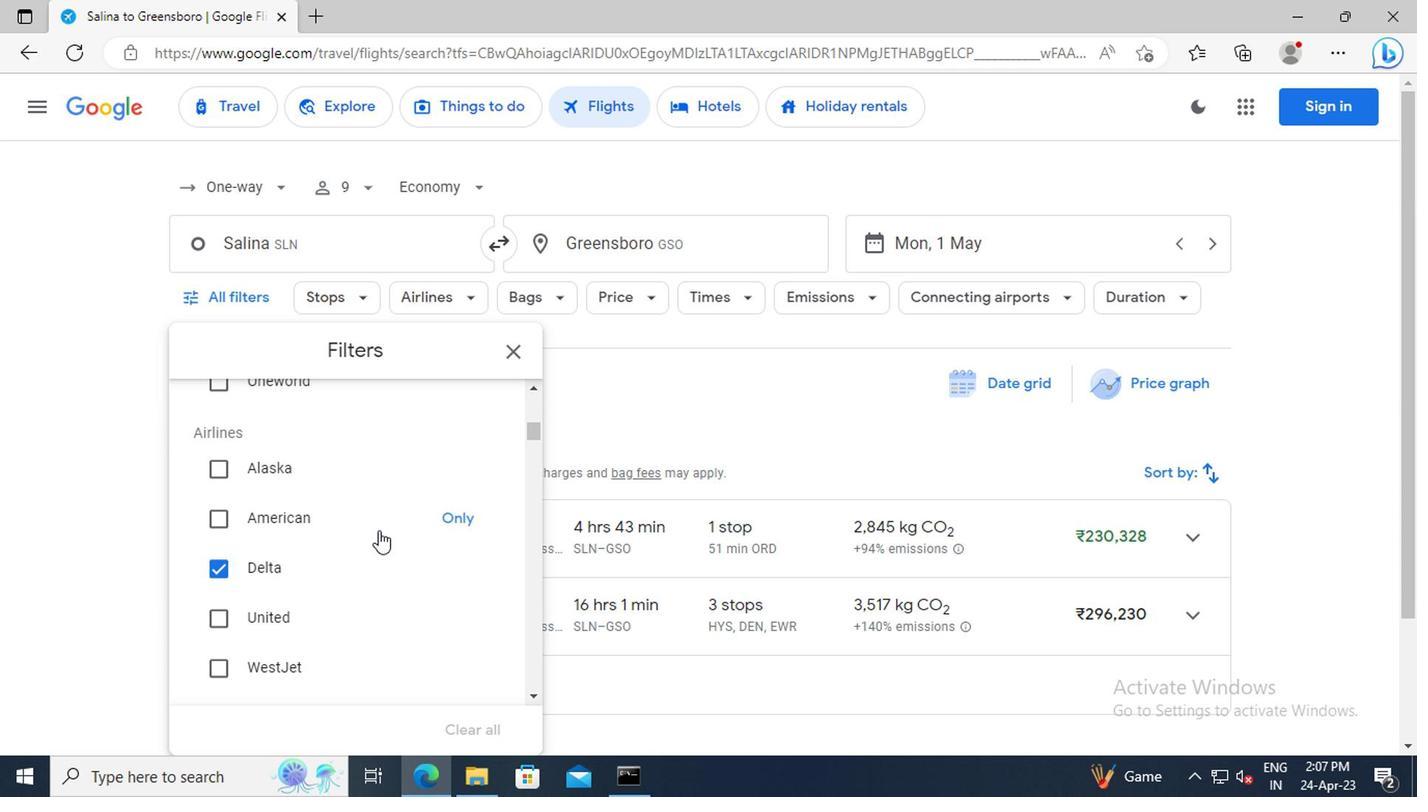 
Action: Mouse scrolled (375, 530) with delta (0, -1)
Screenshot: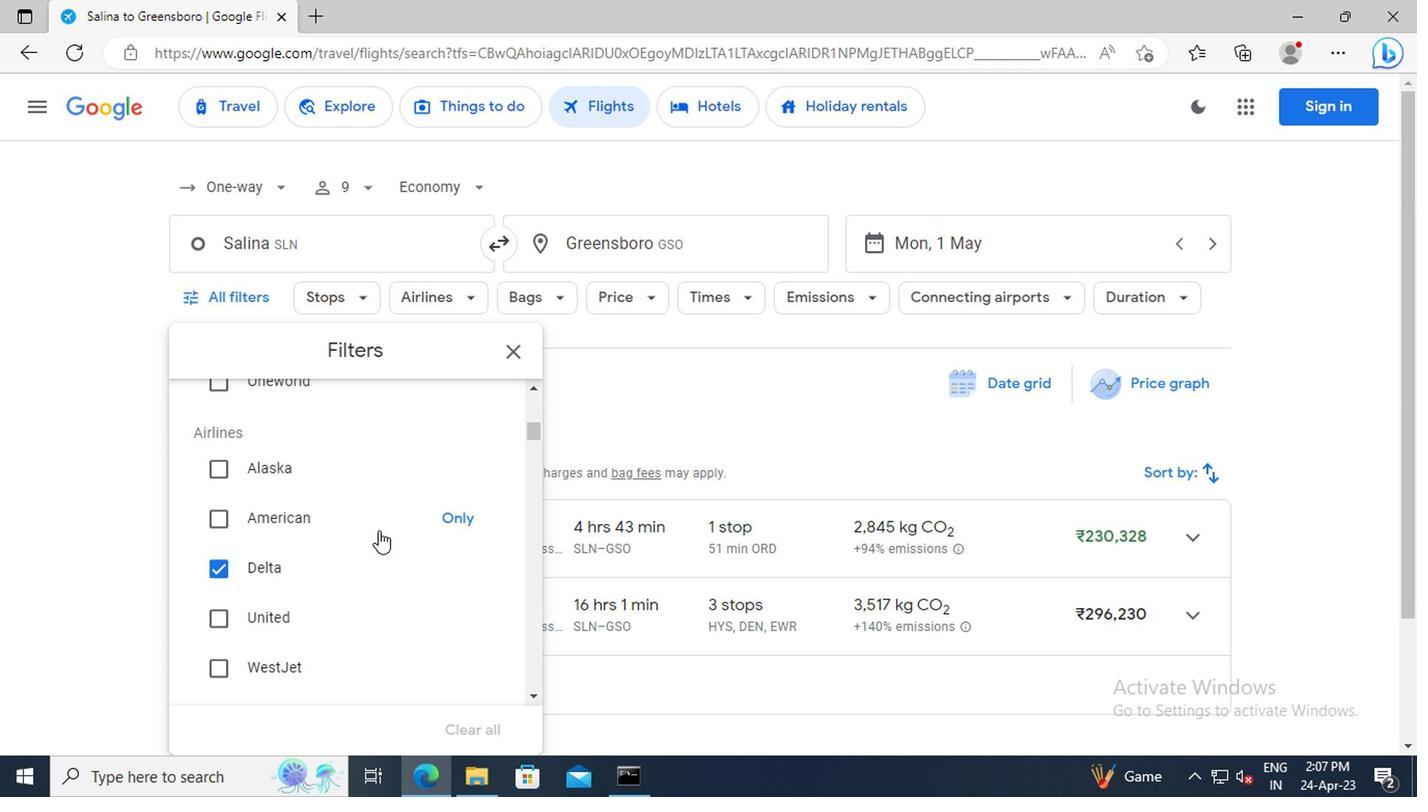 
Action: Mouse scrolled (375, 530) with delta (0, -1)
Screenshot: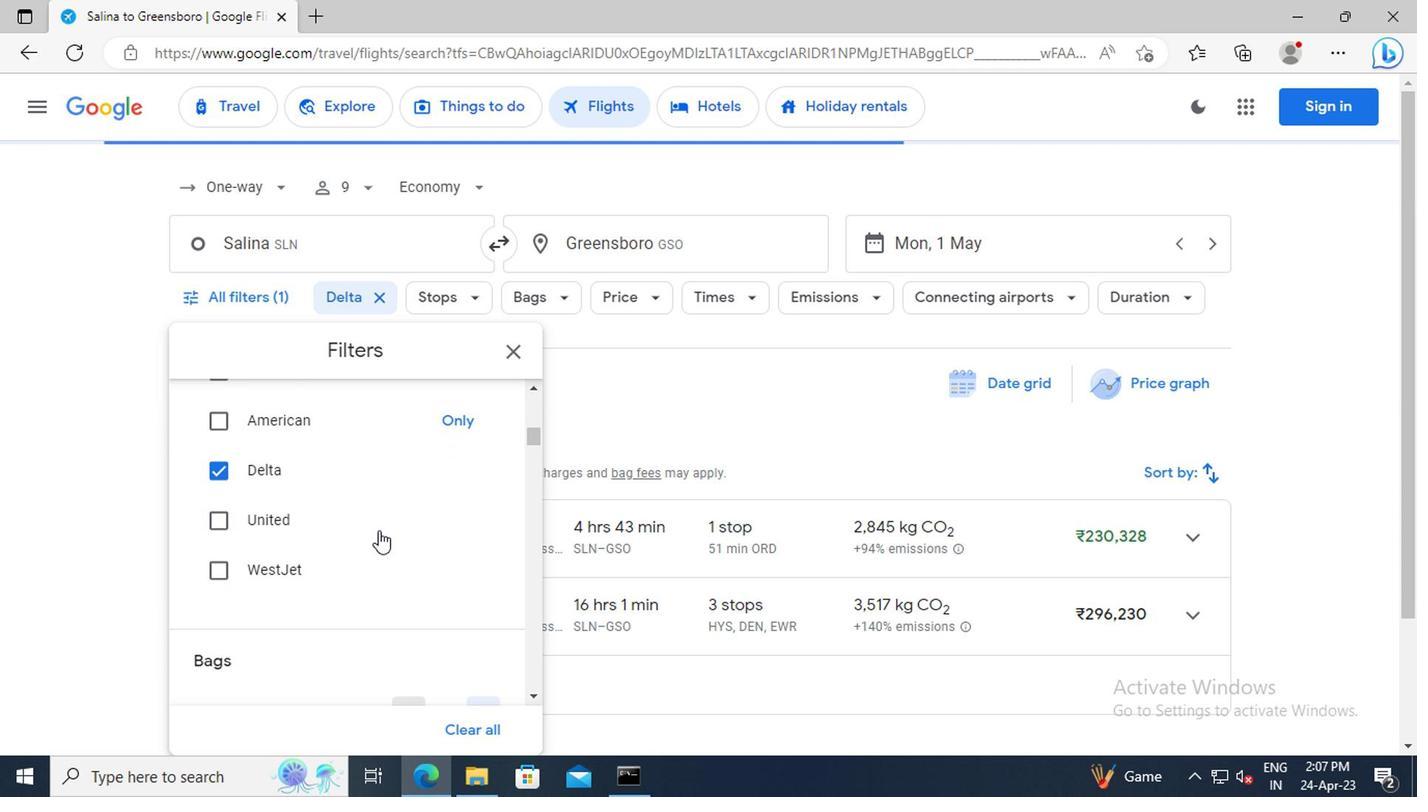 
Action: Mouse scrolled (375, 530) with delta (0, -1)
Screenshot: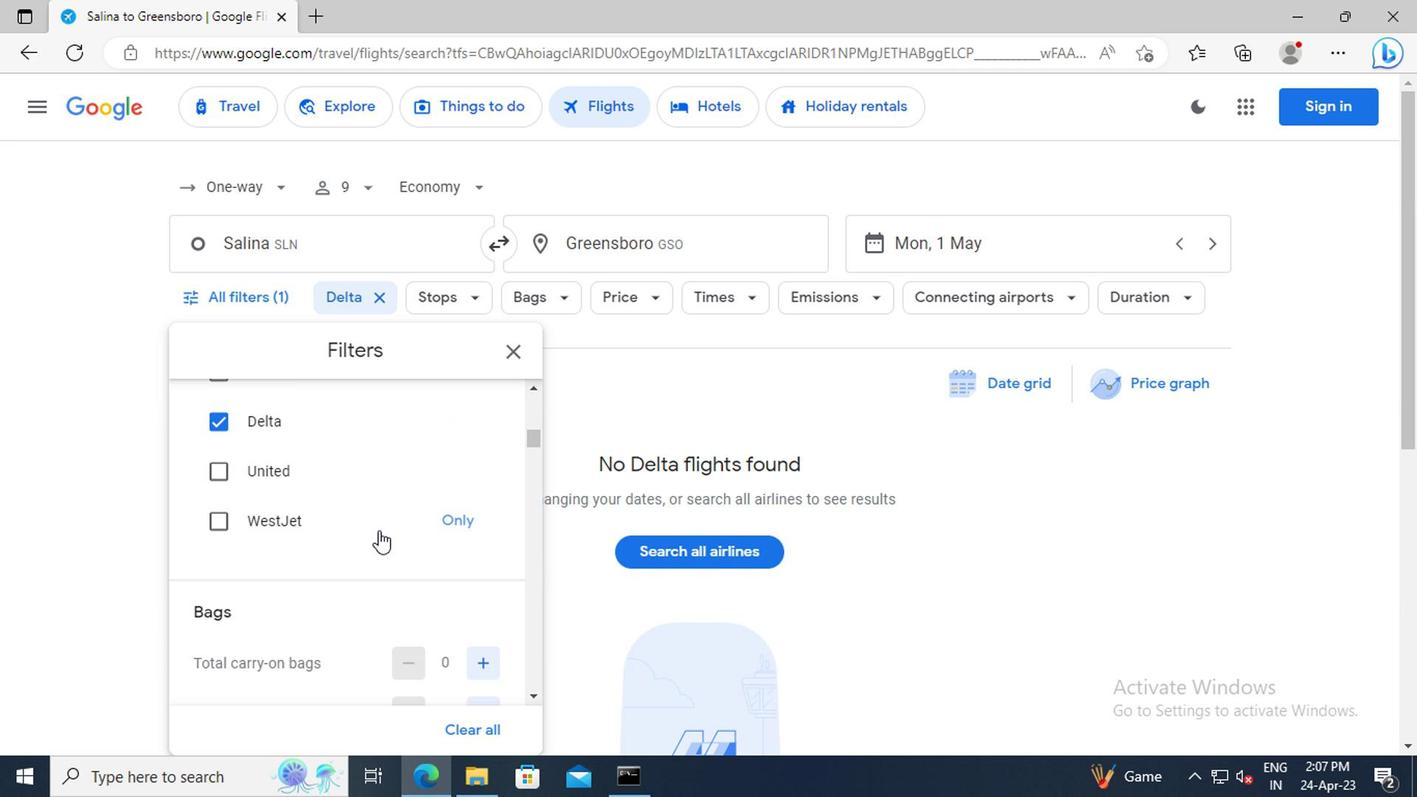 
Action: Mouse scrolled (375, 530) with delta (0, -1)
Screenshot: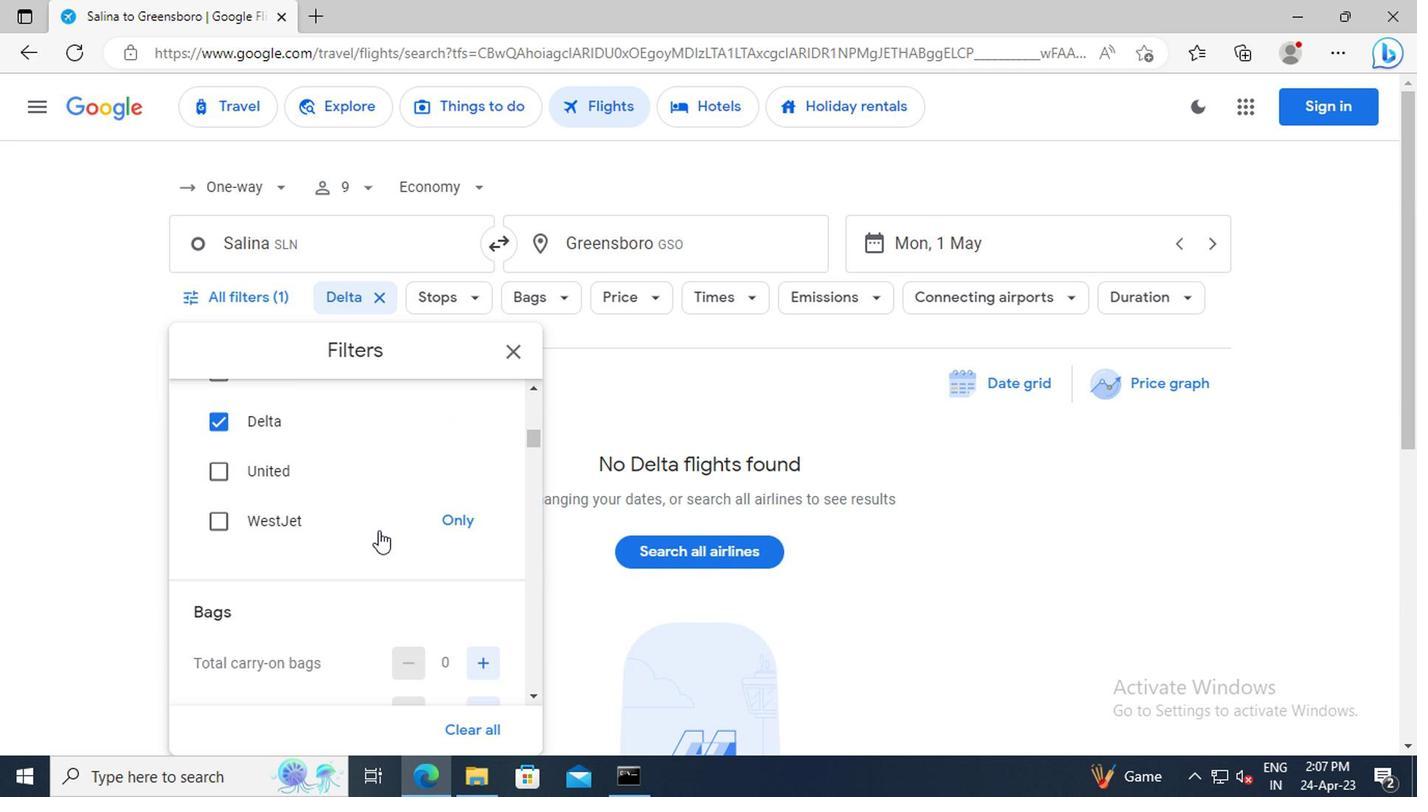 
Action: Mouse moved to (468, 567)
Screenshot: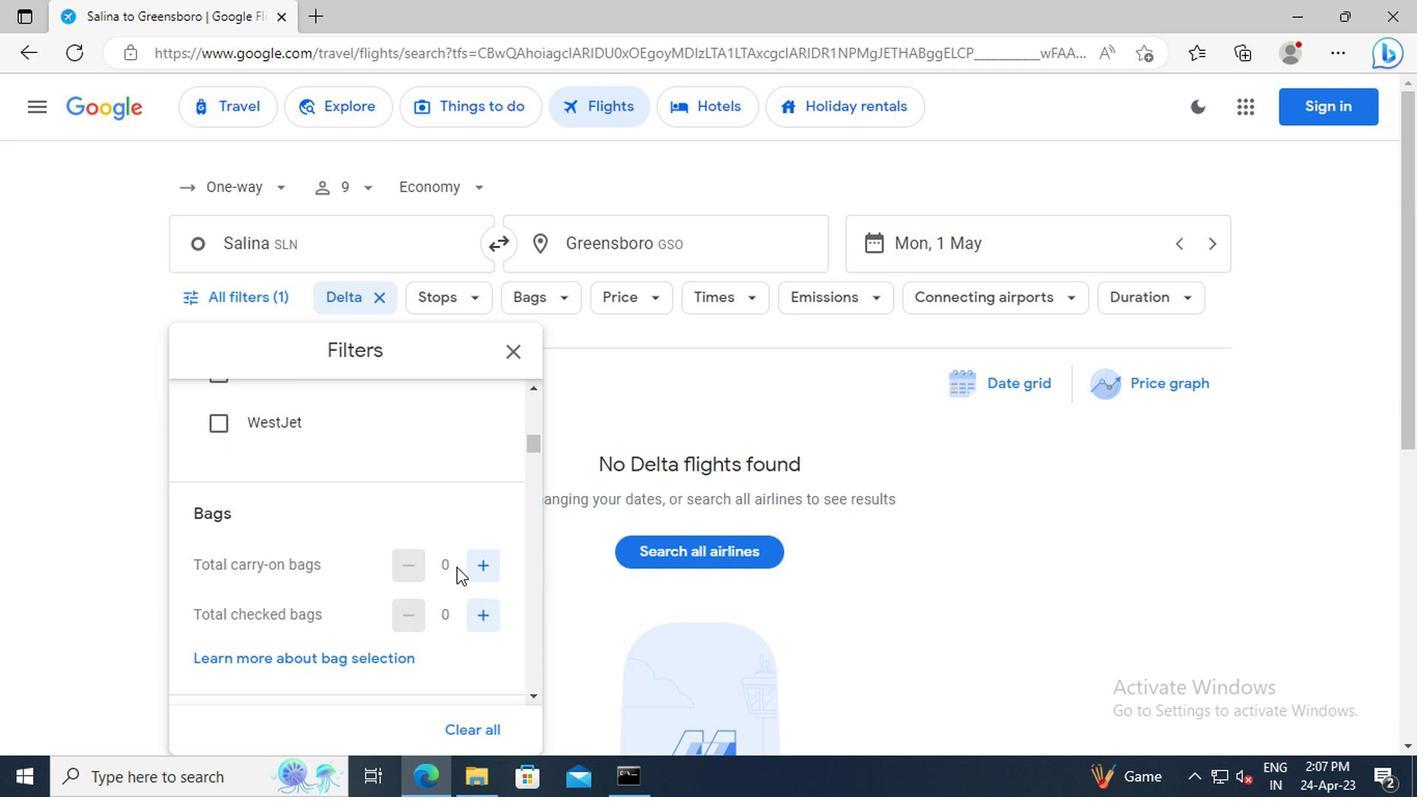 
Action: Mouse pressed left at (468, 567)
Screenshot: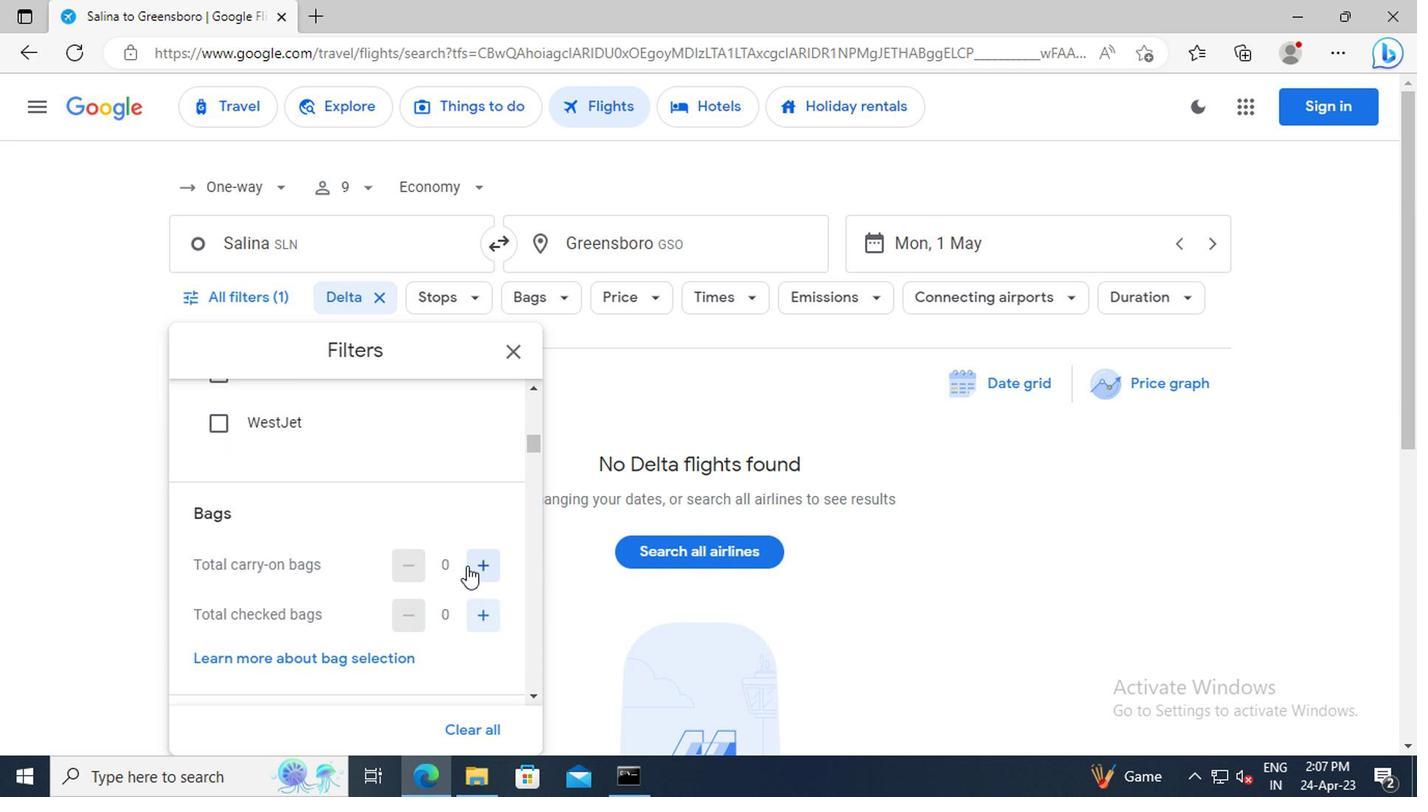 
Action: Mouse pressed left at (468, 567)
Screenshot: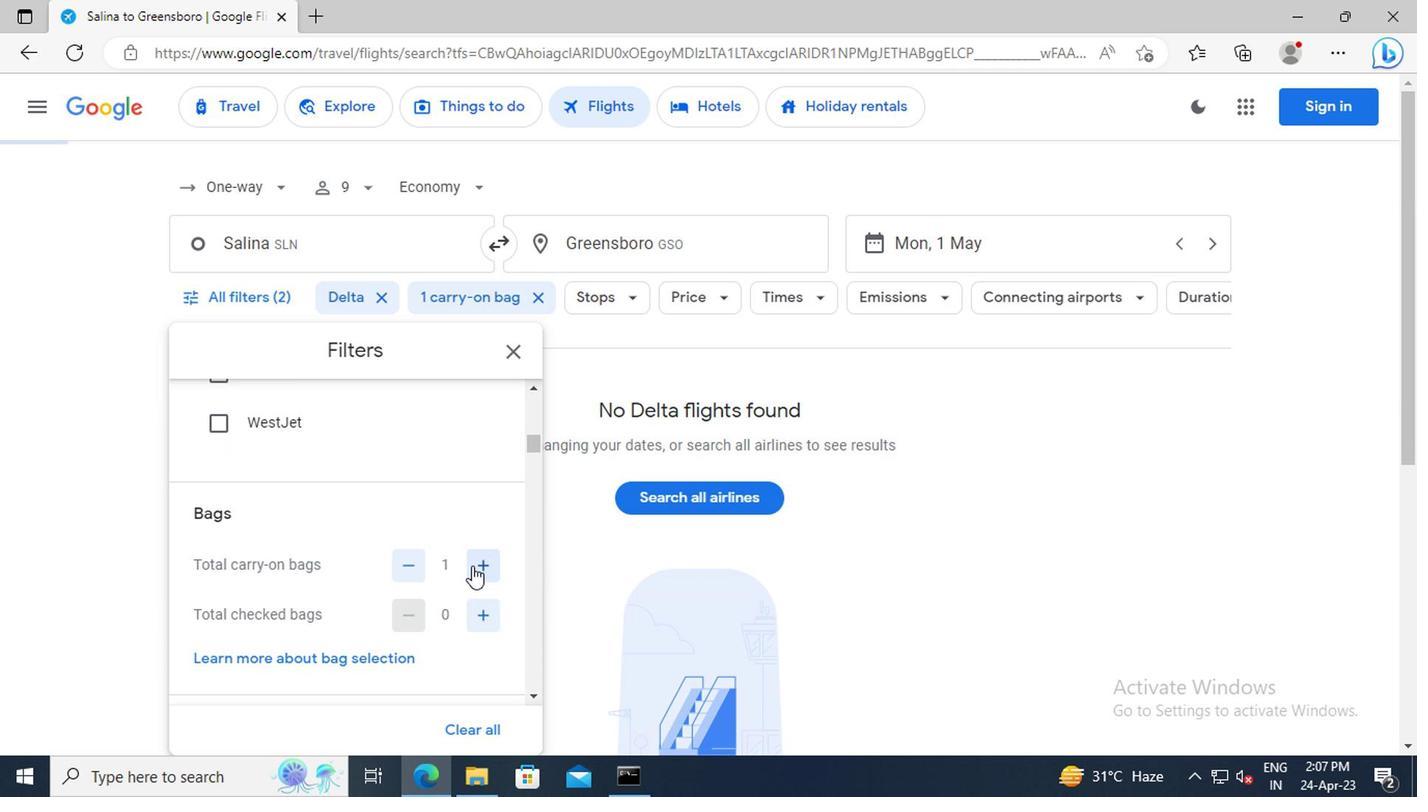 
Action: Mouse moved to (395, 514)
Screenshot: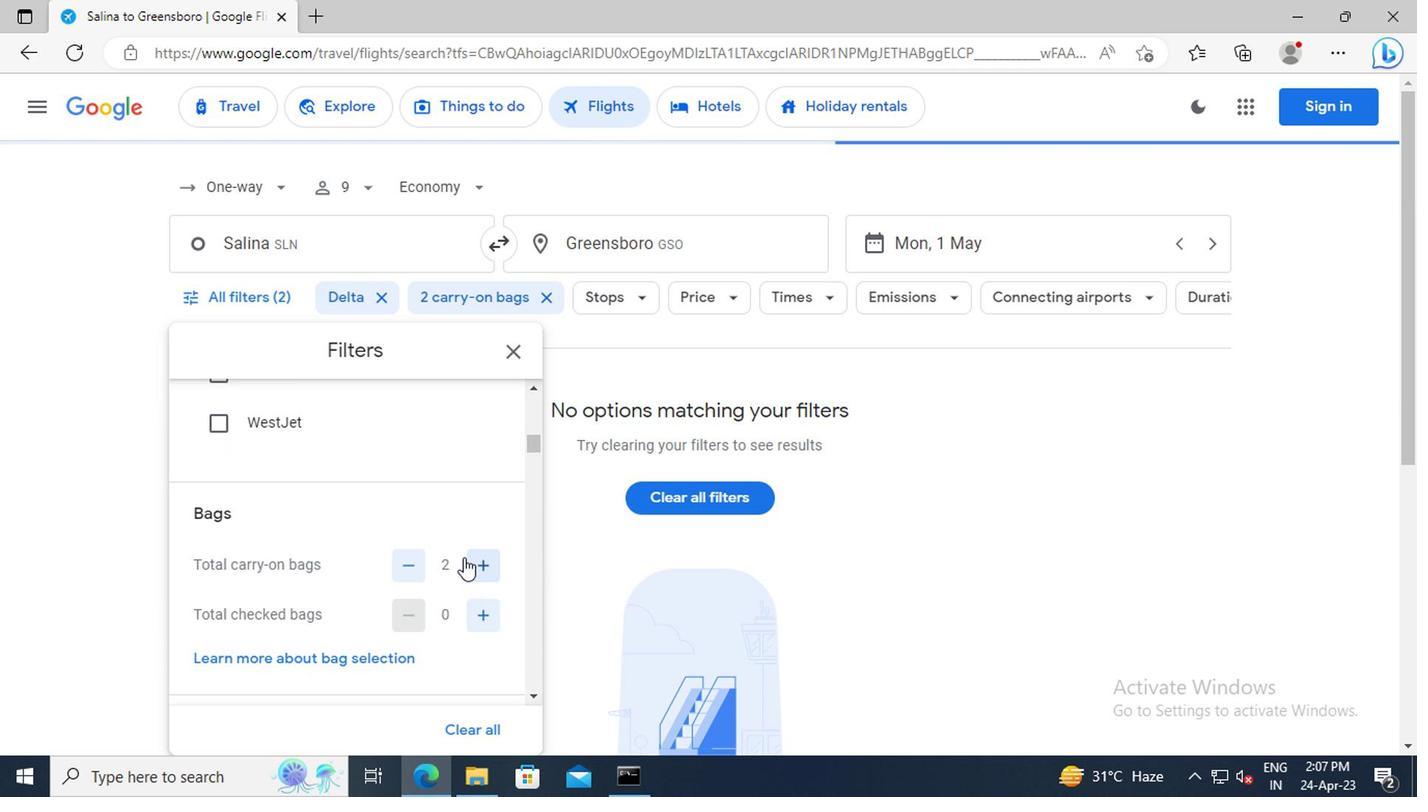 
Action: Mouse scrolled (395, 513) with delta (0, -1)
Screenshot: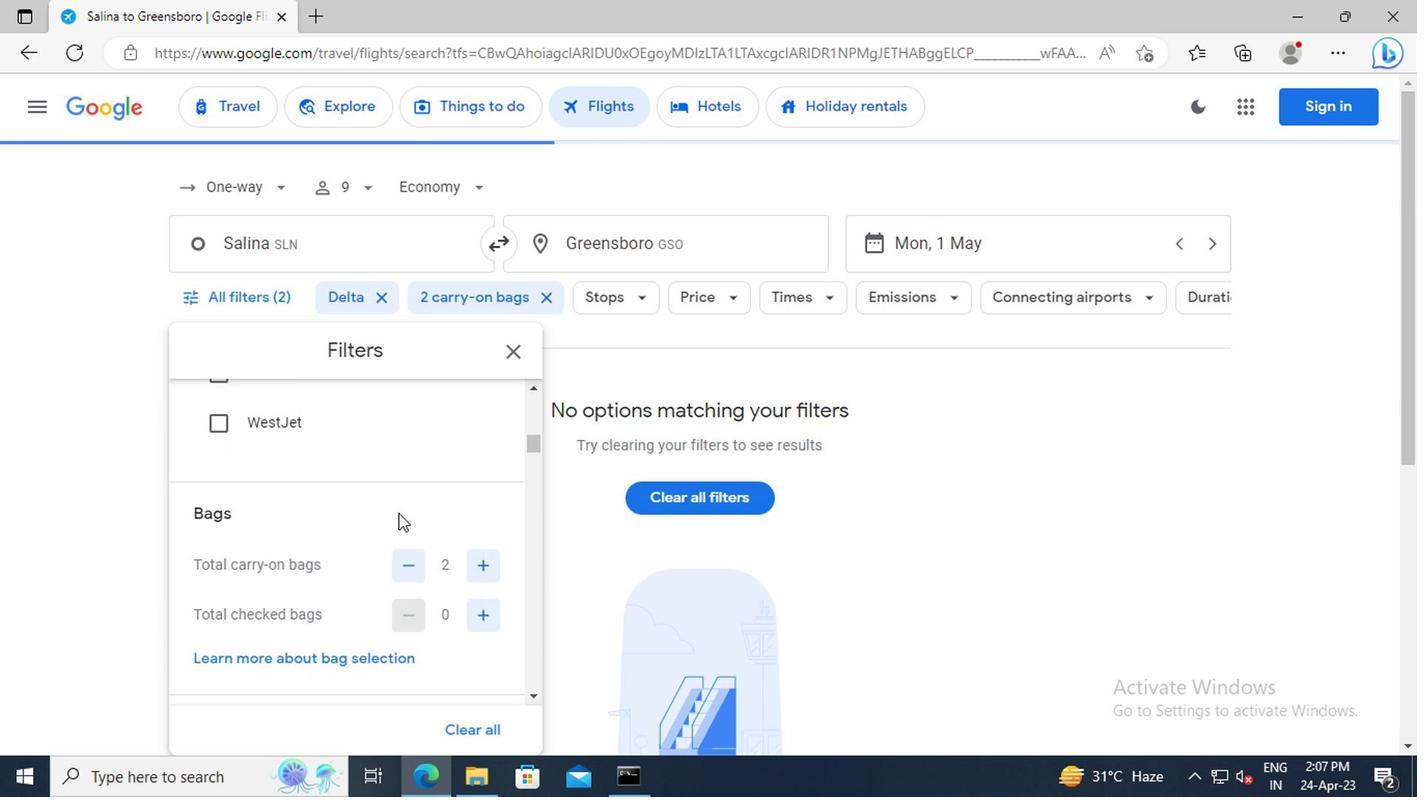 
Action: Mouse scrolled (395, 513) with delta (0, -1)
Screenshot: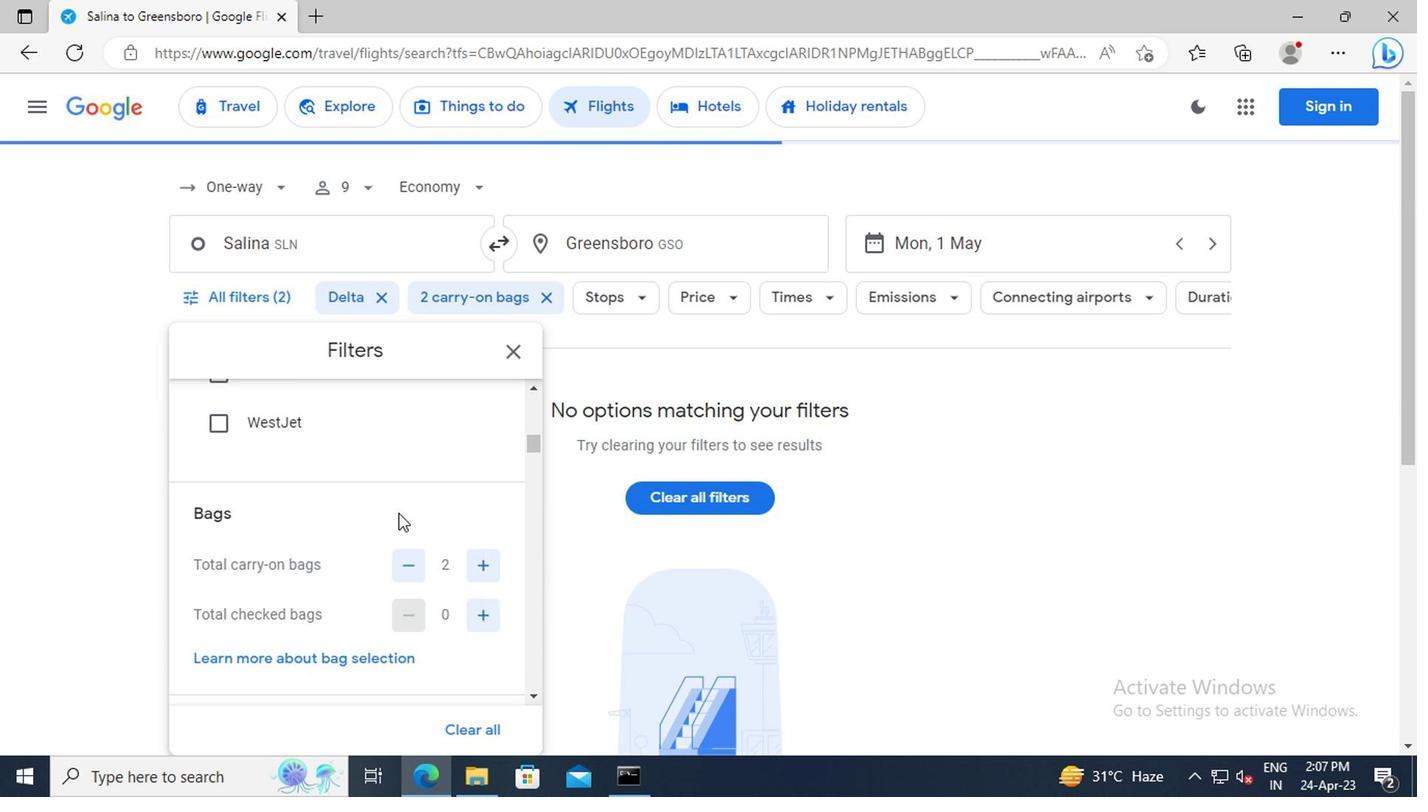 
Action: Mouse scrolled (395, 513) with delta (0, -1)
Screenshot: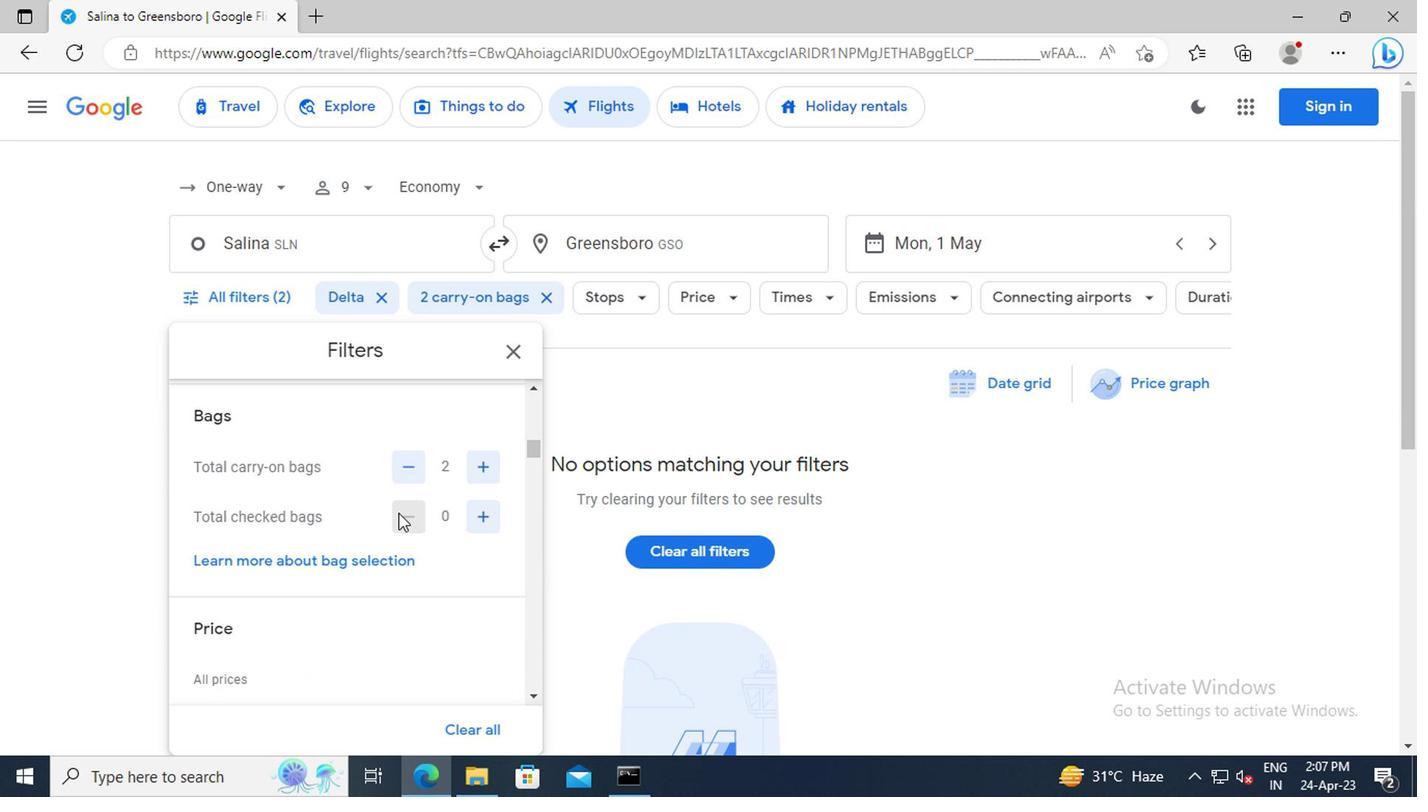 
Action: Mouse scrolled (395, 513) with delta (0, -1)
Screenshot: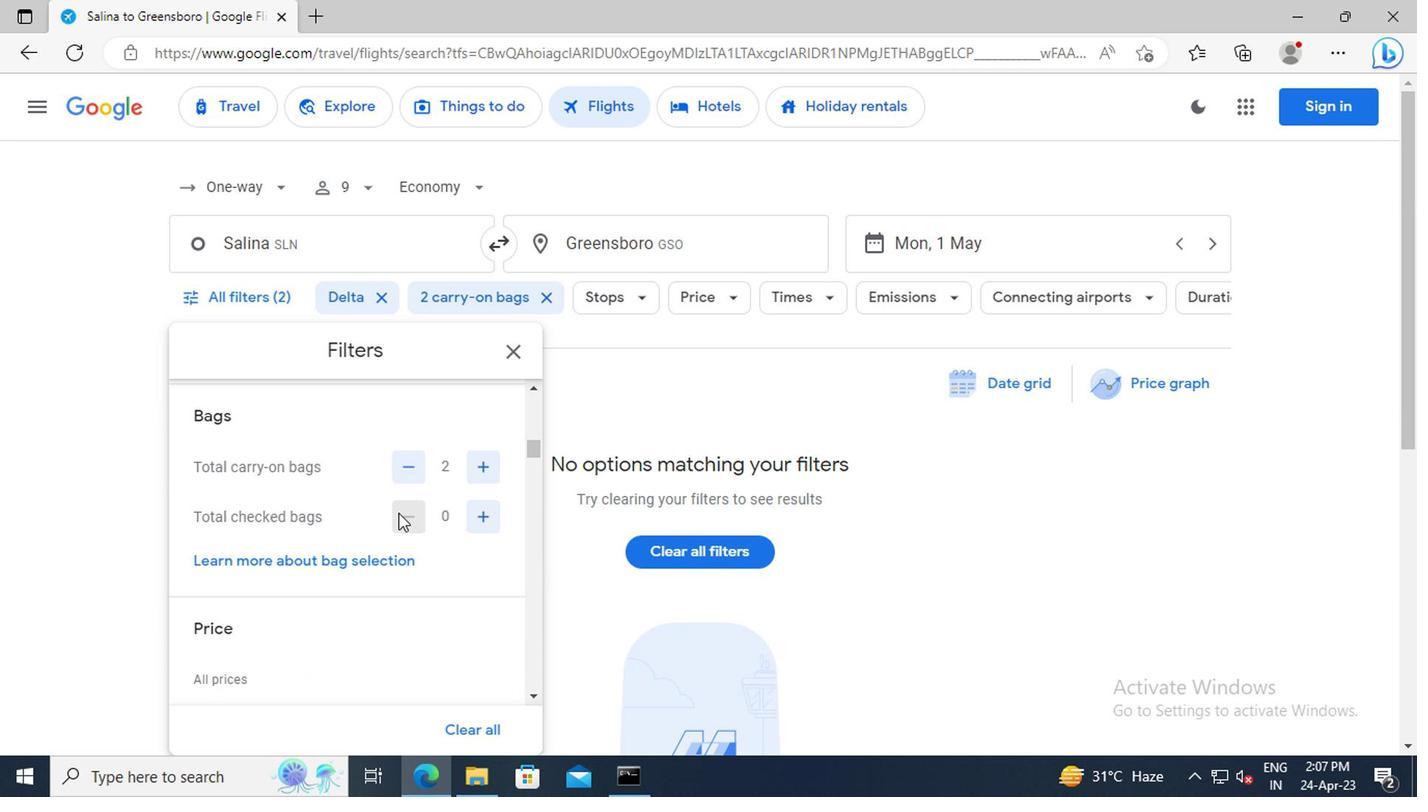 
Action: Mouse scrolled (395, 513) with delta (0, -1)
Screenshot: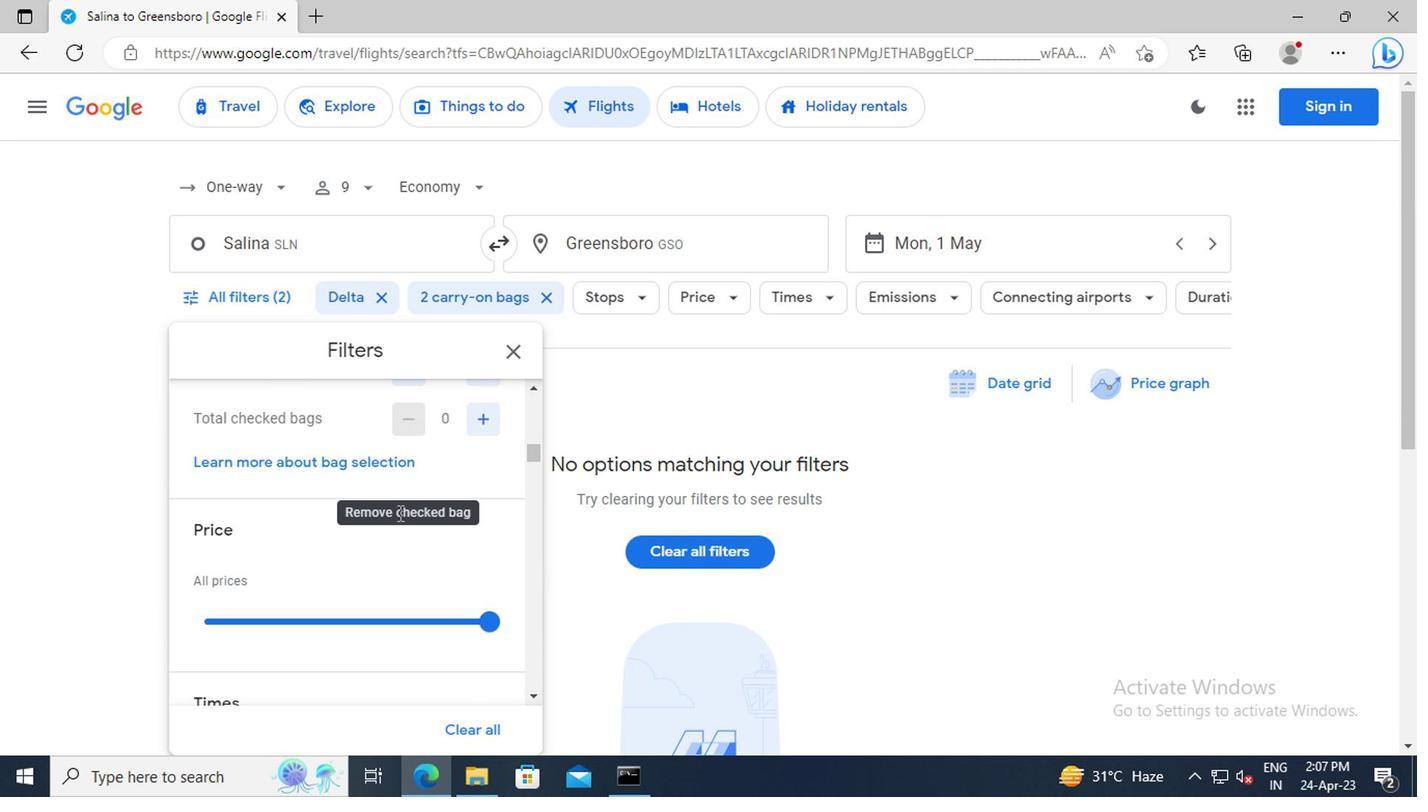 
Action: Mouse moved to (473, 521)
Screenshot: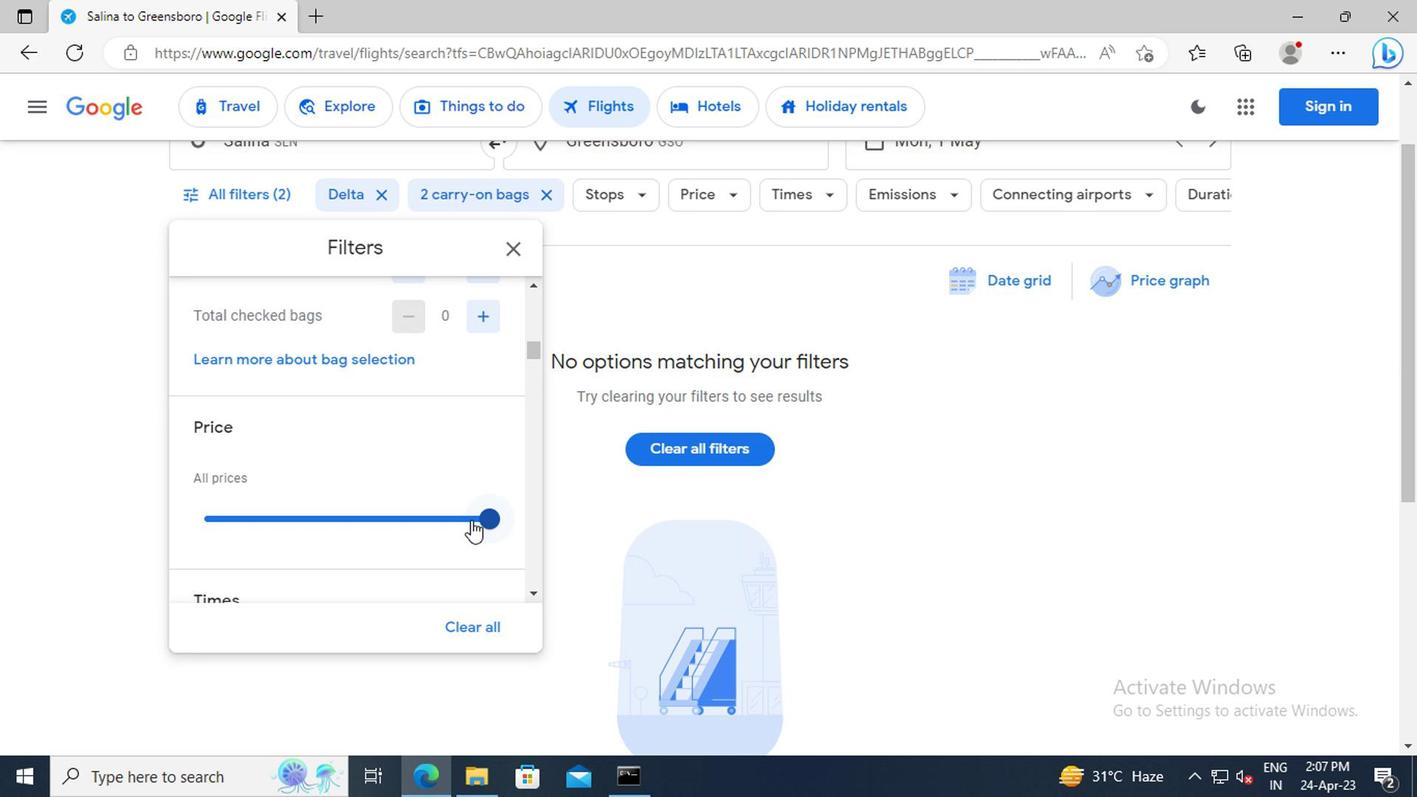 
Action: Mouse pressed left at (473, 521)
Screenshot: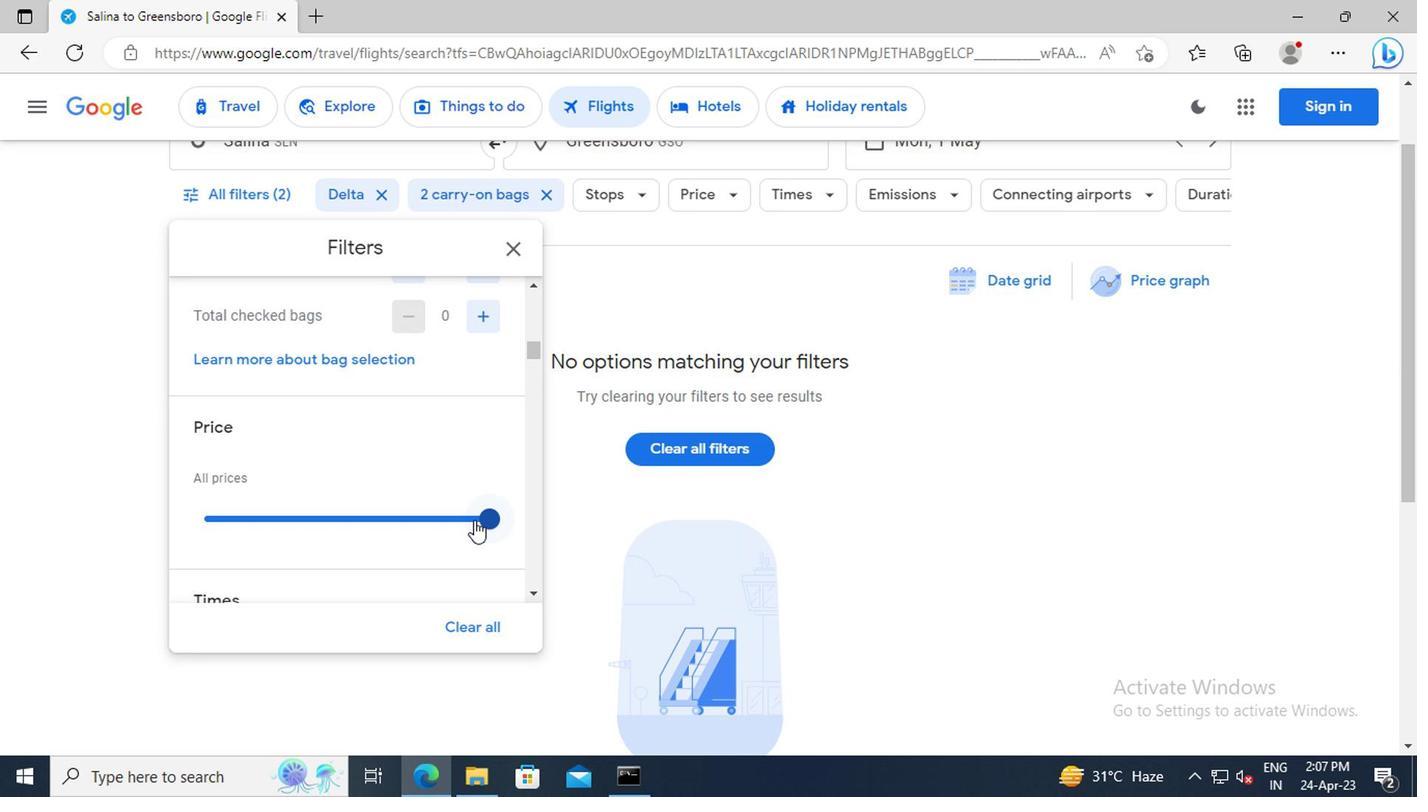 
Action: Mouse moved to (378, 471)
Screenshot: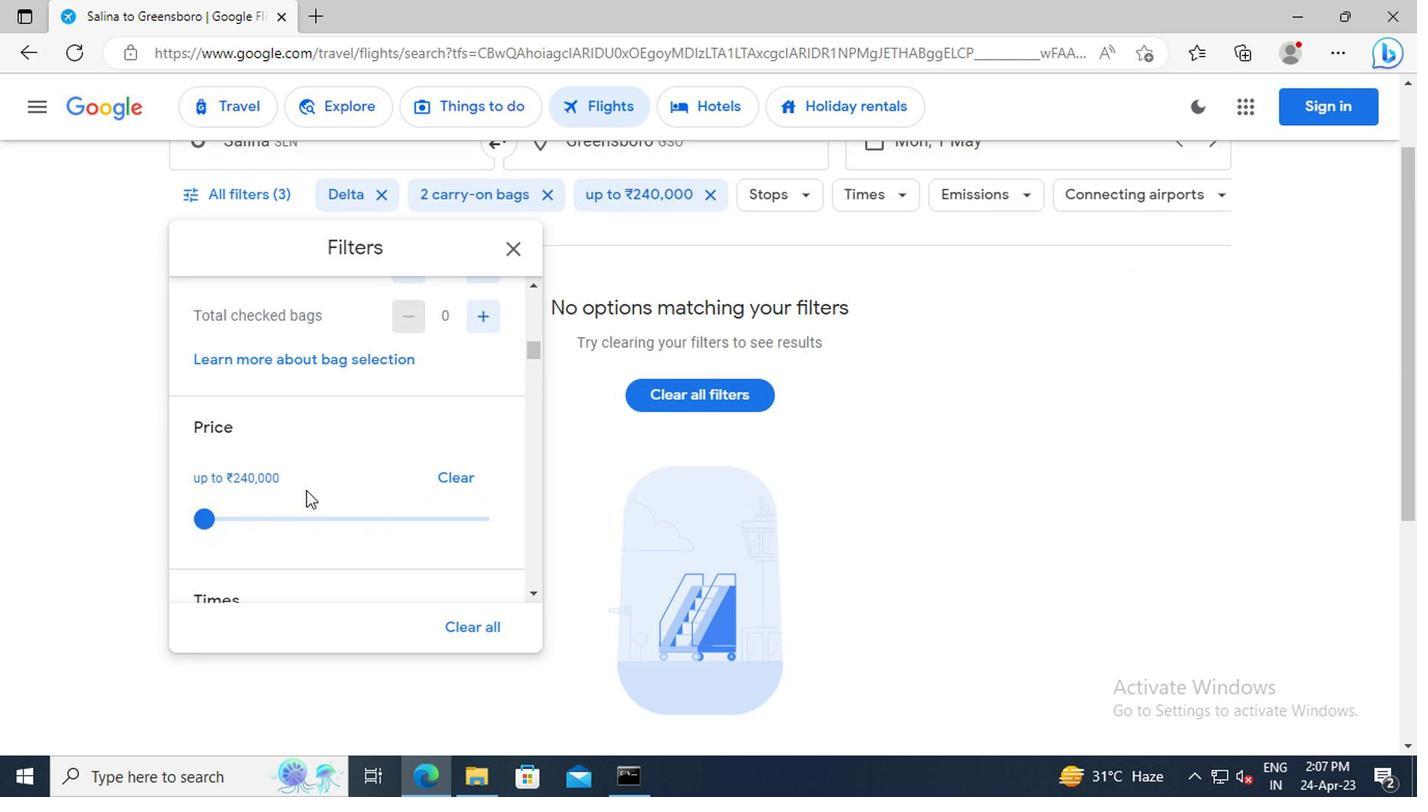 
Action: Mouse scrolled (378, 469) with delta (0, -1)
Screenshot: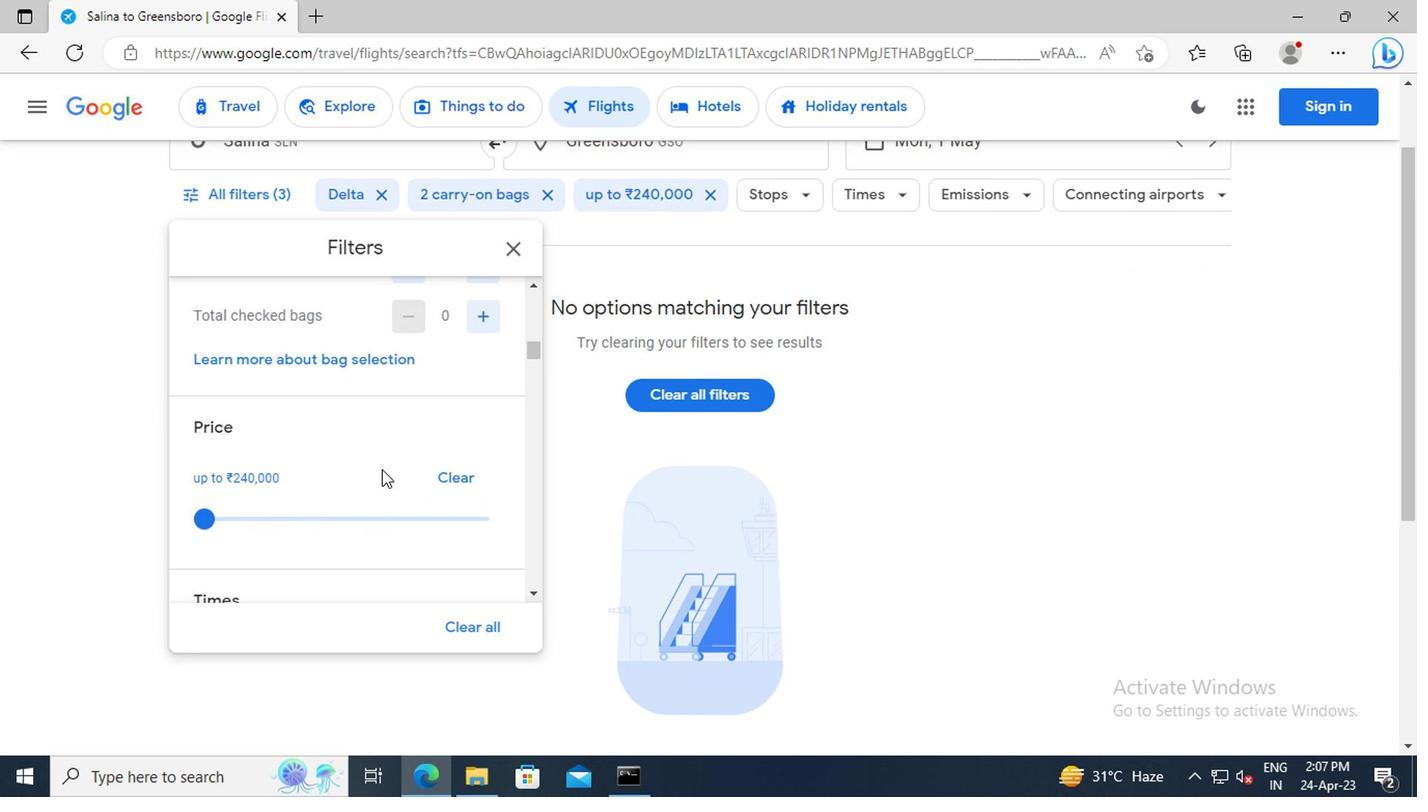 
Action: Mouse moved to (379, 471)
Screenshot: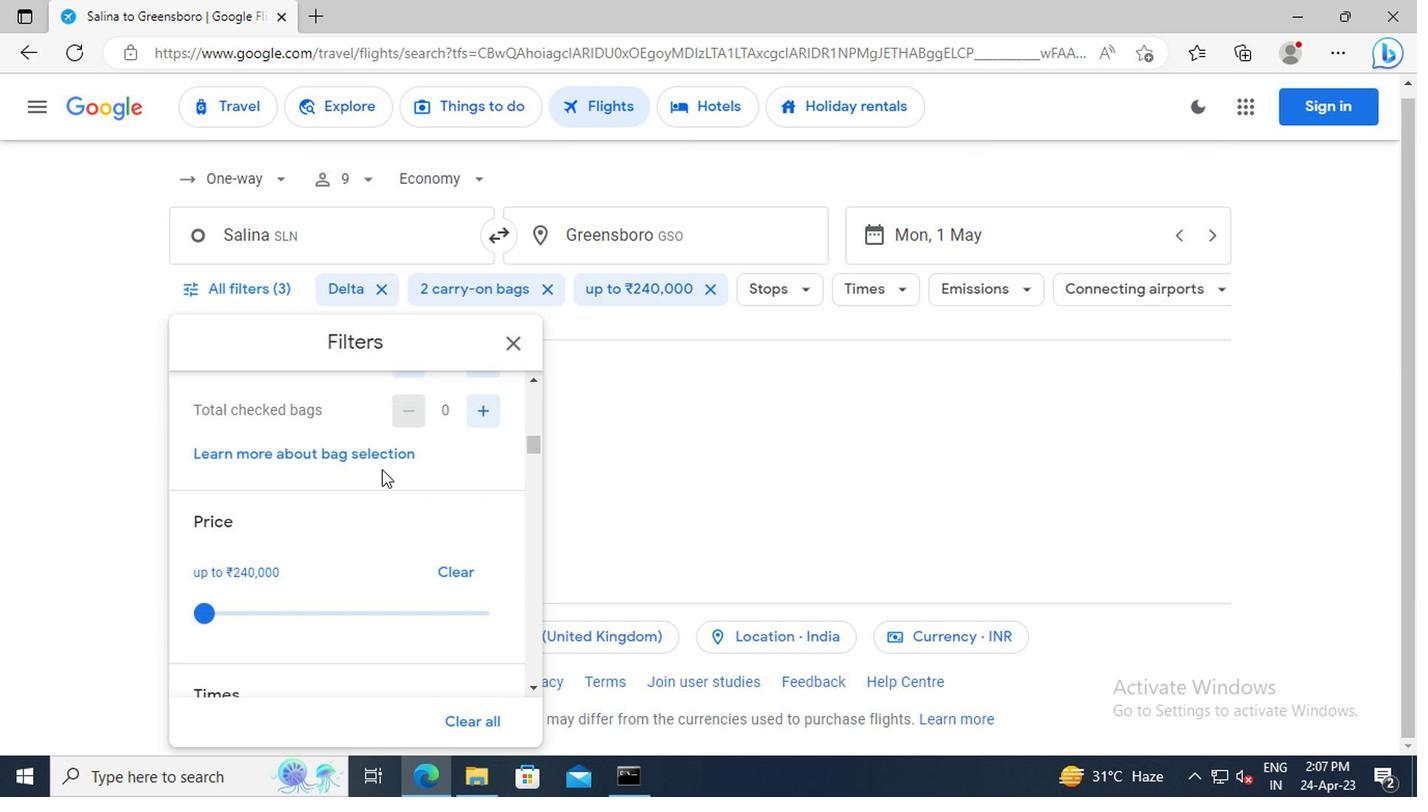 
Action: Mouse scrolled (379, 469) with delta (0, -1)
Screenshot: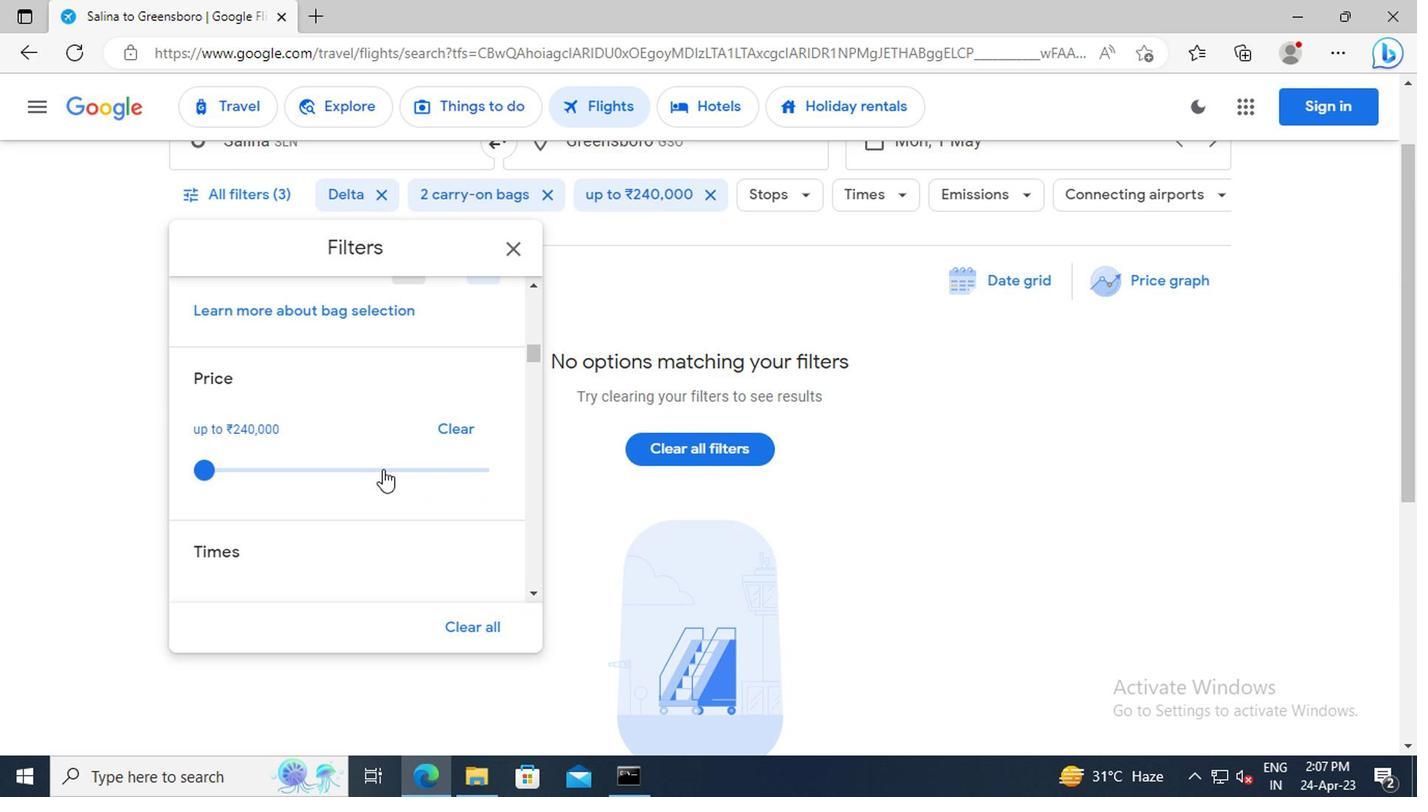 
Action: Mouse scrolled (379, 469) with delta (0, -1)
Screenshot: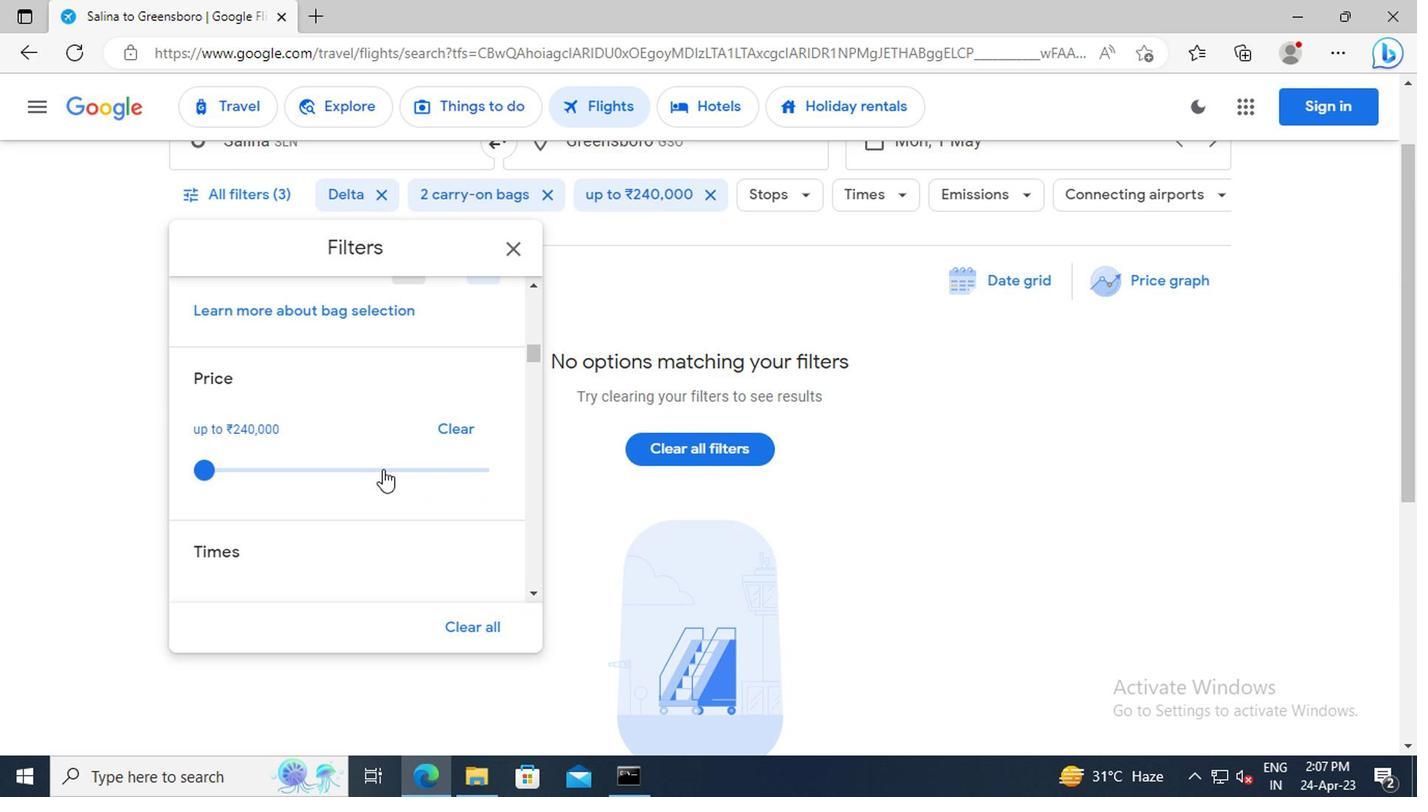 
Action: Mouse scrolled (379, 469) with delta (0, -1)
Screenshot: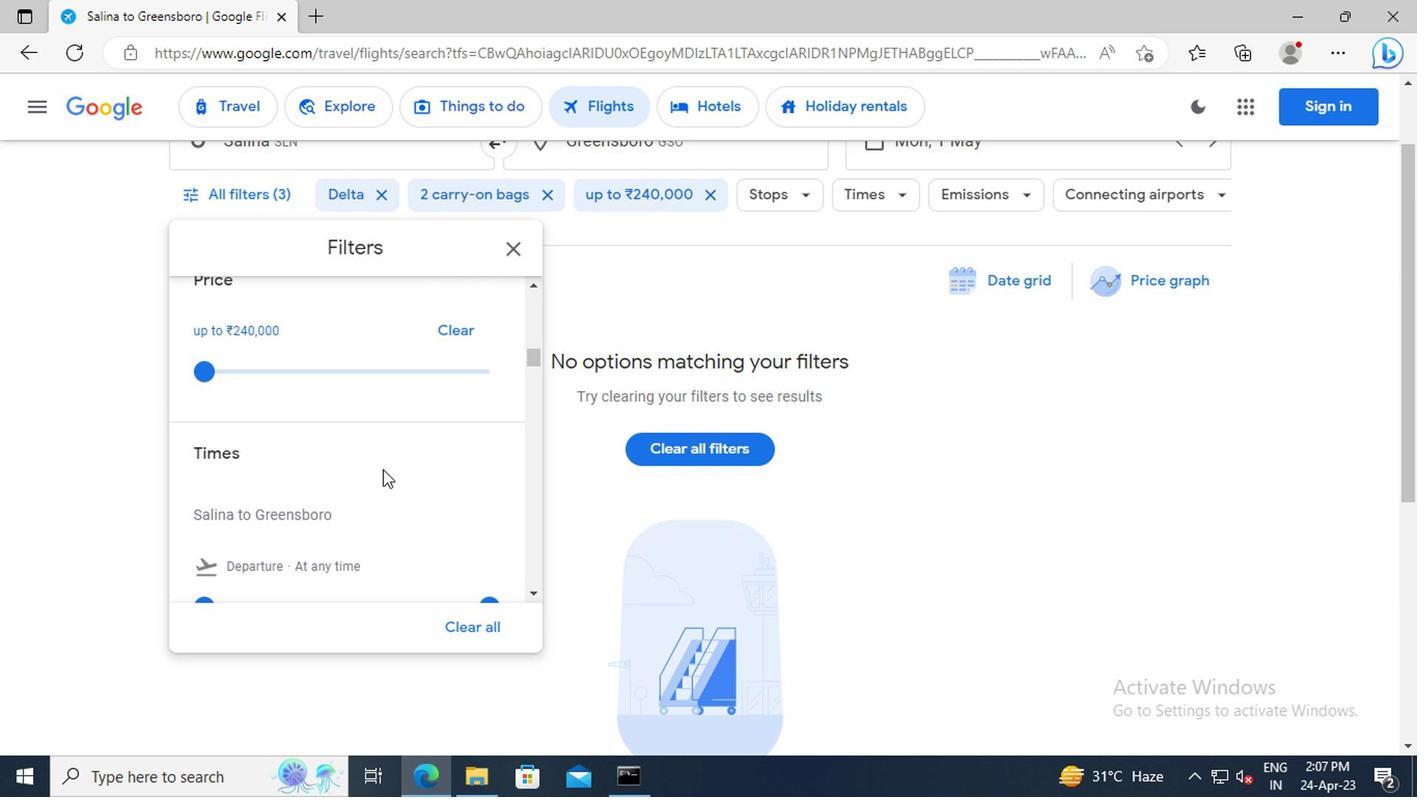 
Action: Mouse moved to (386, 454)
Screenshot: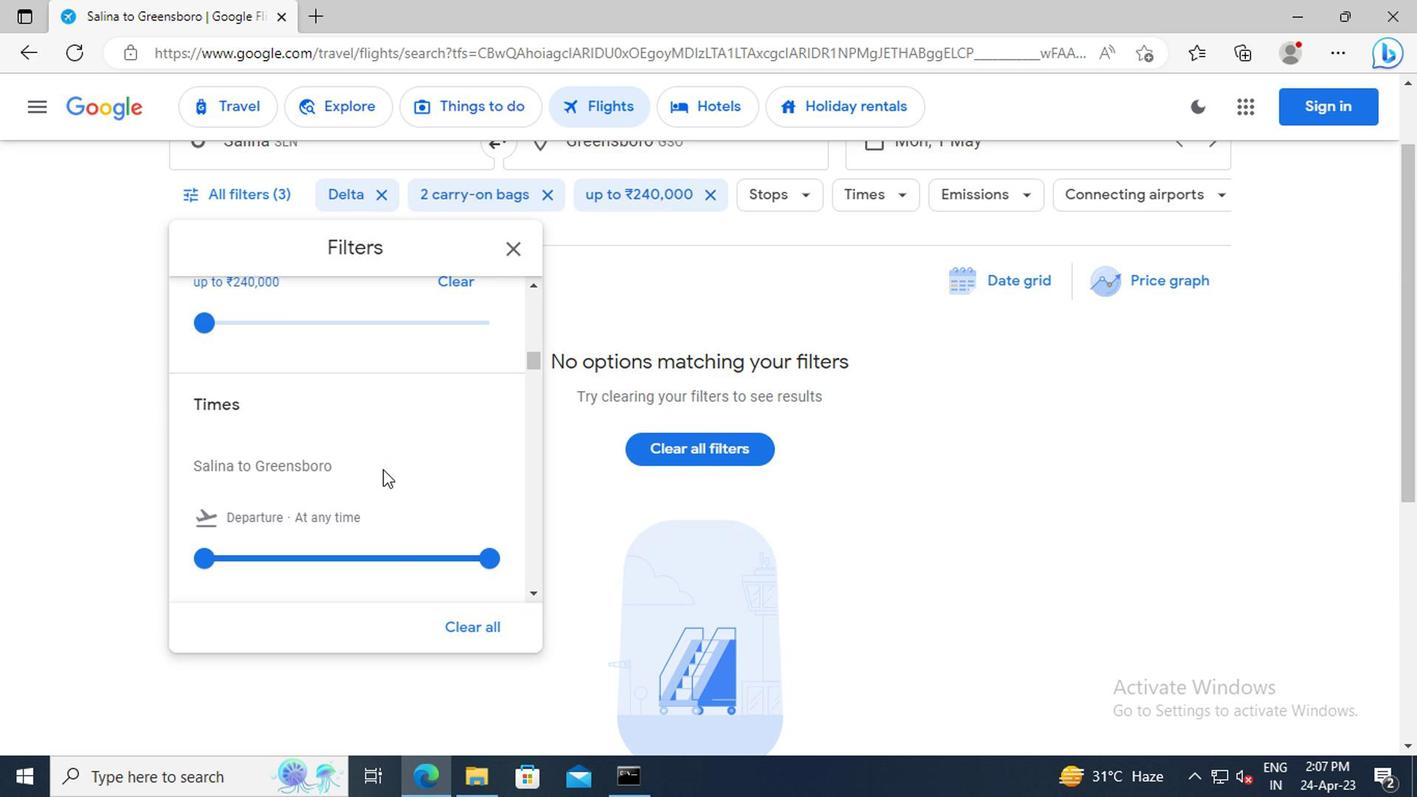 
Action: Mouse scrolled (386, 453) with delta (0, 0)
Screenshot: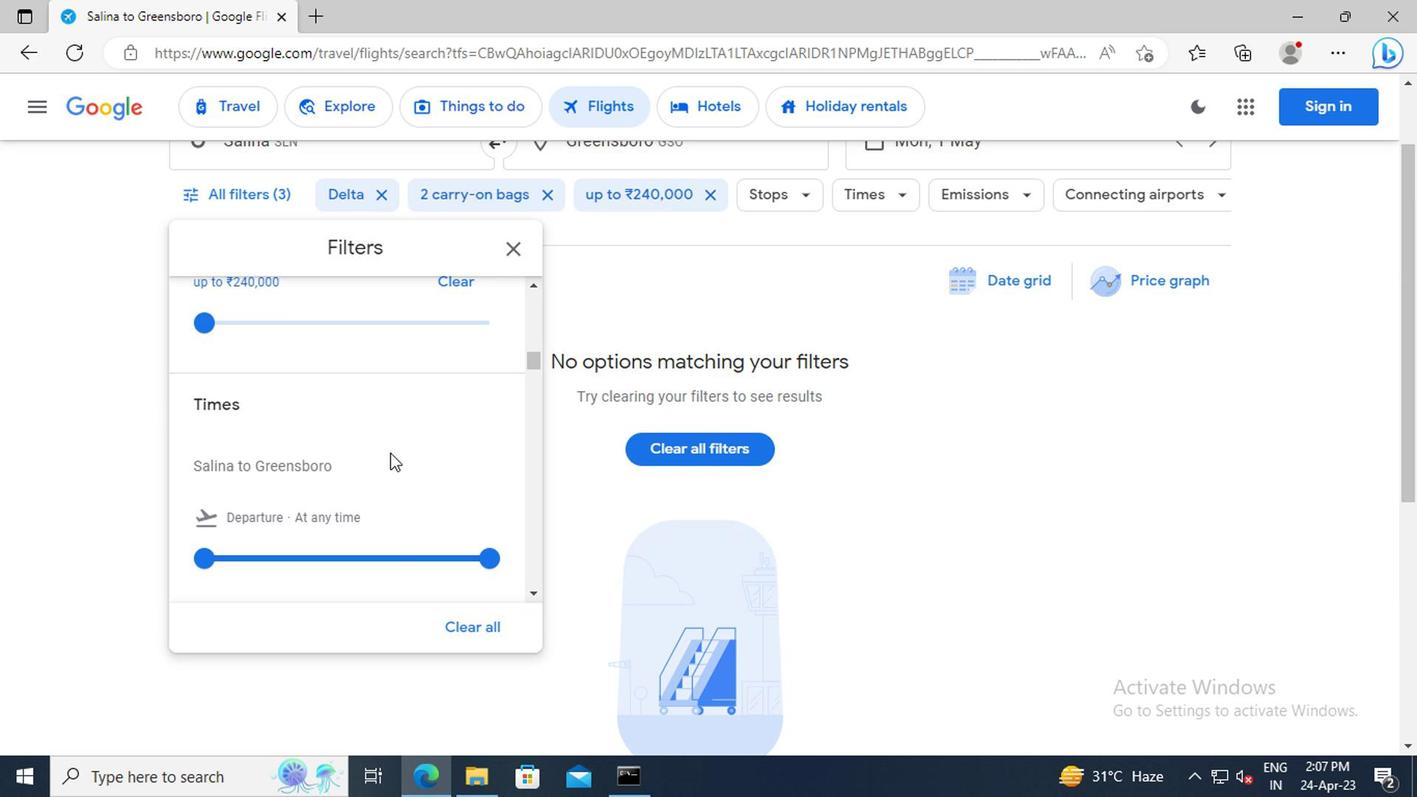
Action: Mouse moved to (203, 512)
Screenshot: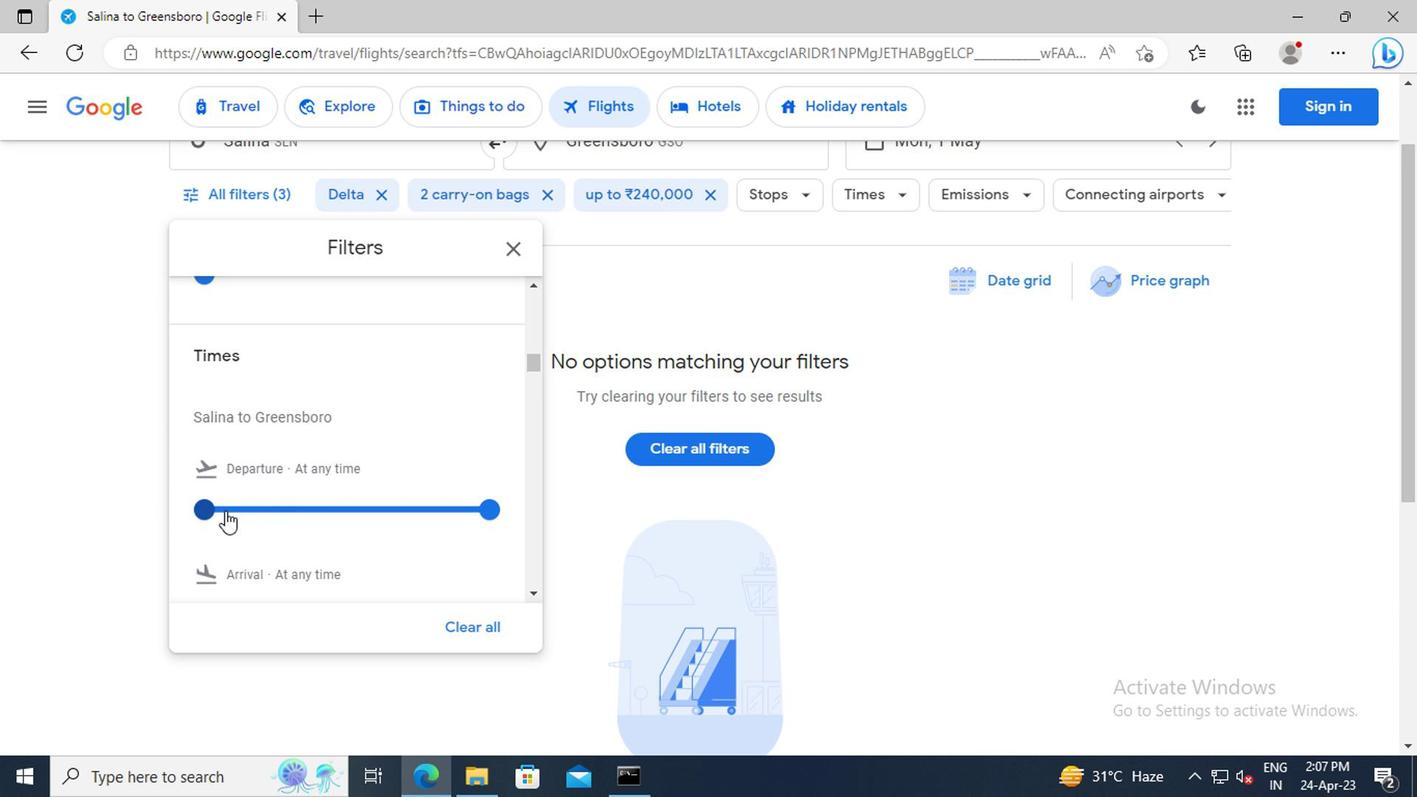 
Action: Mouse pressed left at (203, 512)
Screenshot: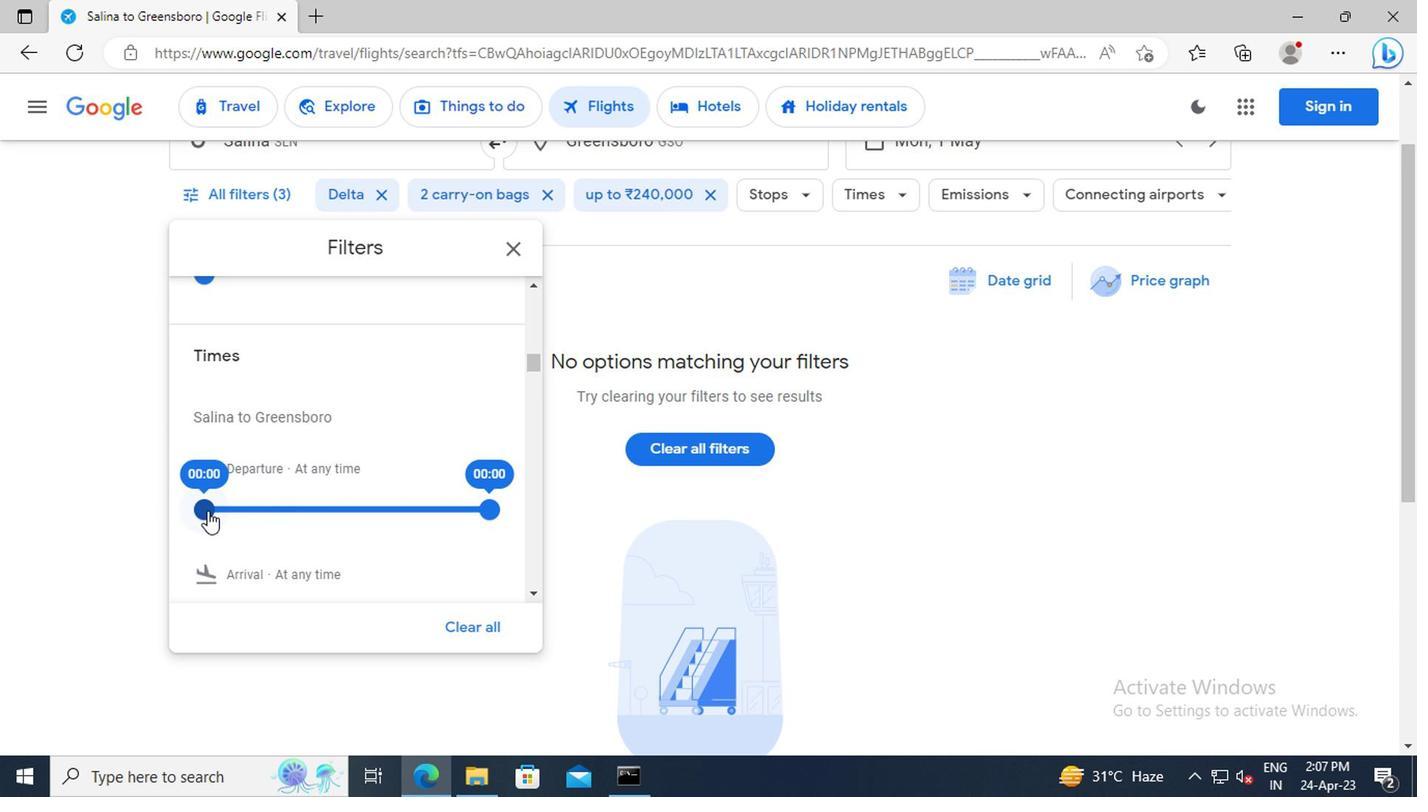
Action: Mouse moved to (477, 512)
Screenshot: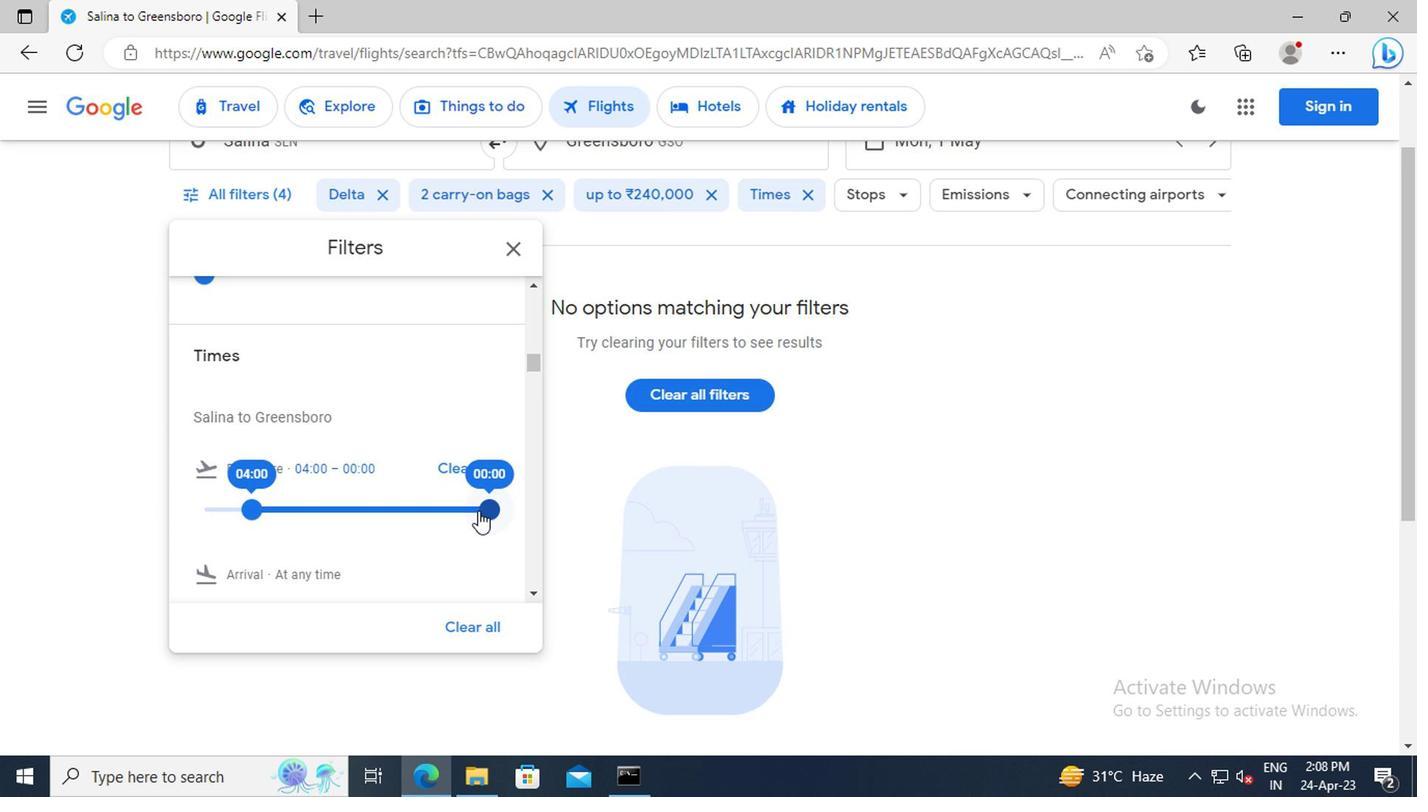 
Action: Mouse pressed left at (477, 512)
Screenshot: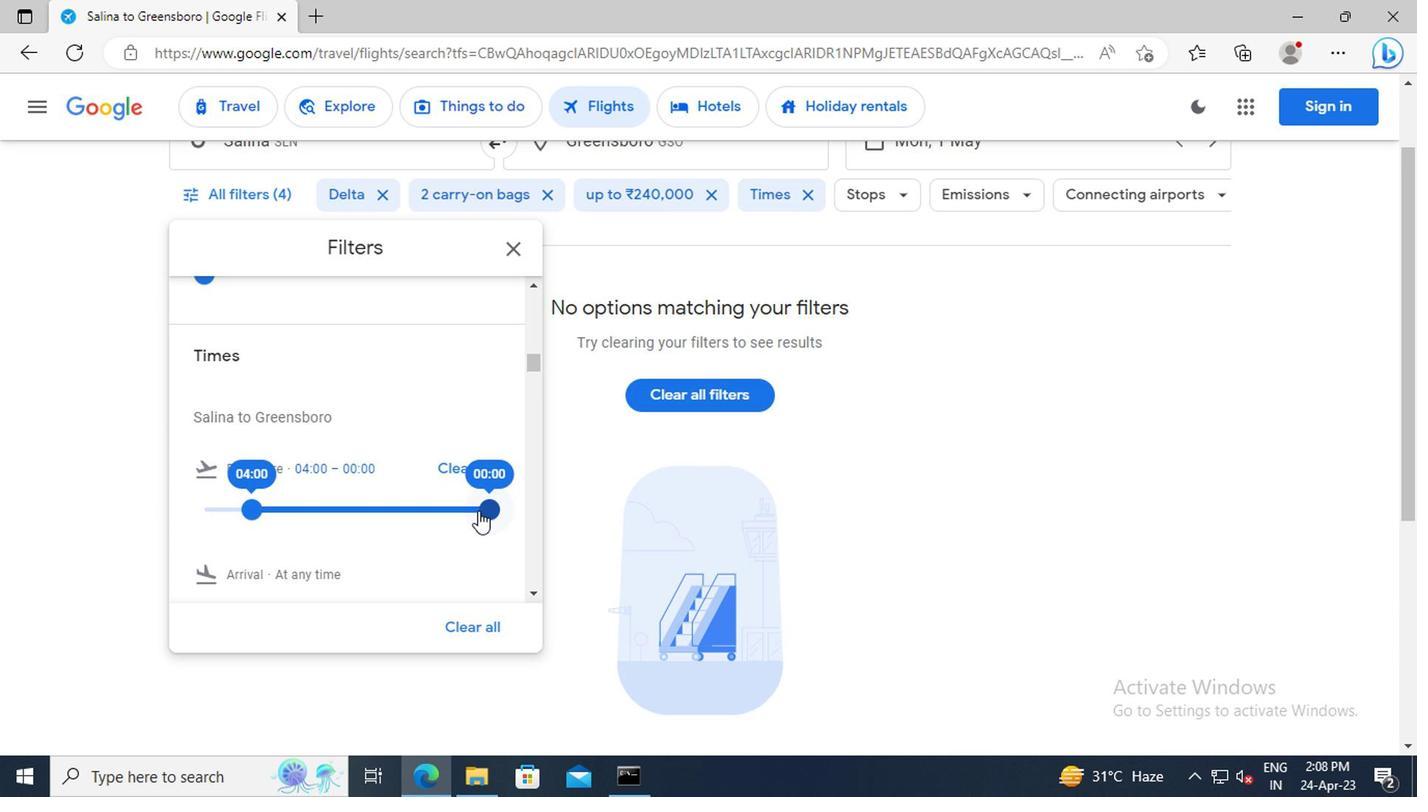 
Action: Mouse moved to (511, 254)
Screenshot: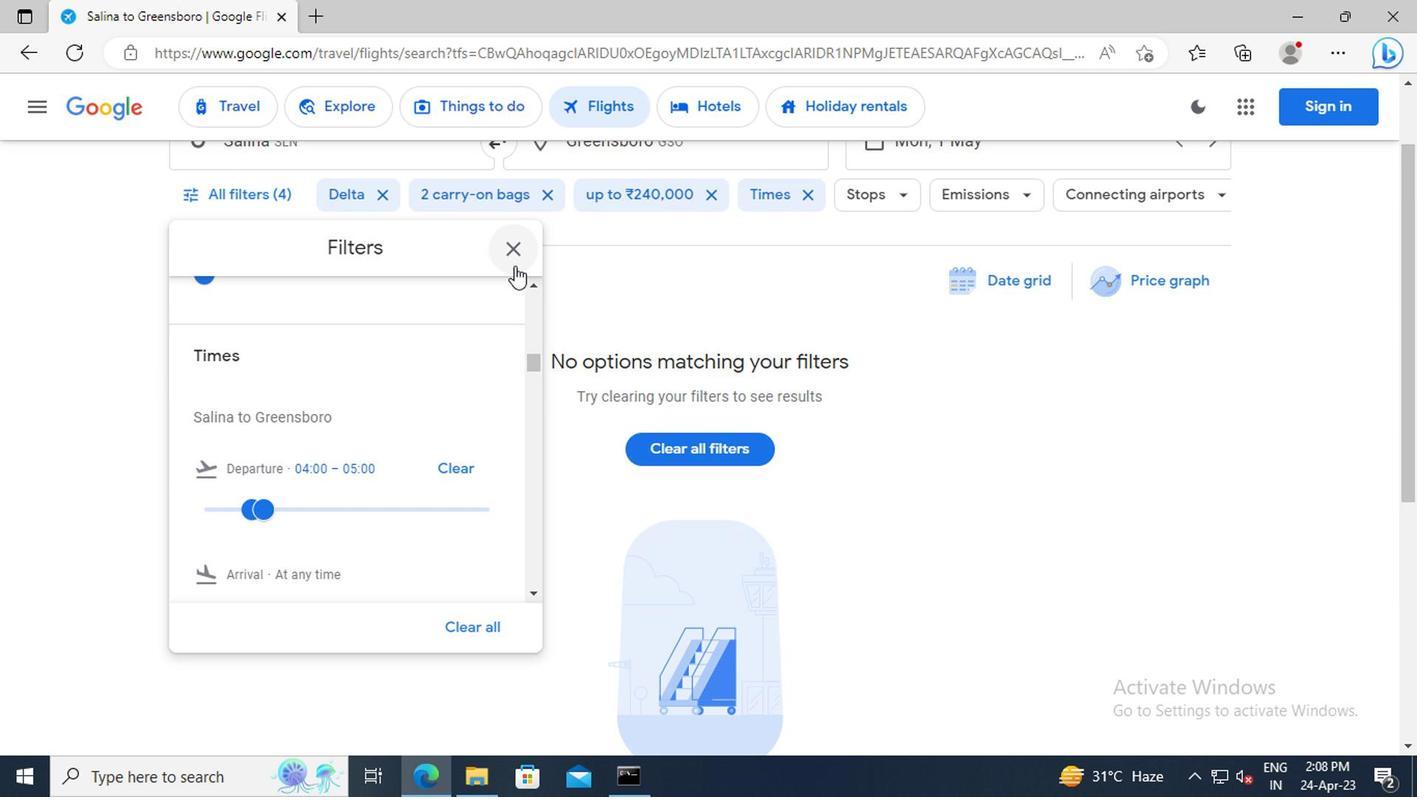 
Action: Mouse pressed left at (511, 254)
Screenshot: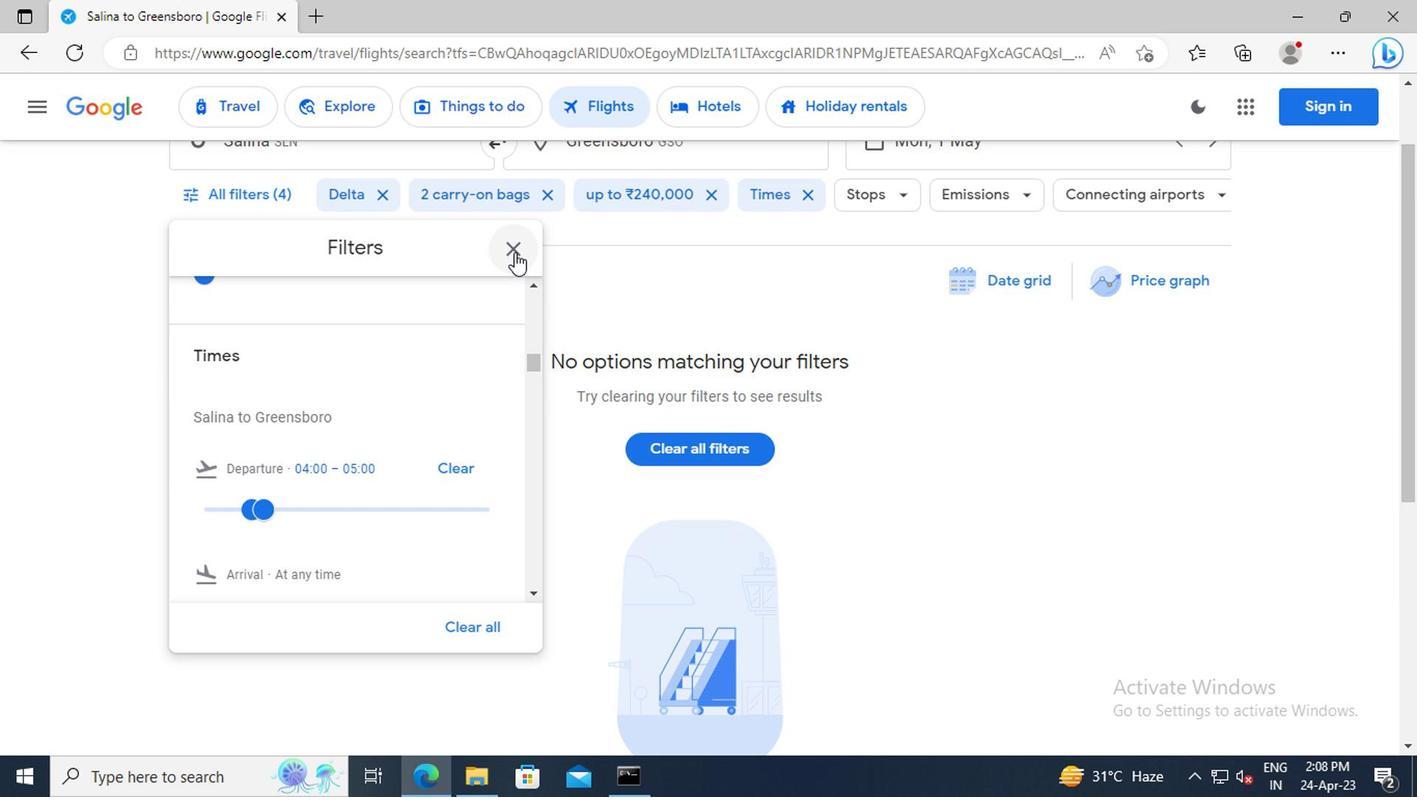 
